 Task: Search one way flight ticket for 2 adults, 2 infants in seat and 1 infant on lap in first from Allentown: Lehigh Valley International Airport (was Allentown-bethlehem-easton International Airport) to Gillette: Gillette Campbell County Airport on 5-1-2023. Number of bags: 3 checked bags. Price is upto 65000. Outbound departure time preference is 7:00.
Action: Mouse moved to (275, 428)
Screenshot: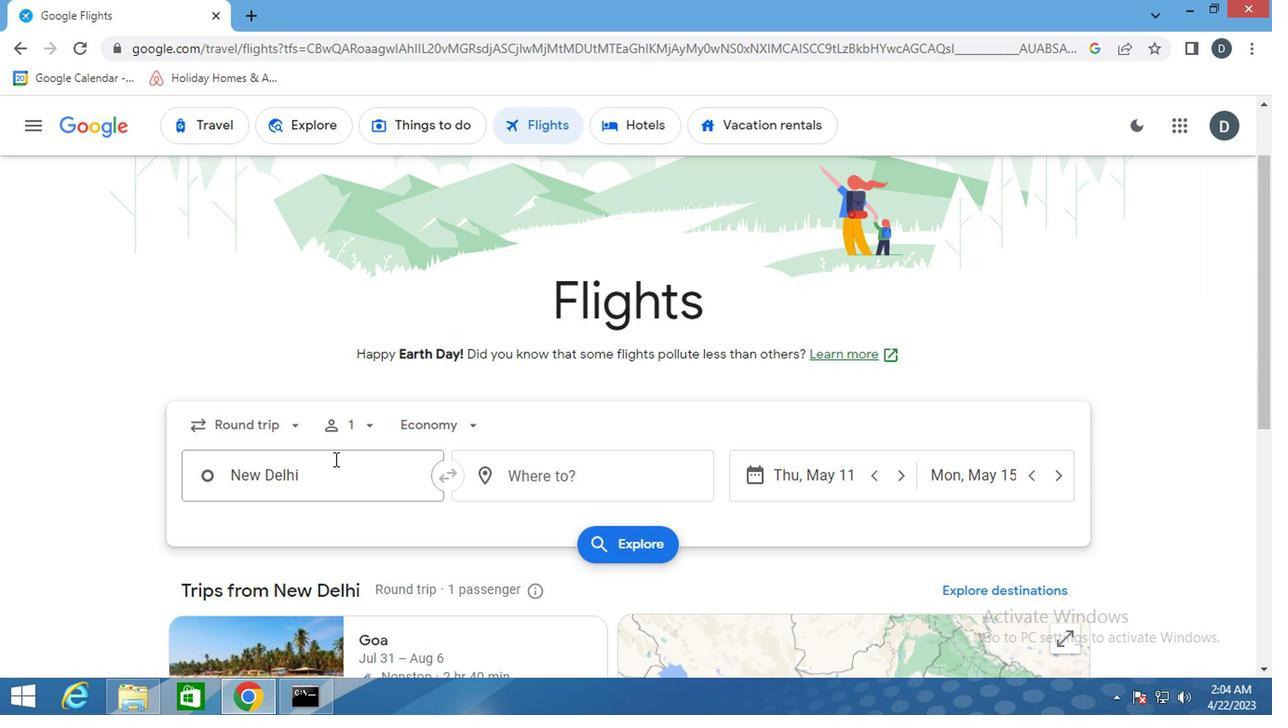 
Action: Mouse pressed left at (275, 428)
Screenshot: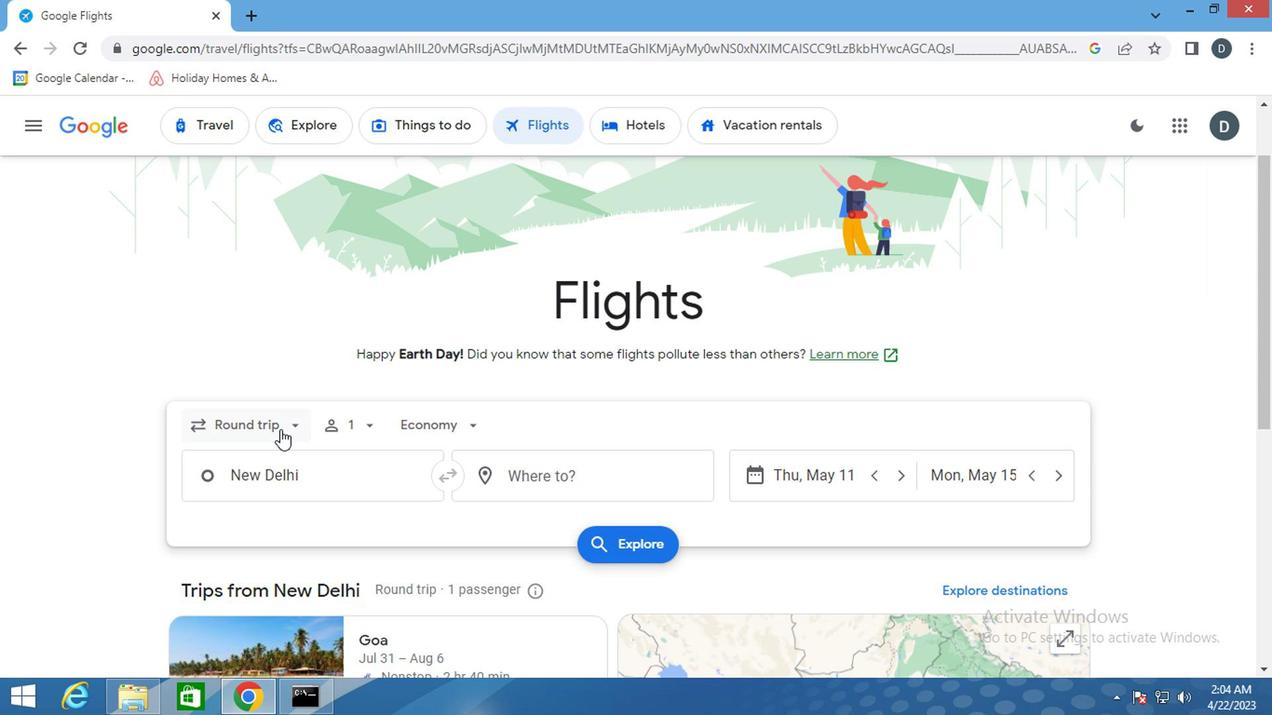 
Action: Mouse moved to (268, 507)
Screenshot: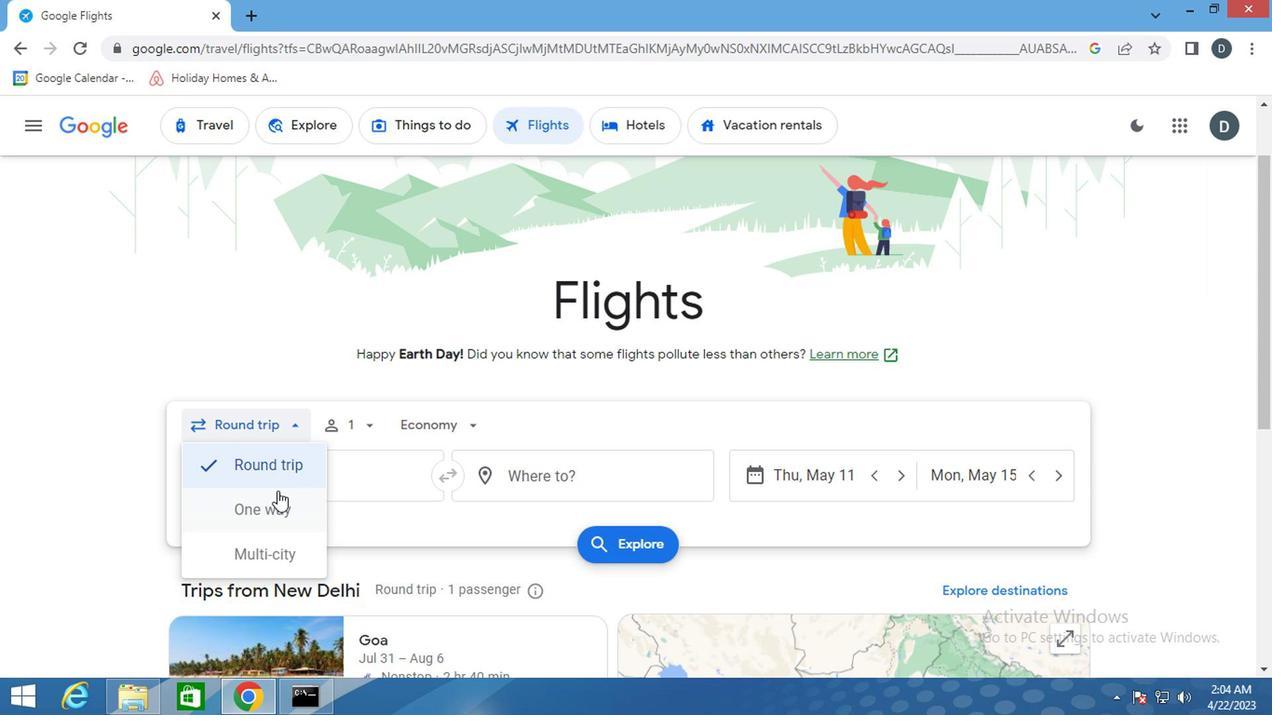 
Action: Mouse pressed left at (268, 507)
Screenshot: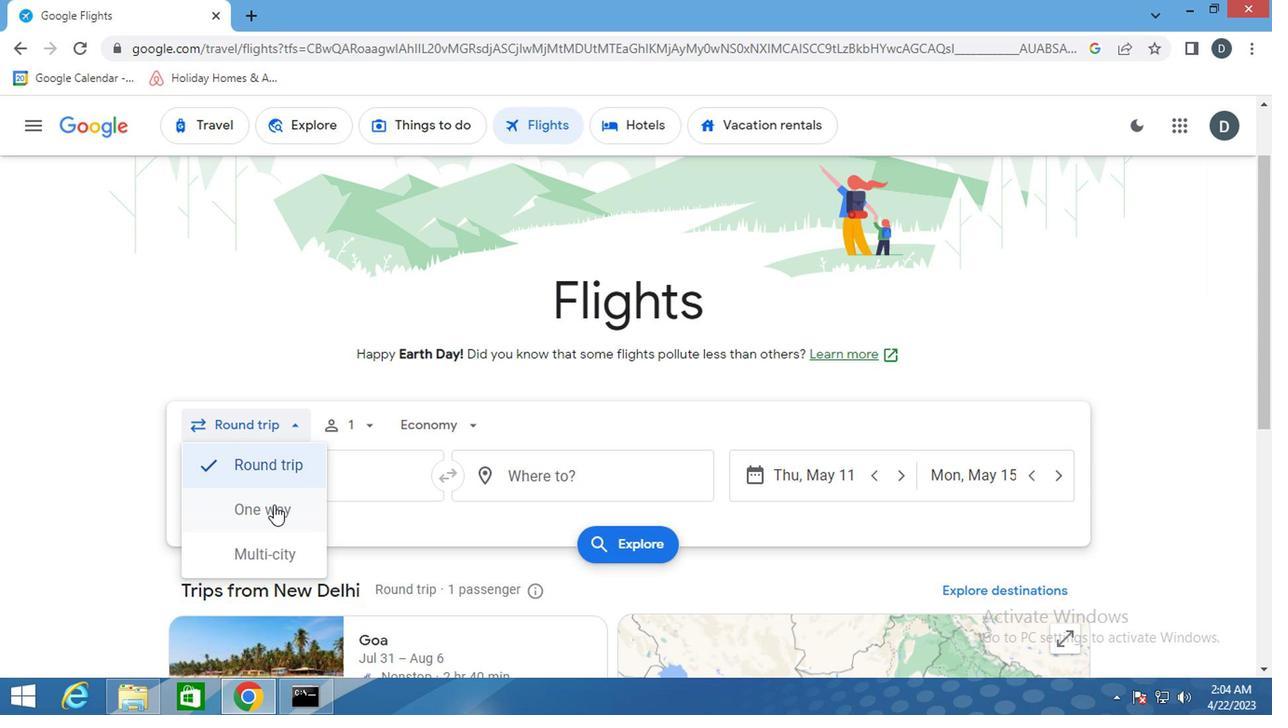
Action: Mouse moved to (350, 417)
Screenshot: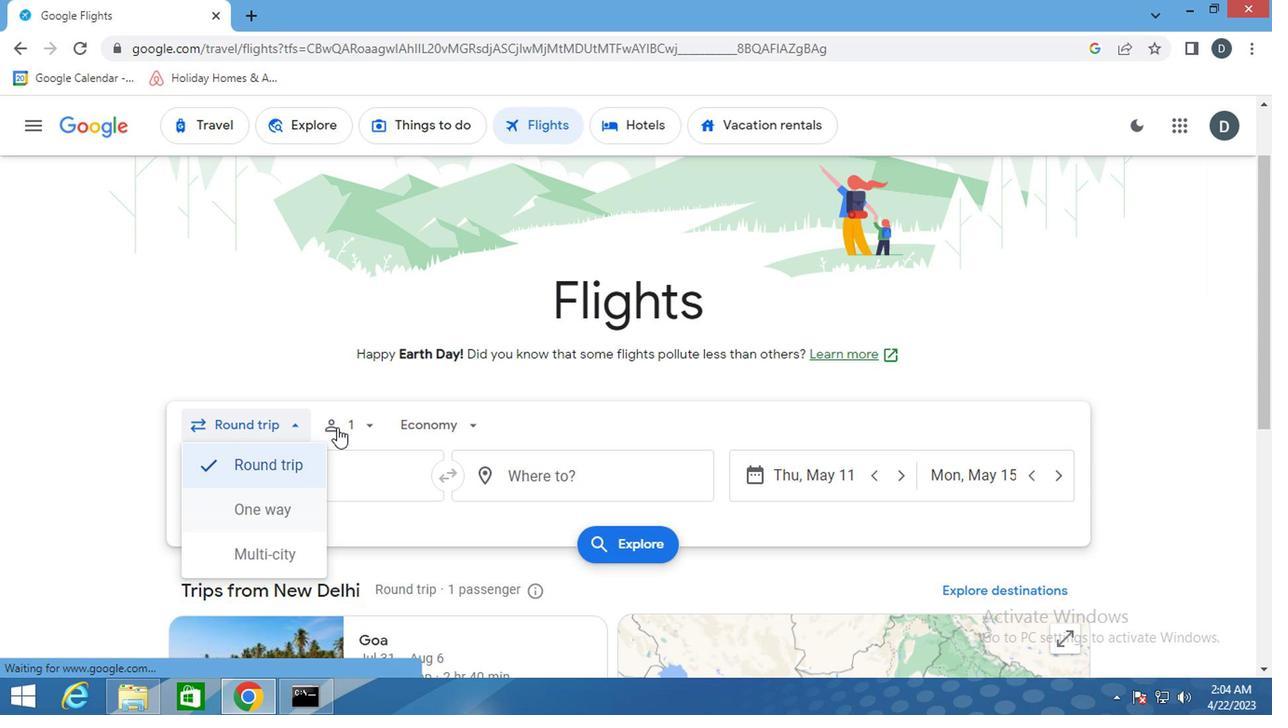 
Action: Mouse pressed left at (350, 417)
Screenshot: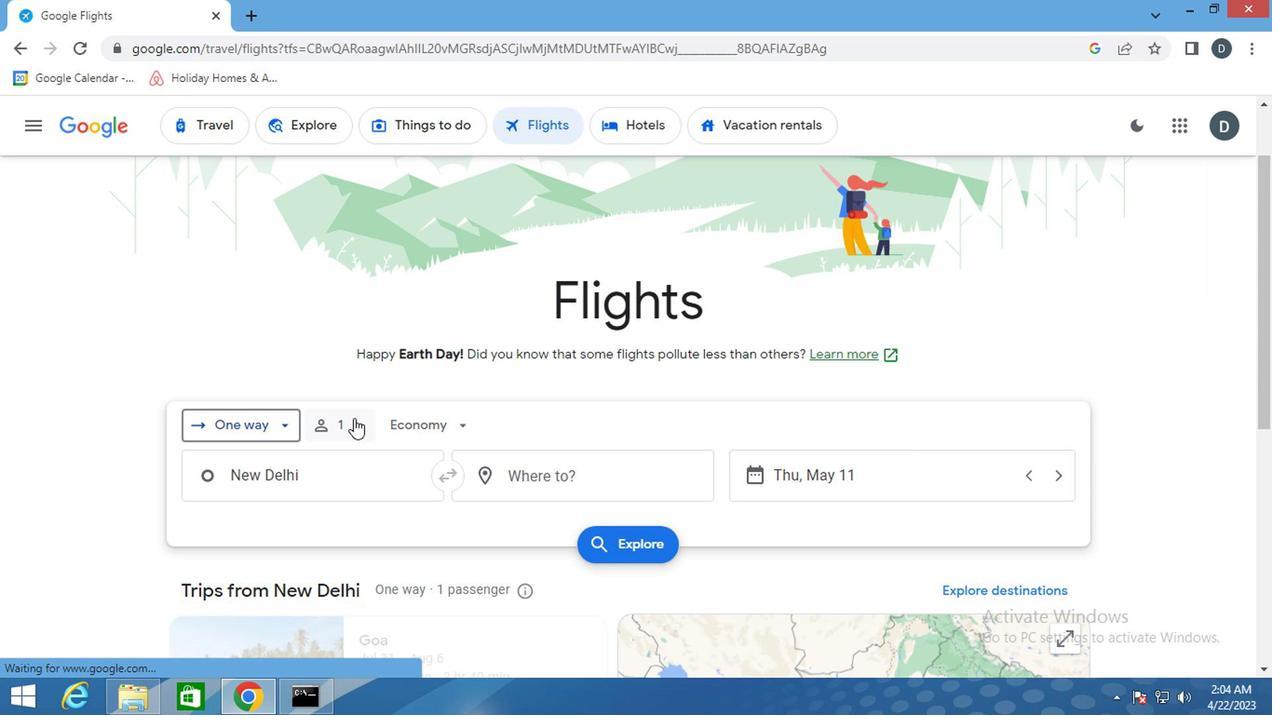
Action: Mouse moved to (494, 471)
Screenshot: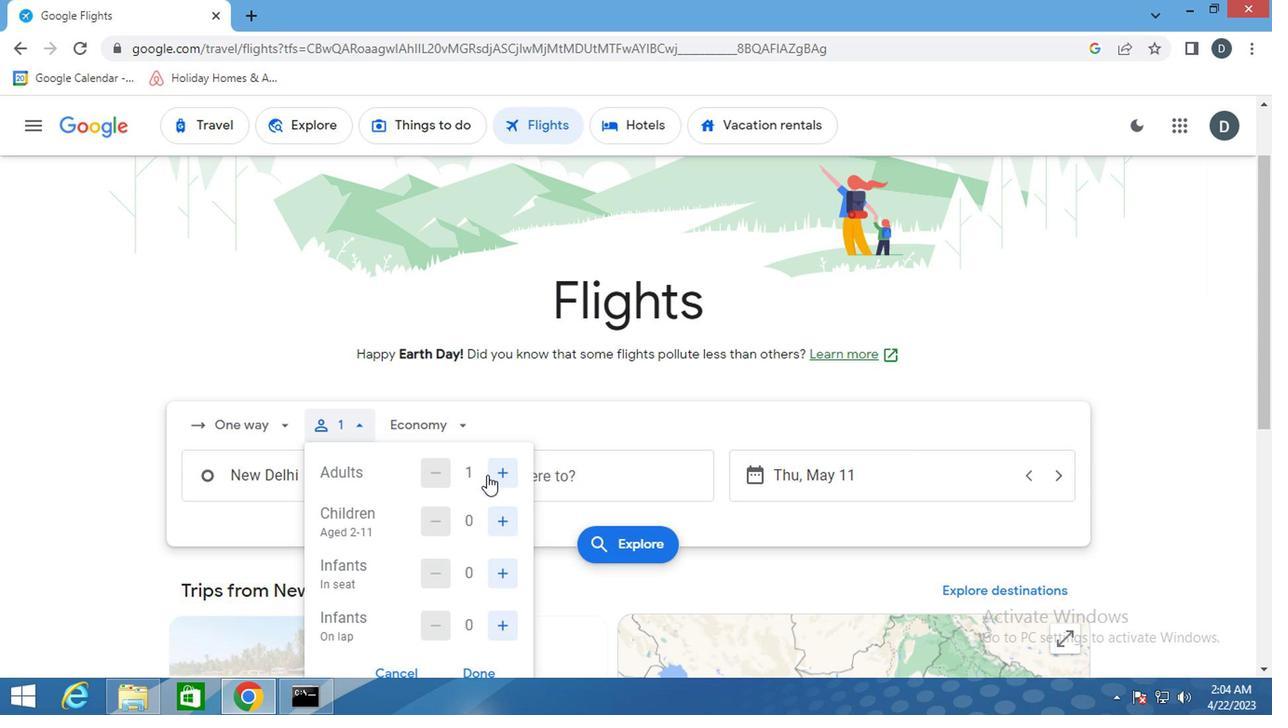 
Action: Mouse pressed left at (494, 471)
Screenshot: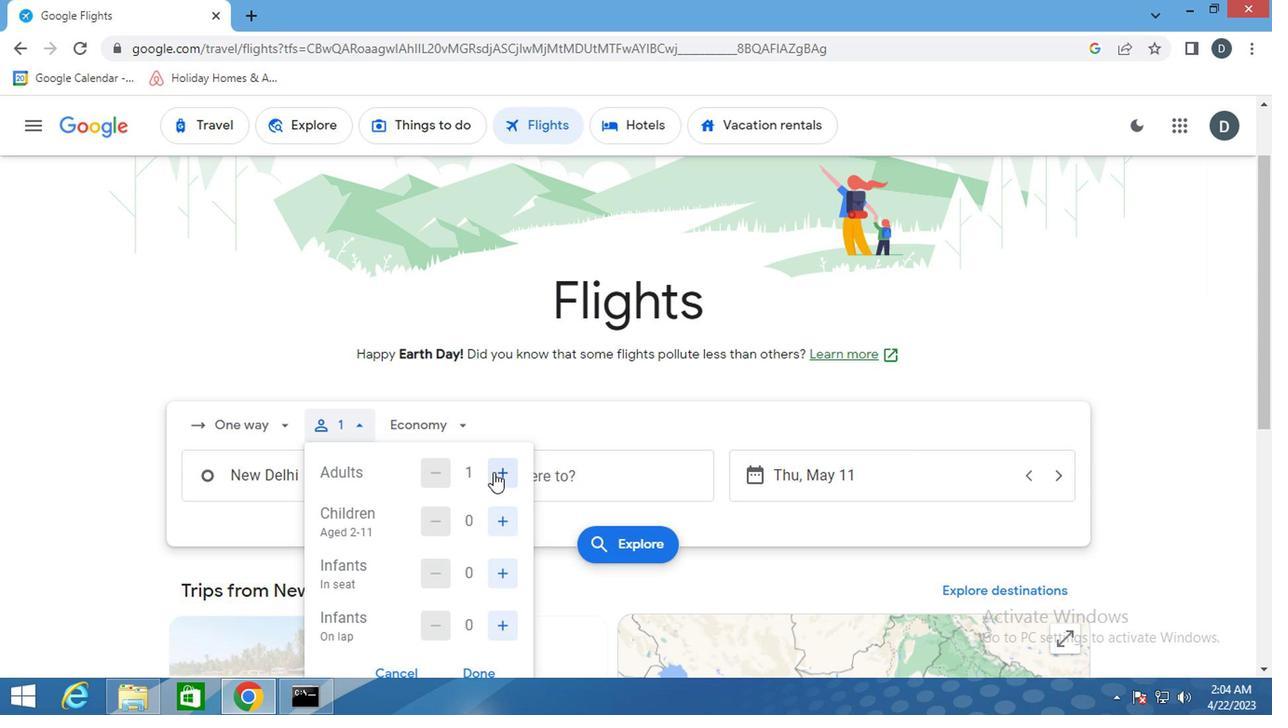 
Action: Mouse pressed left at (494, 471)
Screenshot: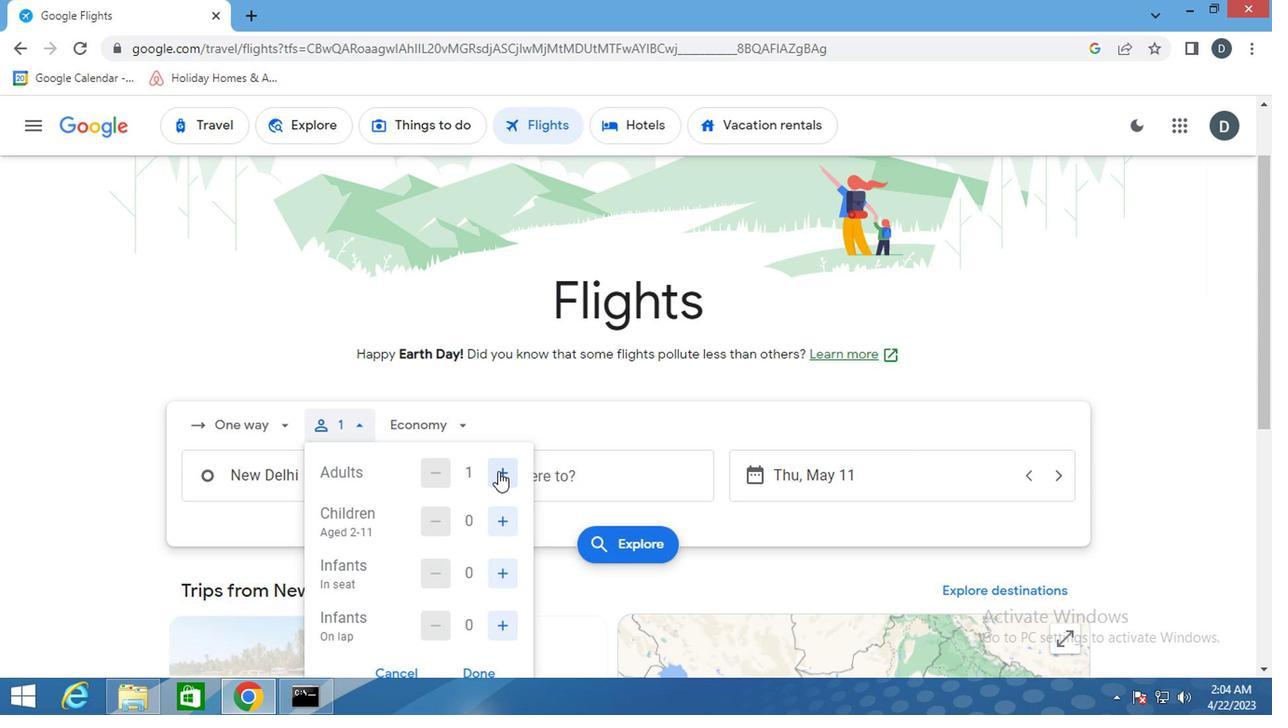 
Action: Mouse moved to (434, 465)
Screenshot: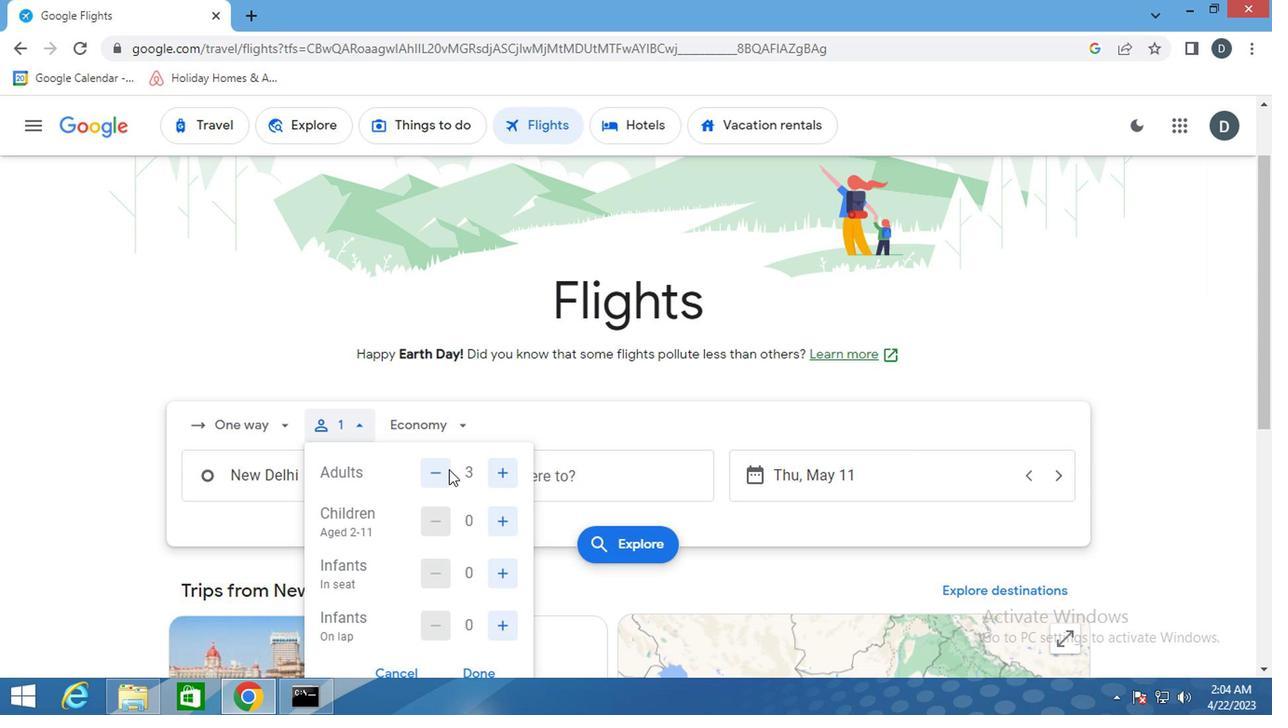 
Action: Mouse pressed left at (434, 465)
Screenshot: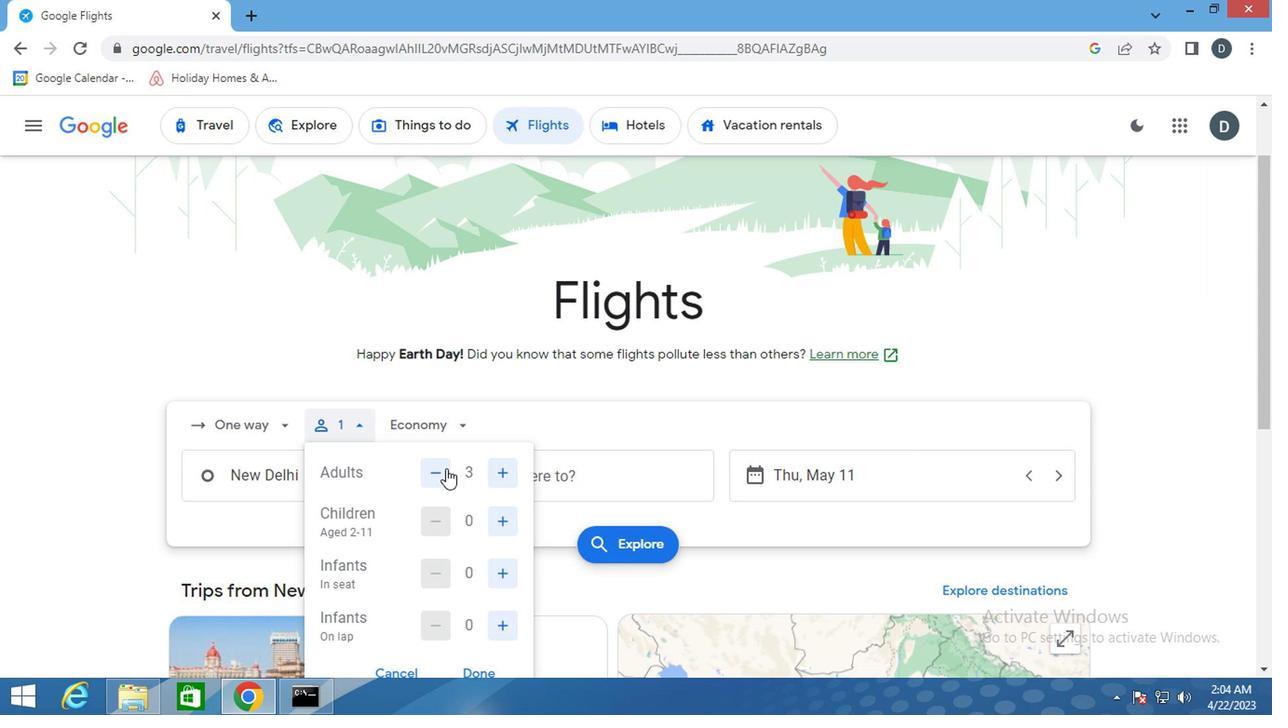 
Action: Mouse moved to (499, 578)
Screenshot: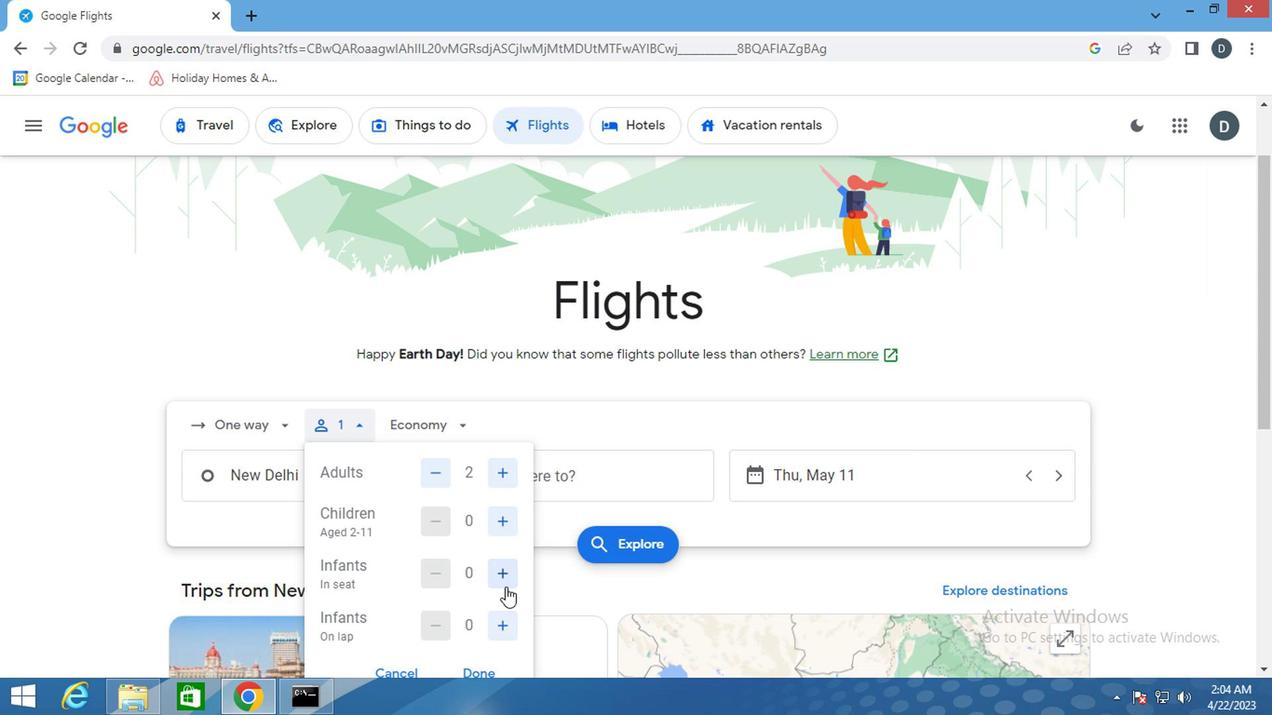 
Action: Mouse pressed left at (499, 578)
Screenshot: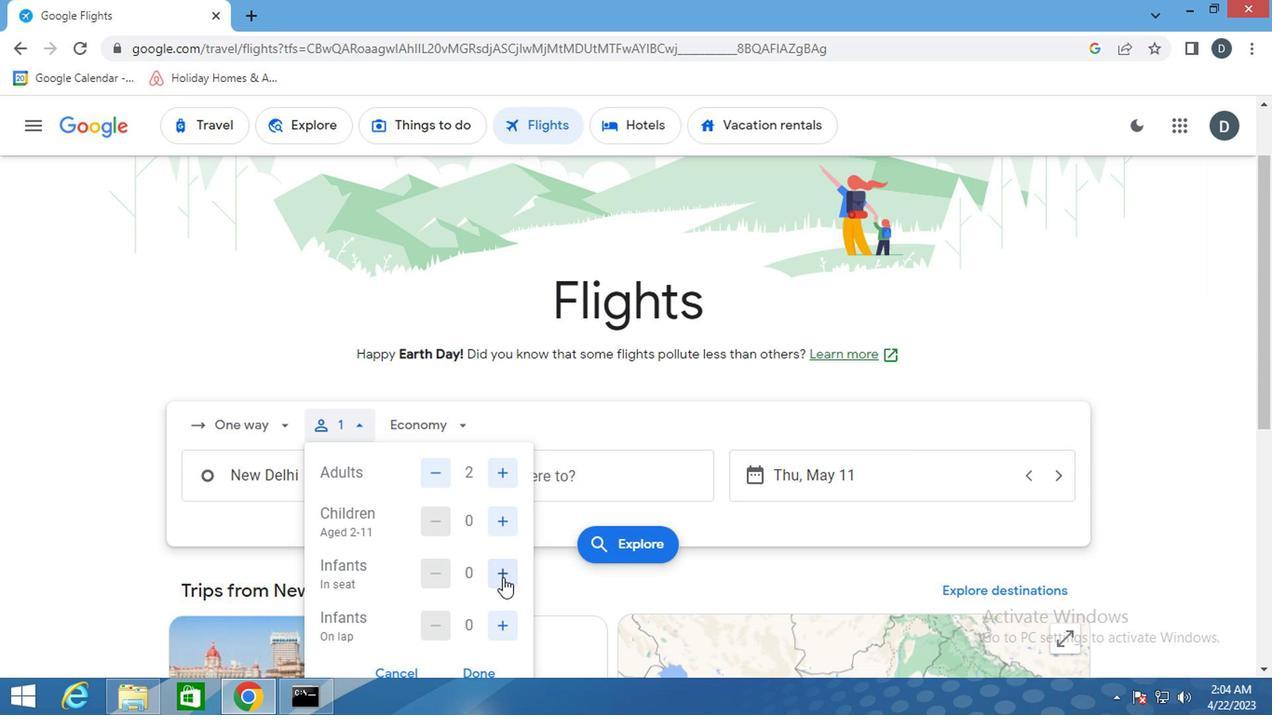 
Action: Mouse pressed left at (499, 578)
Screenshot: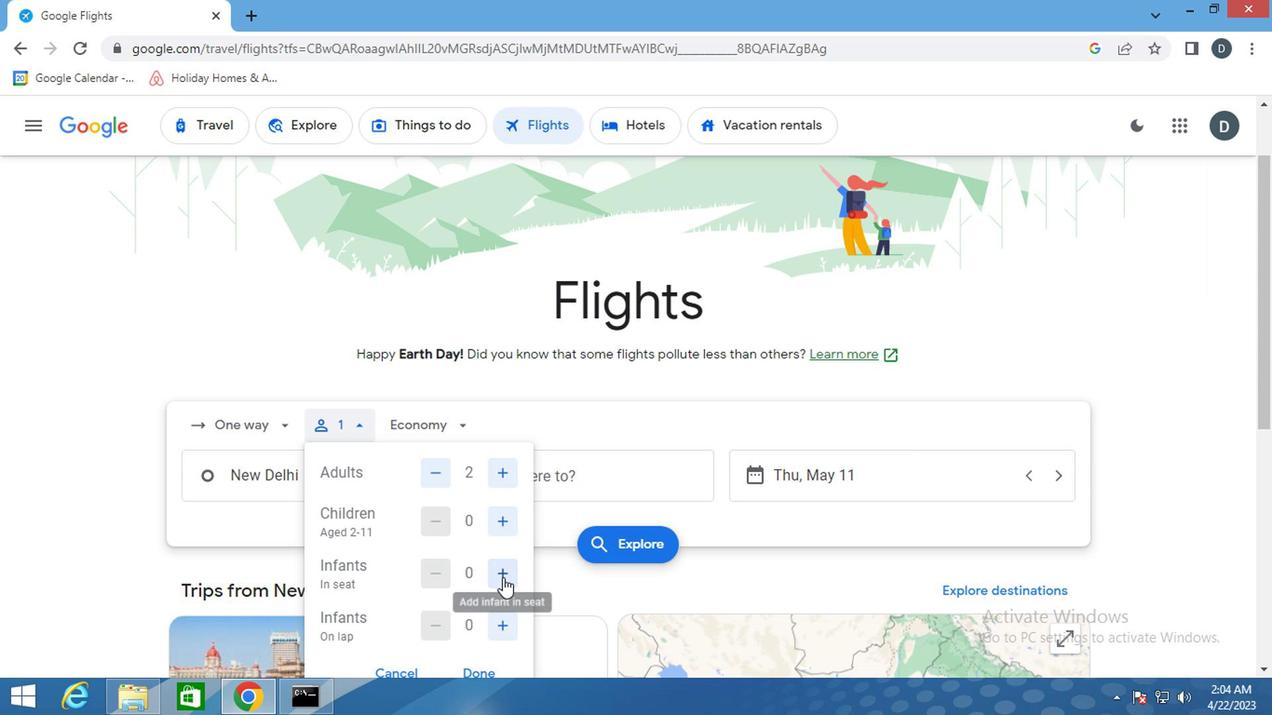 
Action: Mouse moved to (501, 623)
Screenshot: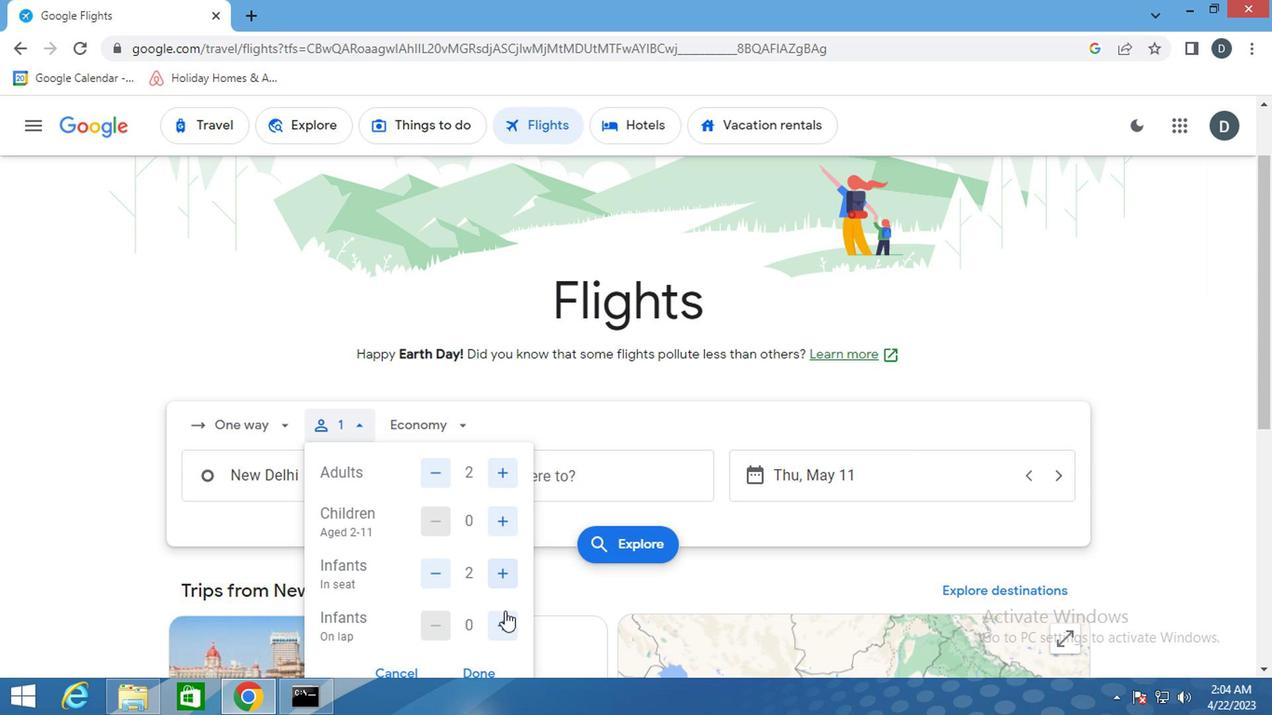 
Action: Mouse pressed left at (501, 623)
Screenshot: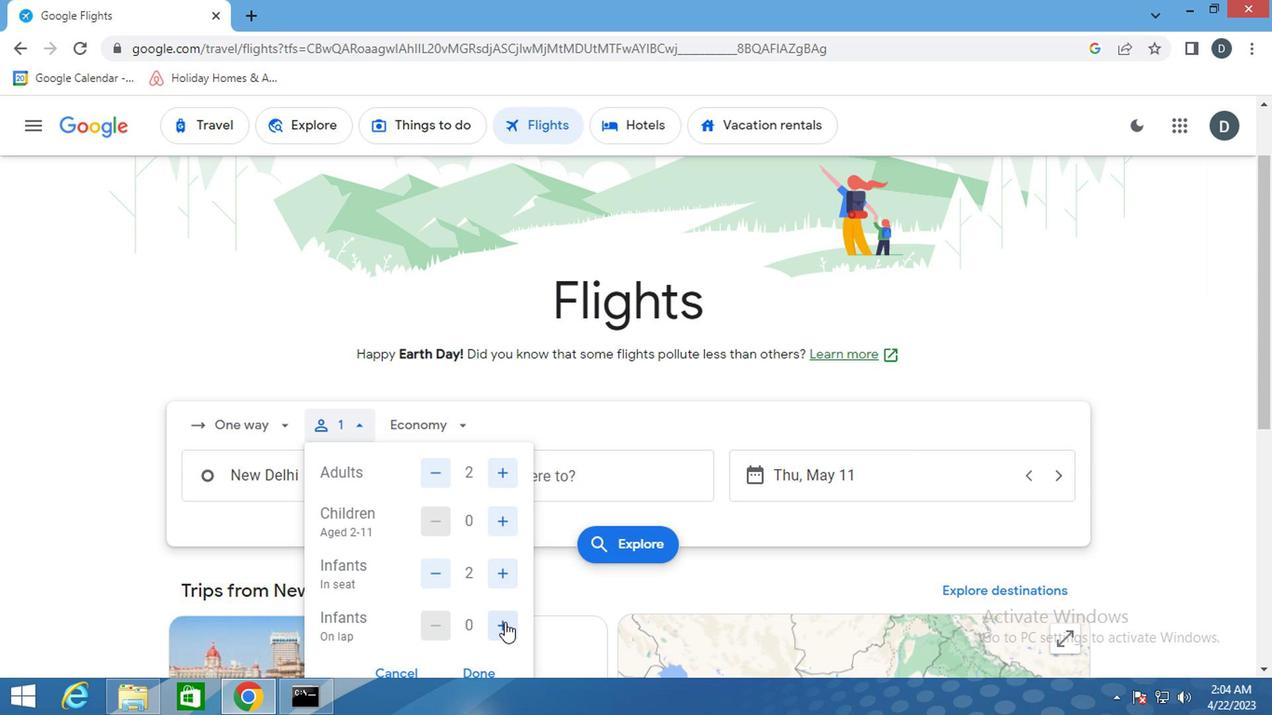 
Action: Mouse moved to (473, 662)
Screenshot: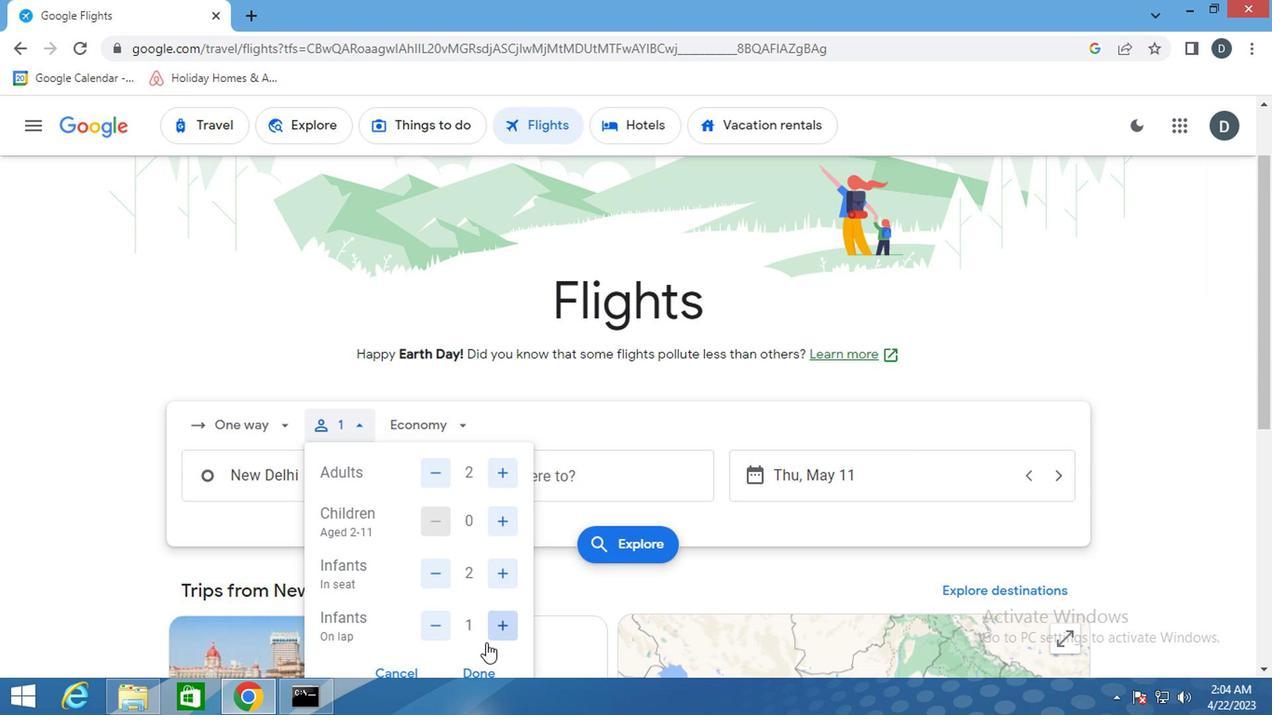 
Action: Mouse pressed left at (473, 662)
Screenshot: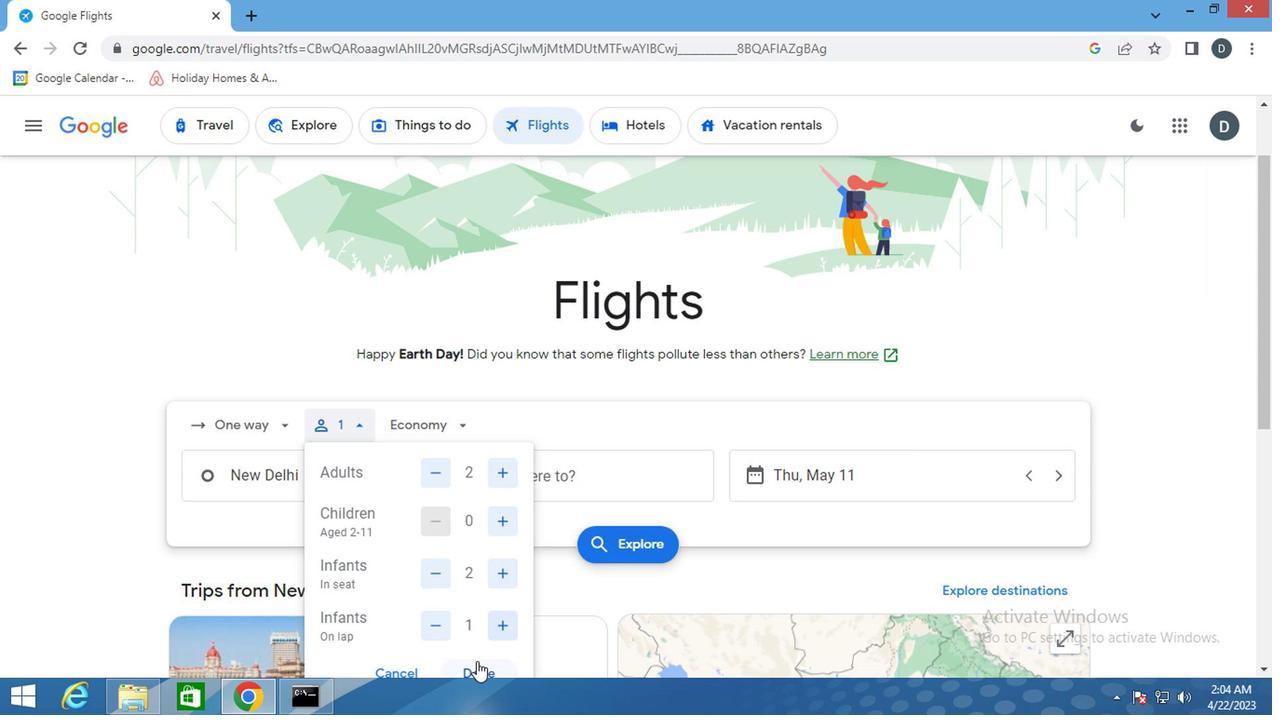 
Action: Mouse moved to (427, 423)
Screenshot: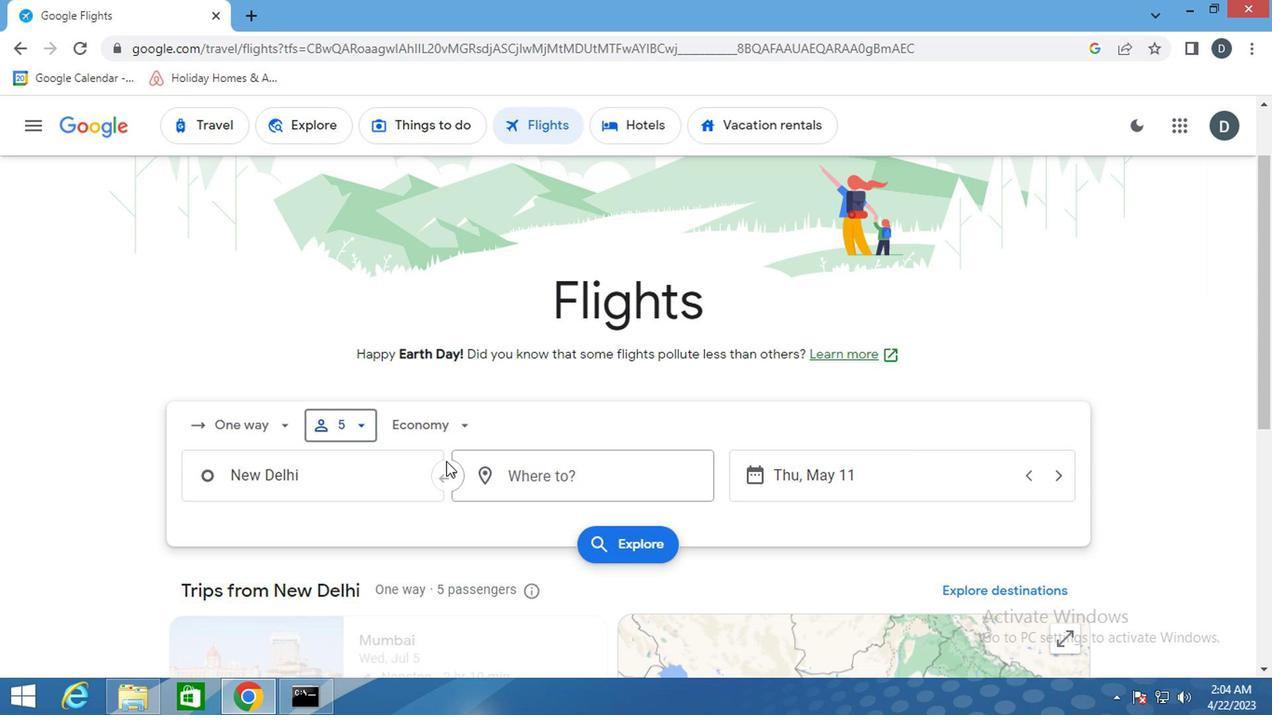 
Action: Mouse pressed left at (427, 423)
Screenshot: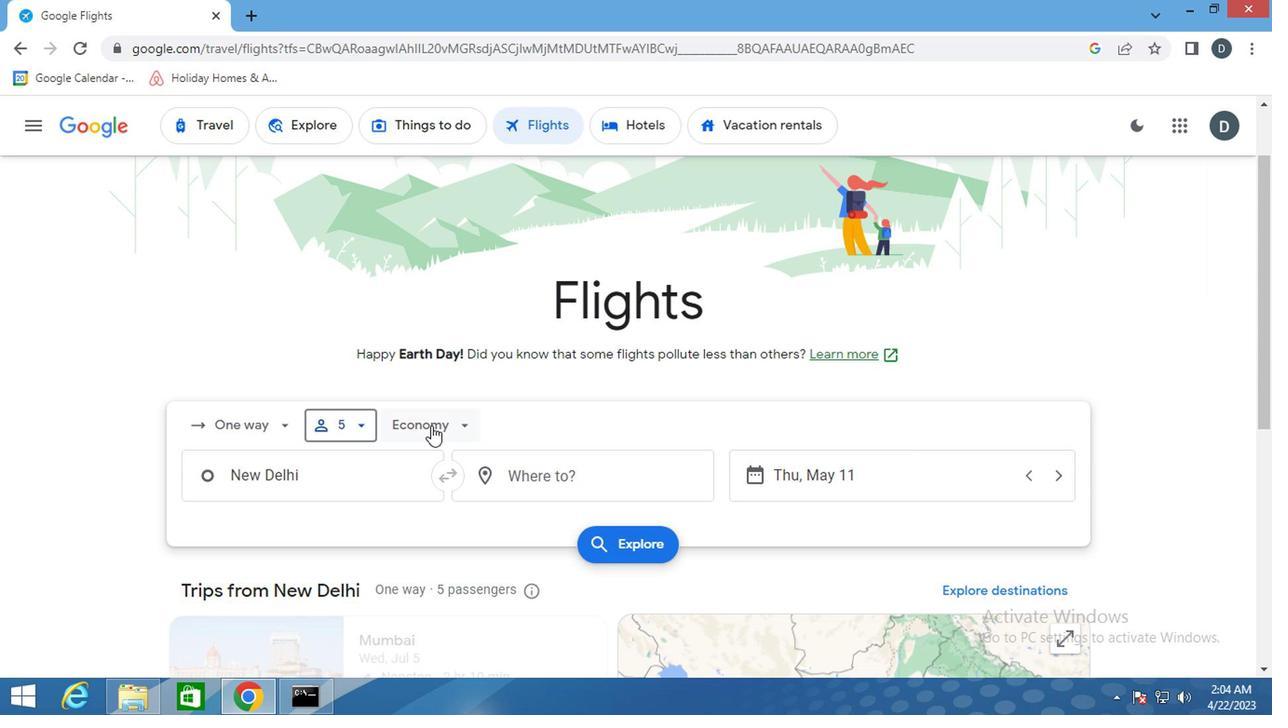 
Action: Mouse moved to (478, 598)
Screenshot: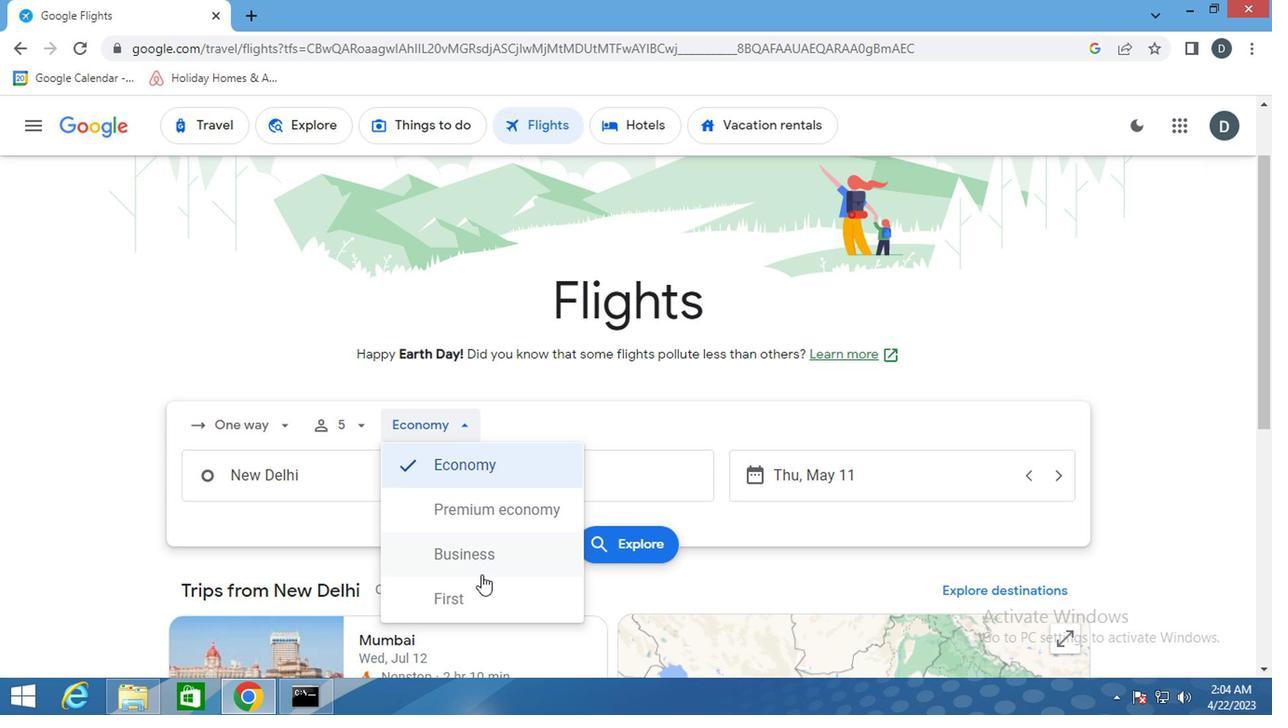 
Action: Mouse pressed left at (478, 598)
Screenshot: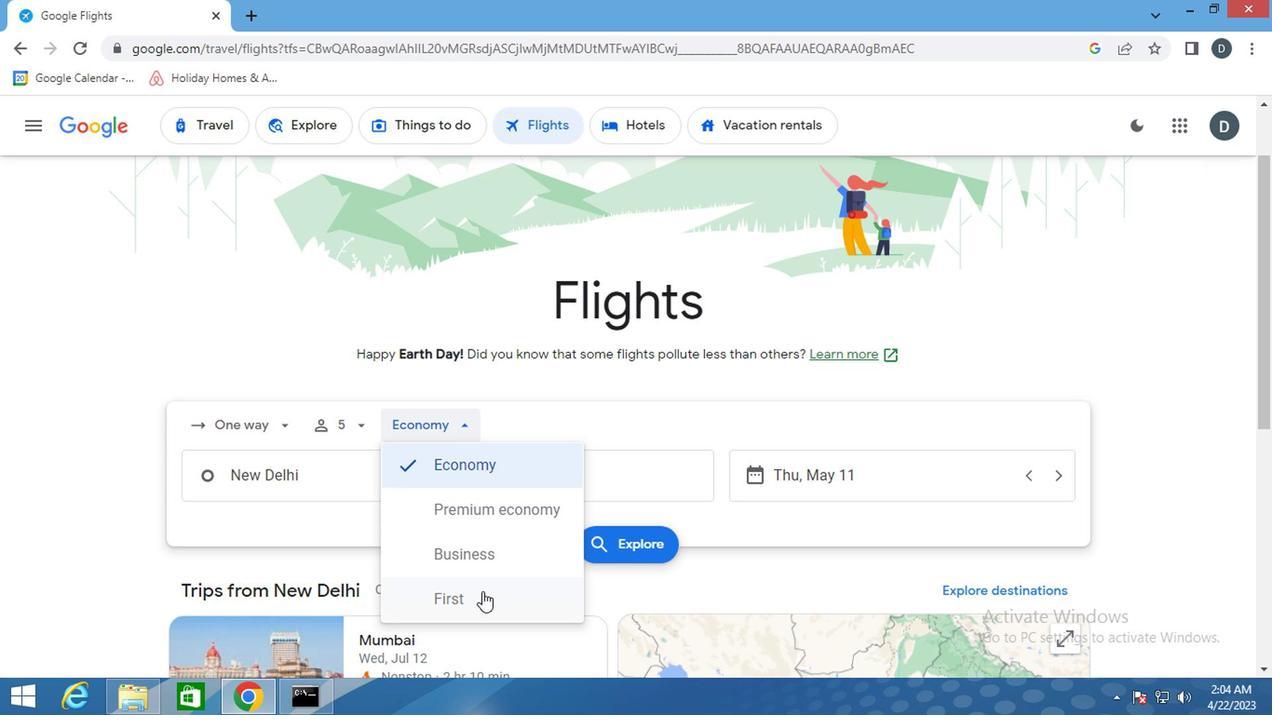 
Action: Mouse moved to (334, 485)
Screenshot: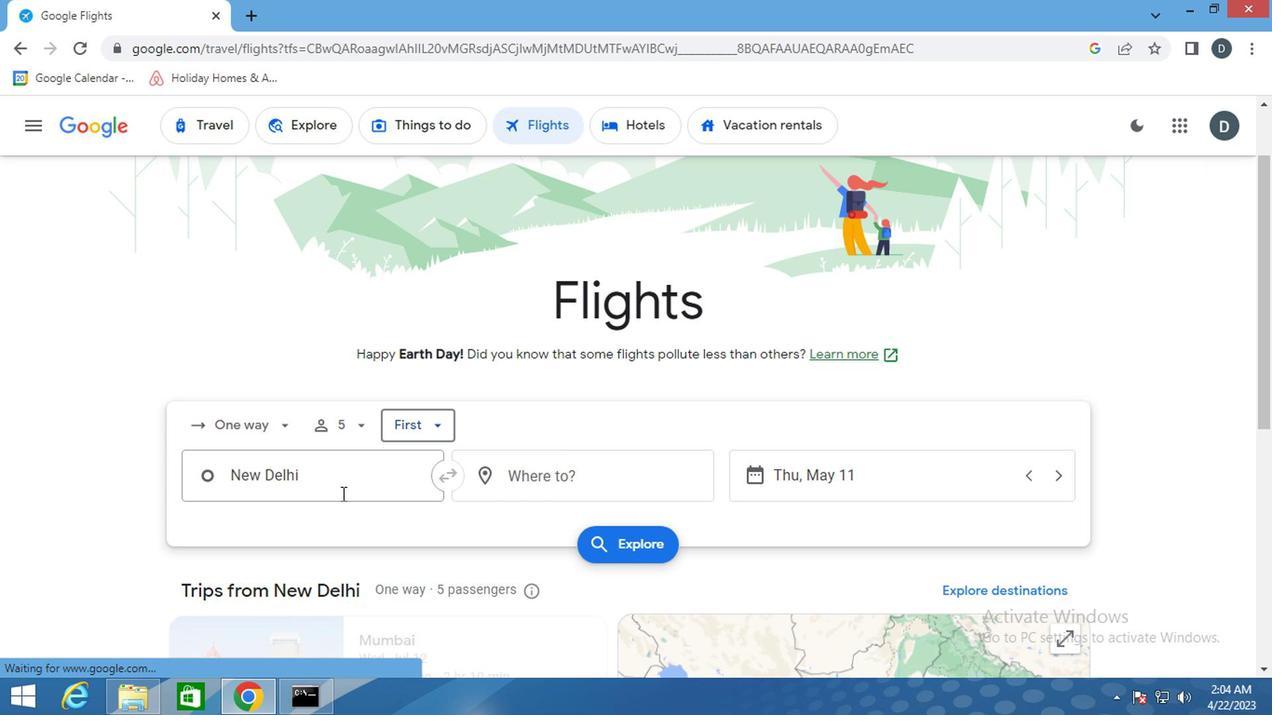 
Action: Mouse pressed left at (334, 485)
Screenshot: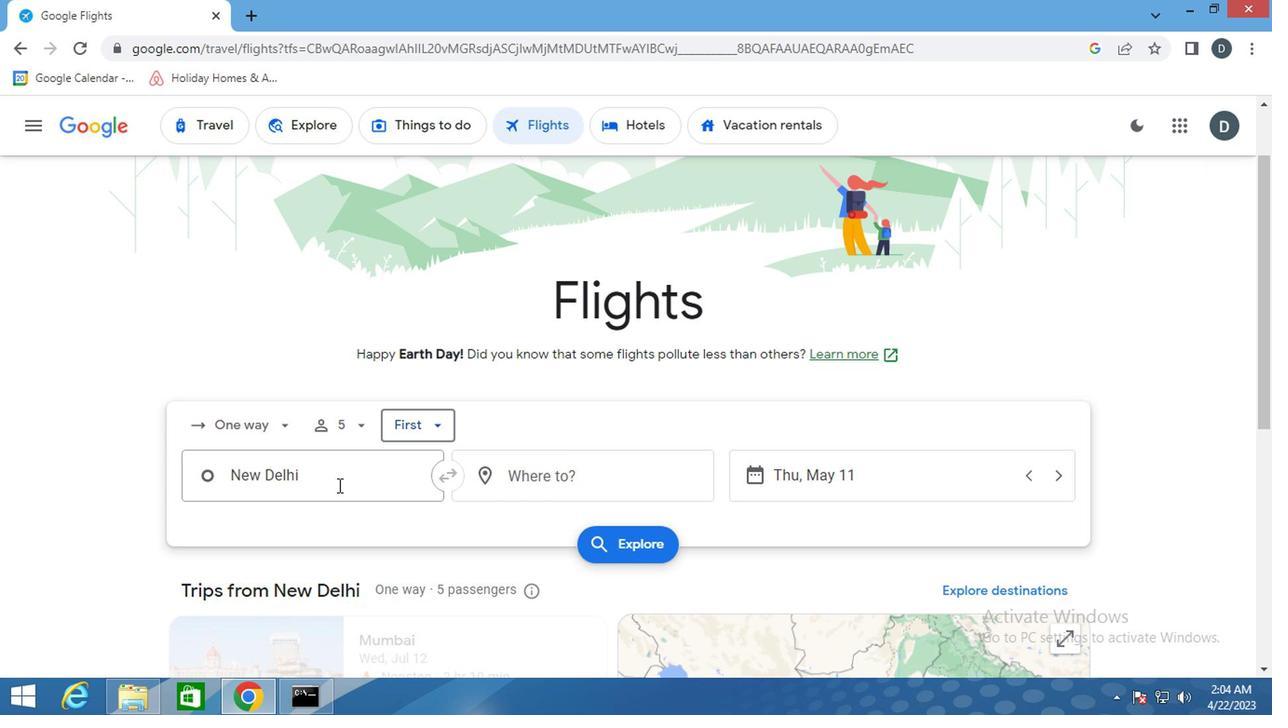 
Action: Key pressed <Key.shift>ALLENT
Screenshot: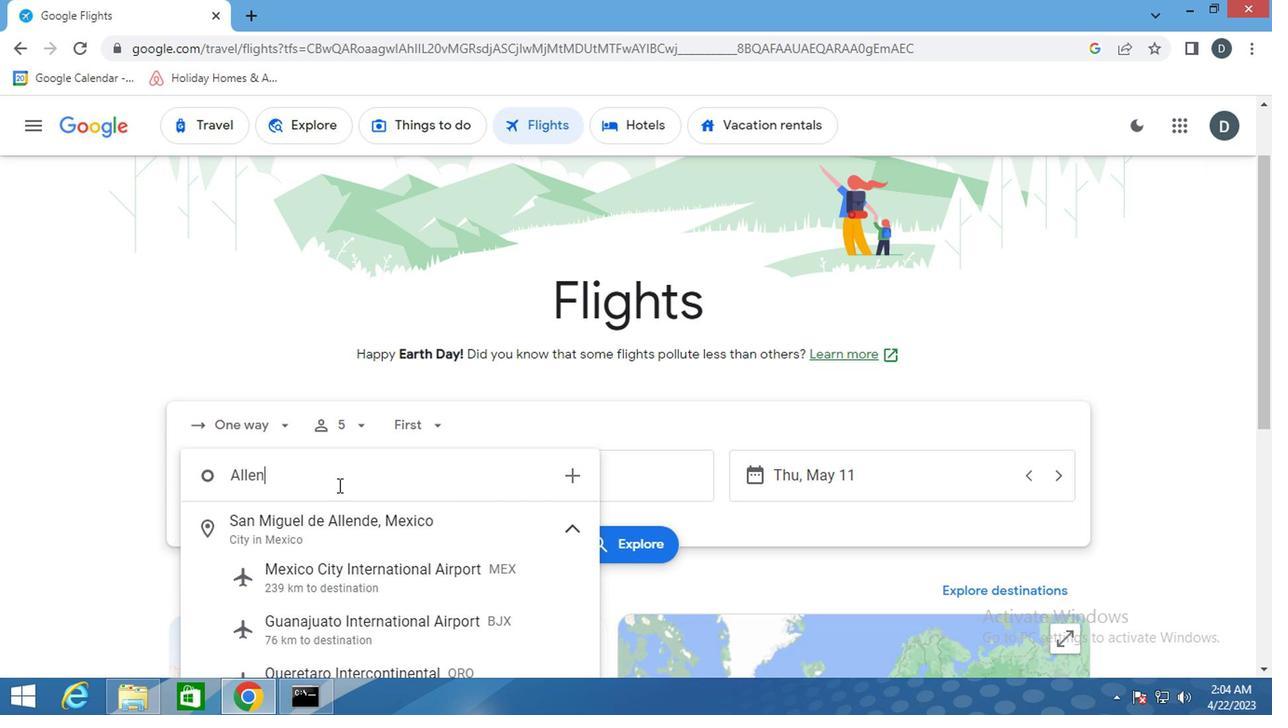 
Action: Mouse moved to (342, 577)
Screenshot: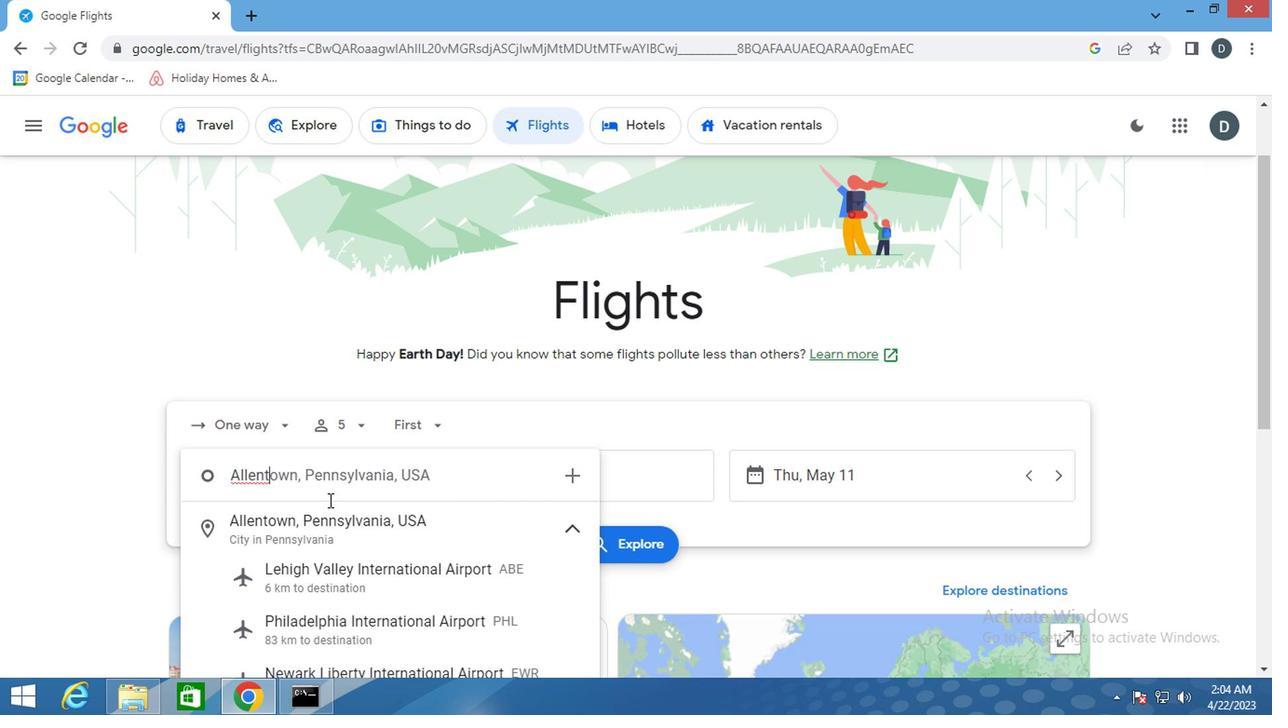 
Action: Mouse pressed left at (342, 577)
Screenshot: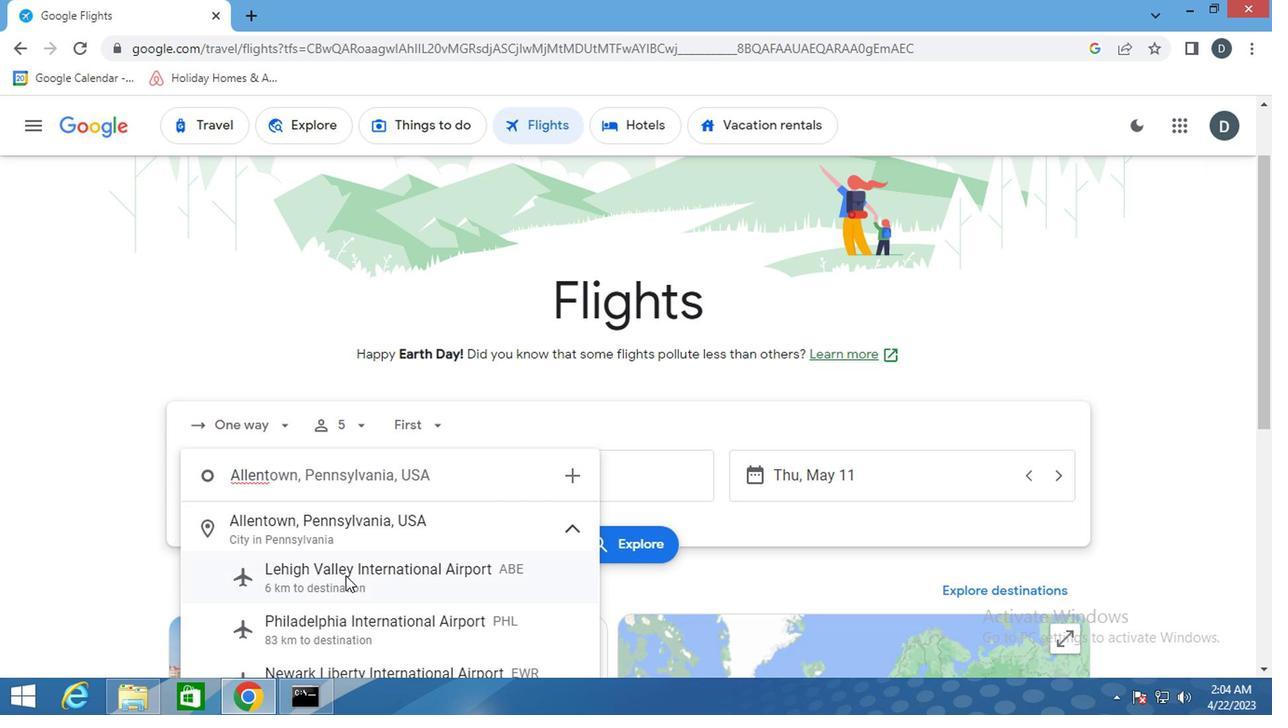 
Action: Mouse moved to (515, 485)
Screenshot: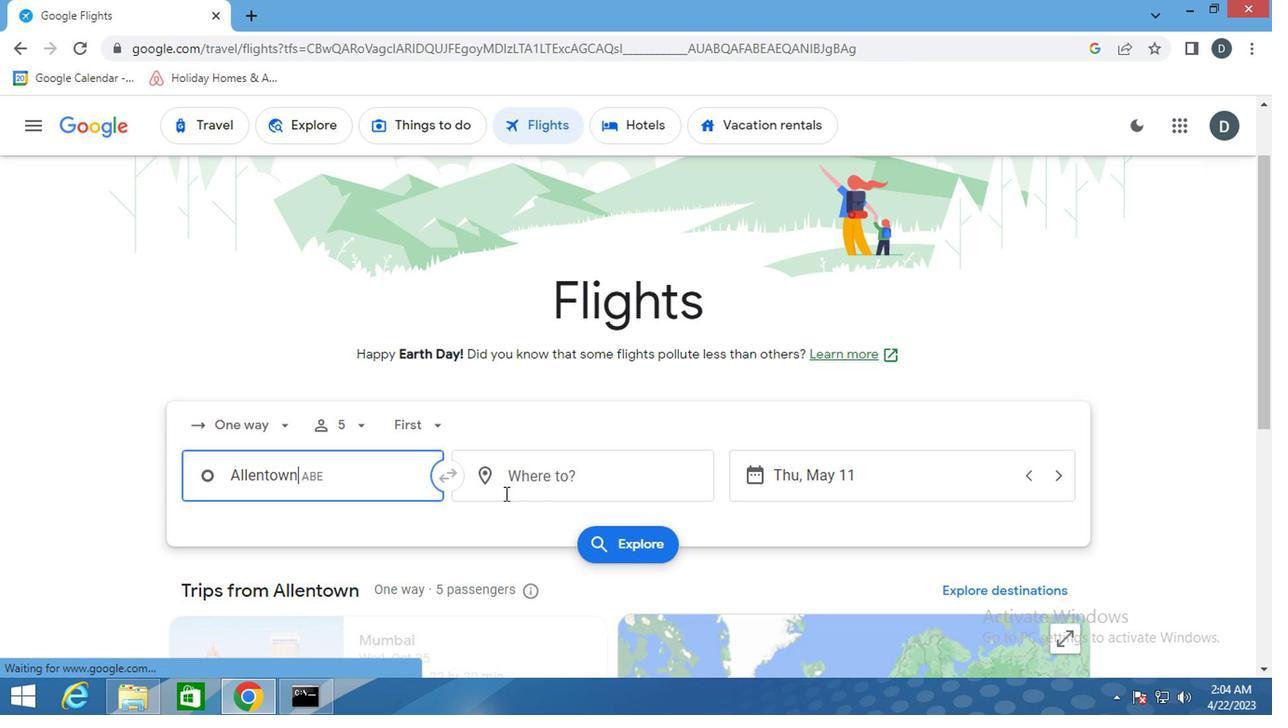 
Action: Mouse pressed left at (515, 485)
Screenshot: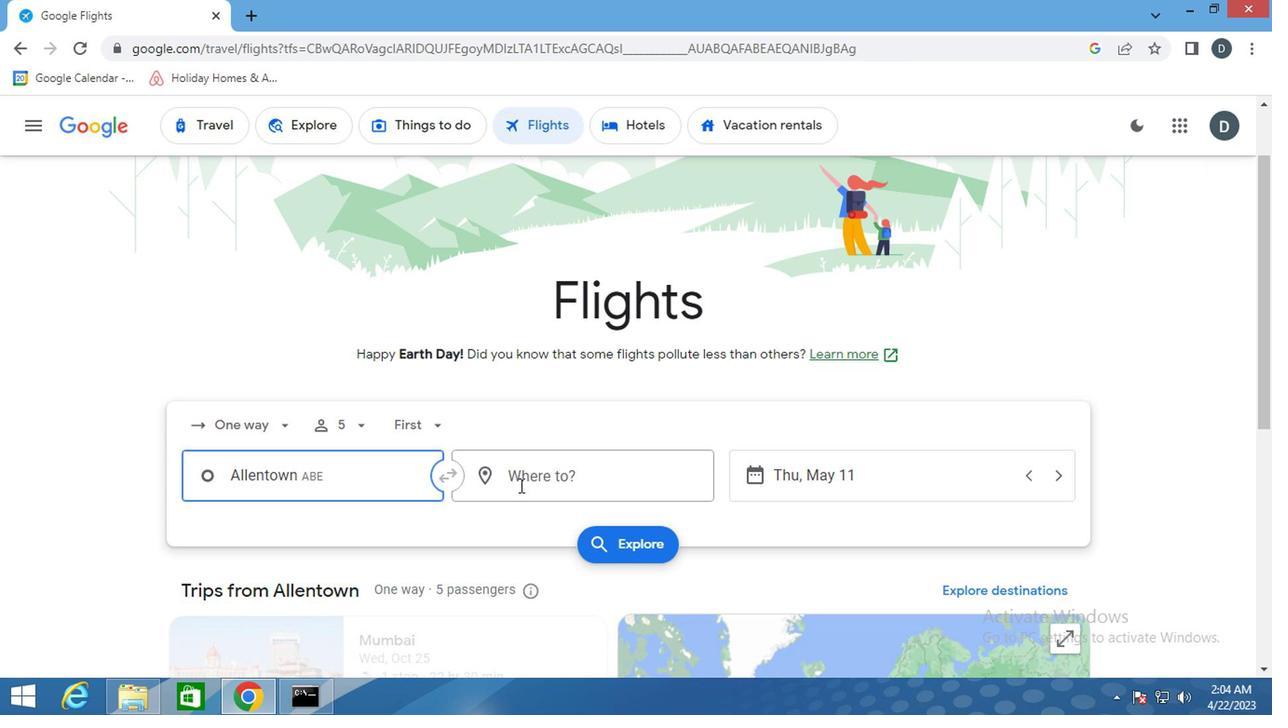 
Action: Key pressed <Key.shift>GILLETTE
Screenshot: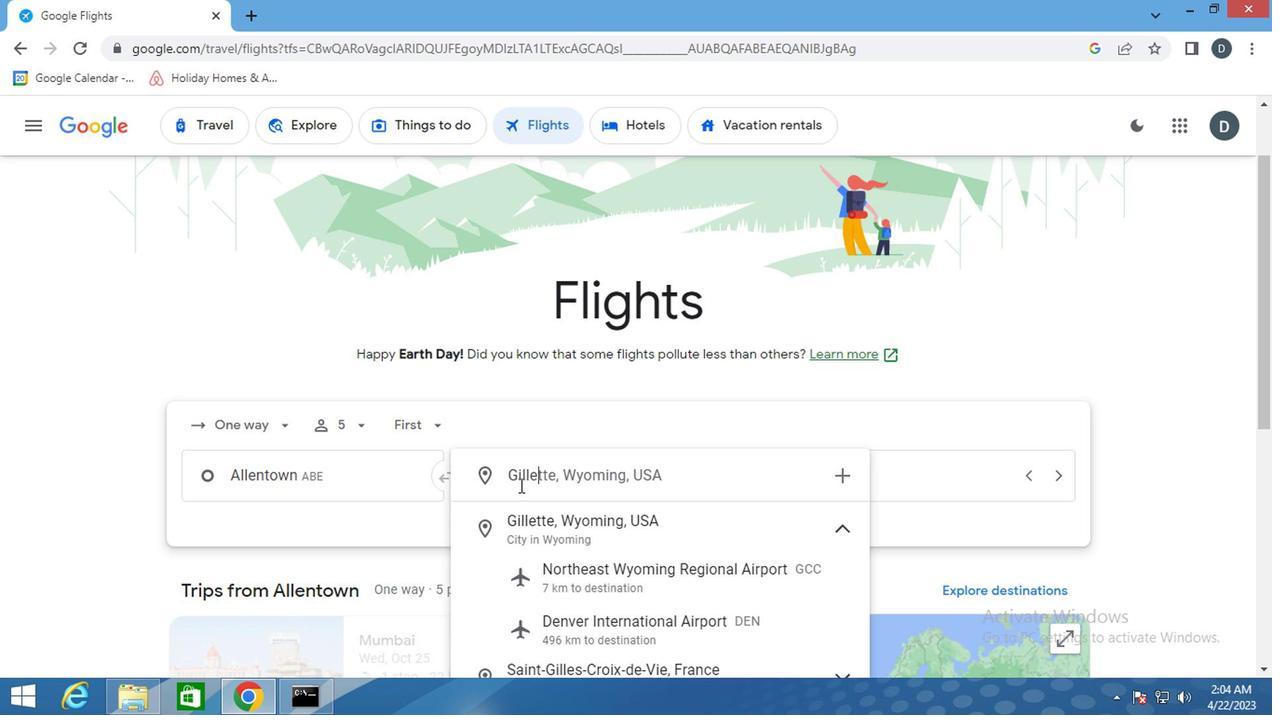 
Action: Mouse moved to (623, 523)
Screenshot: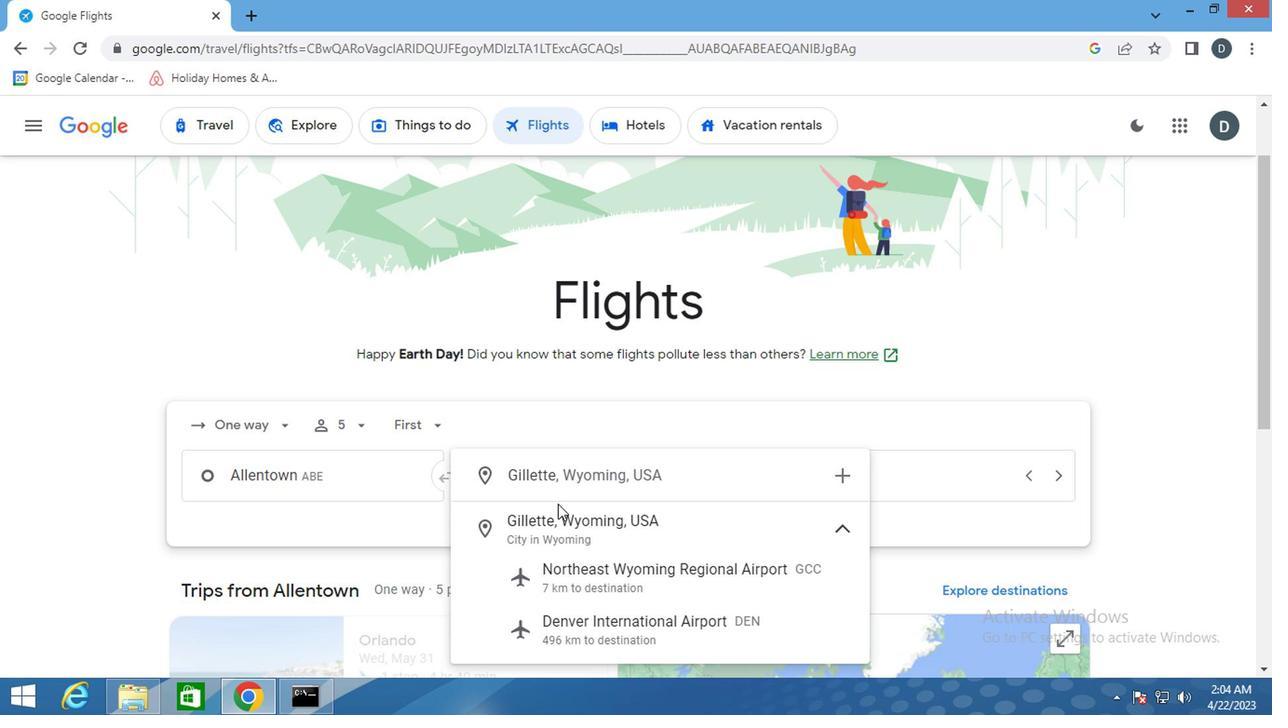 
Action: Mouse pressed left at (623, 523)
Screenshot: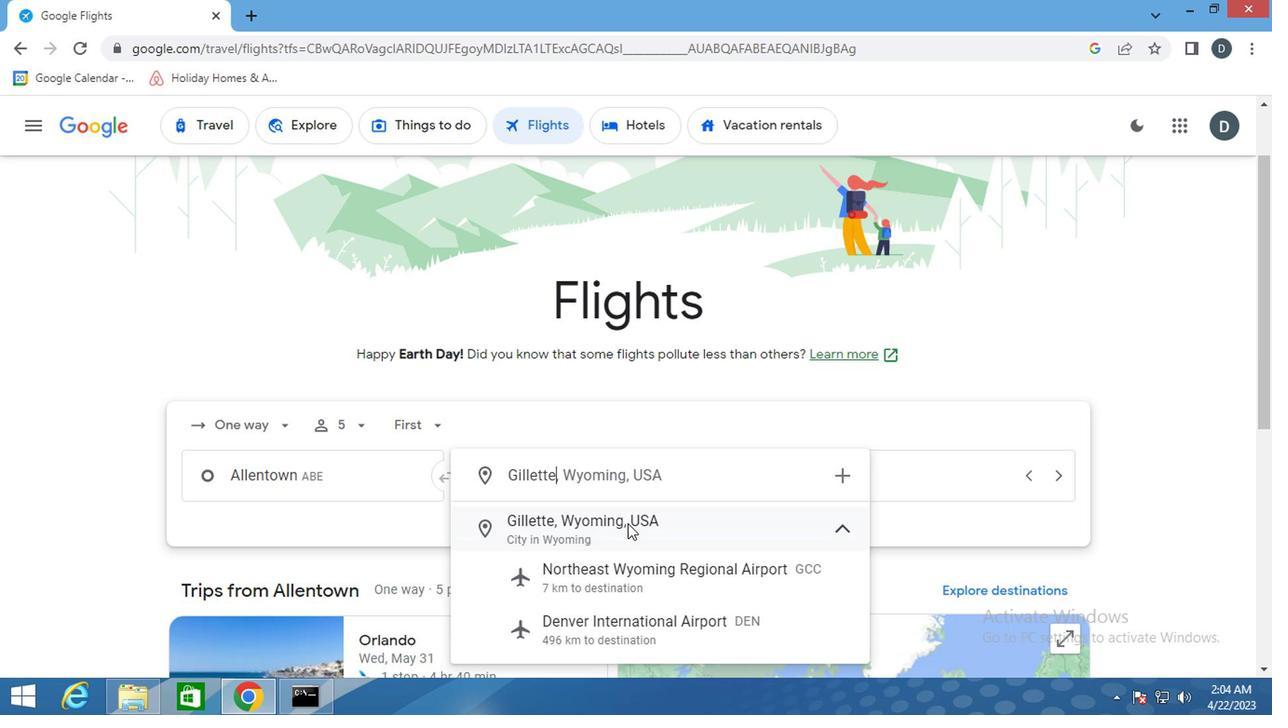 
Action: Mouse moved to (885, 473)
Screenshot: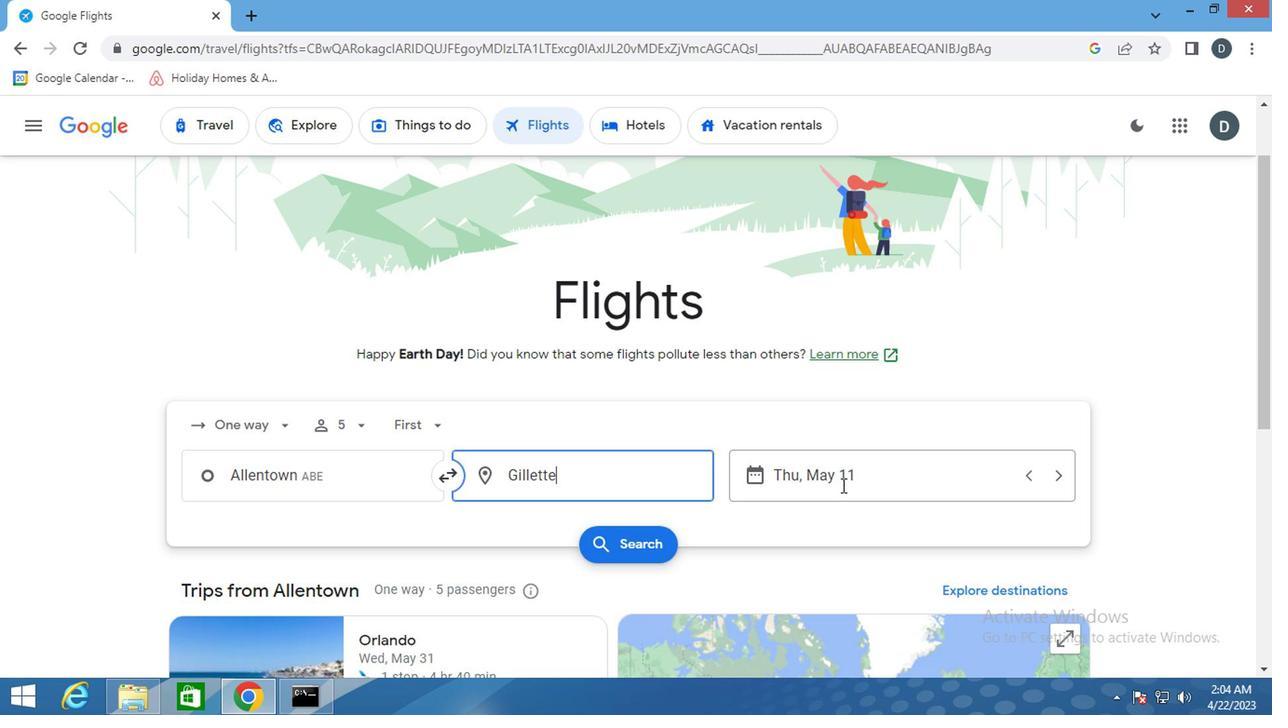 
Action: Mouse pressed left at (885, 473)
Screenshot: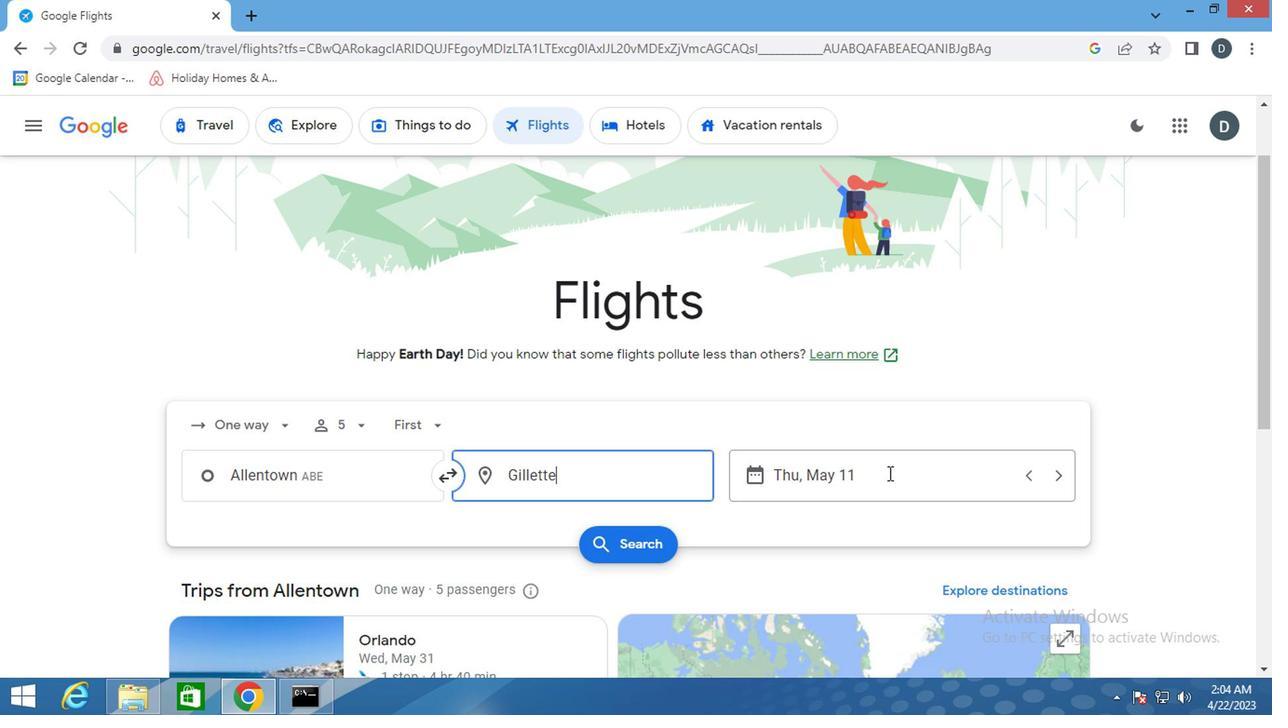
Action: Mouse moved to (807, 324)
Screenshot: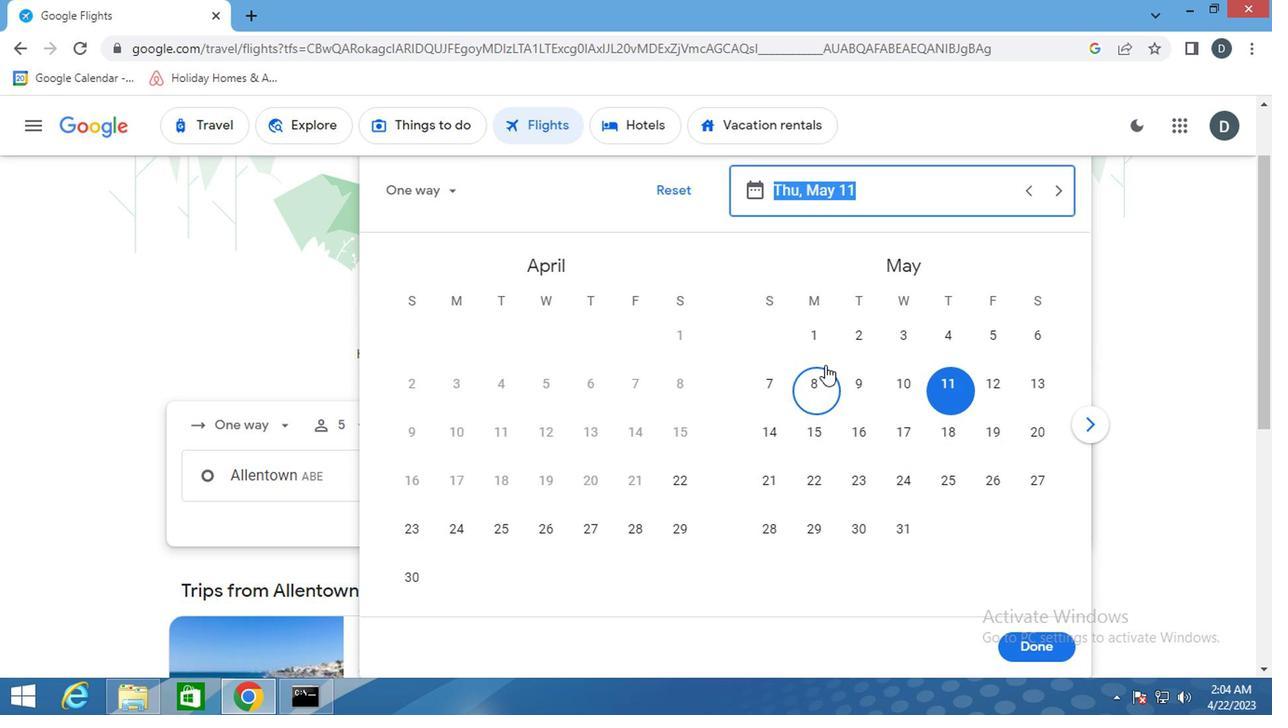 
Action: Mouse pressed left at (807, 324)
Screenshot: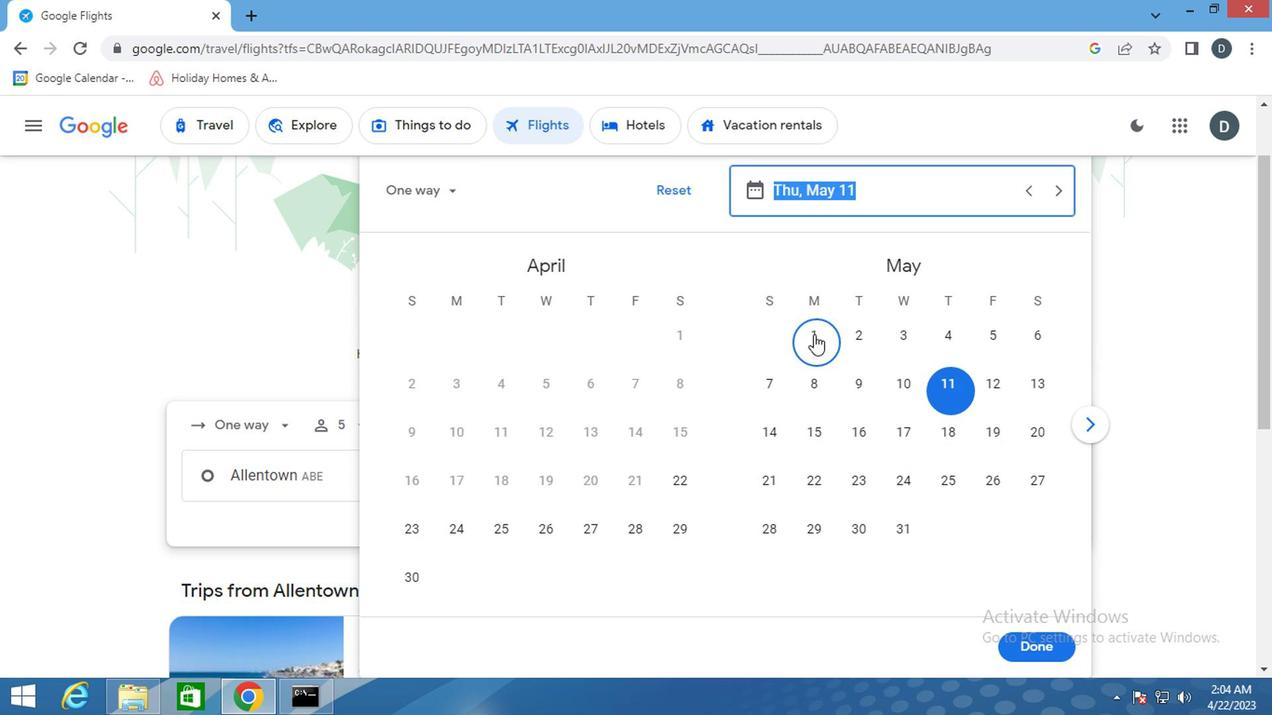 
Action: Mouse moved to (1022, 654)
Screenshot: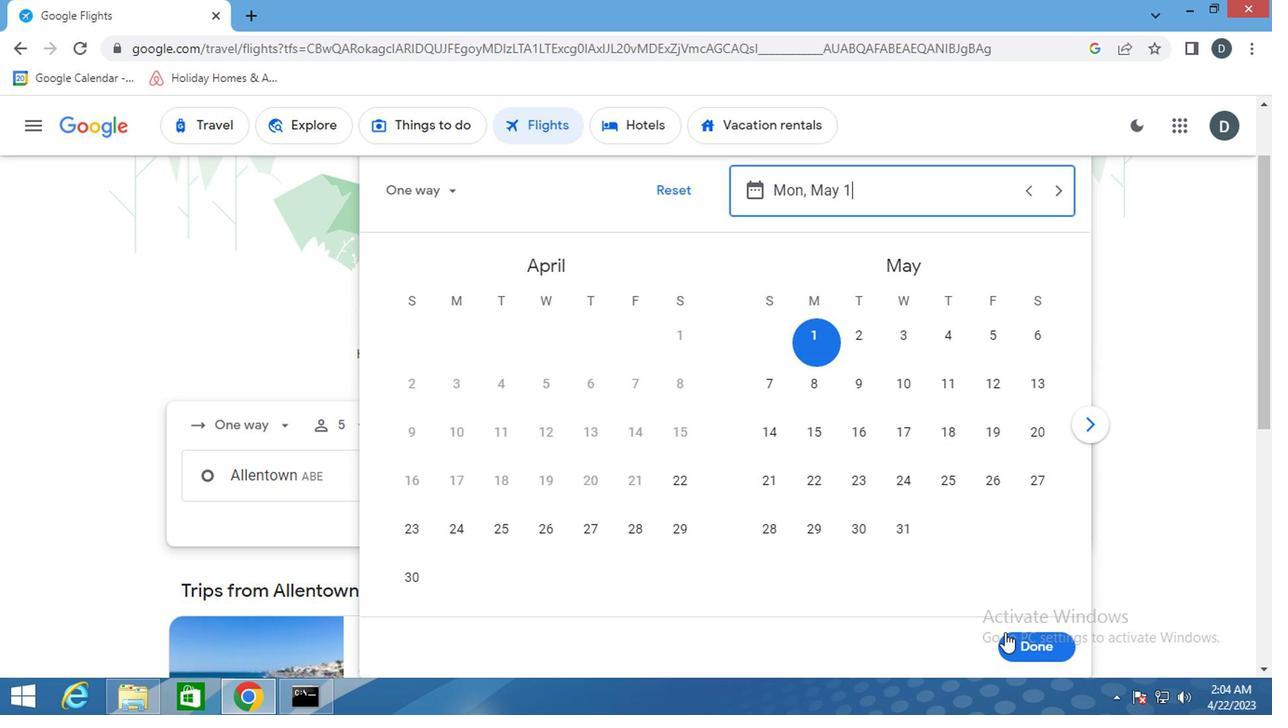 
Action: Mouse pressed left at (1022, 654)
Screenshot: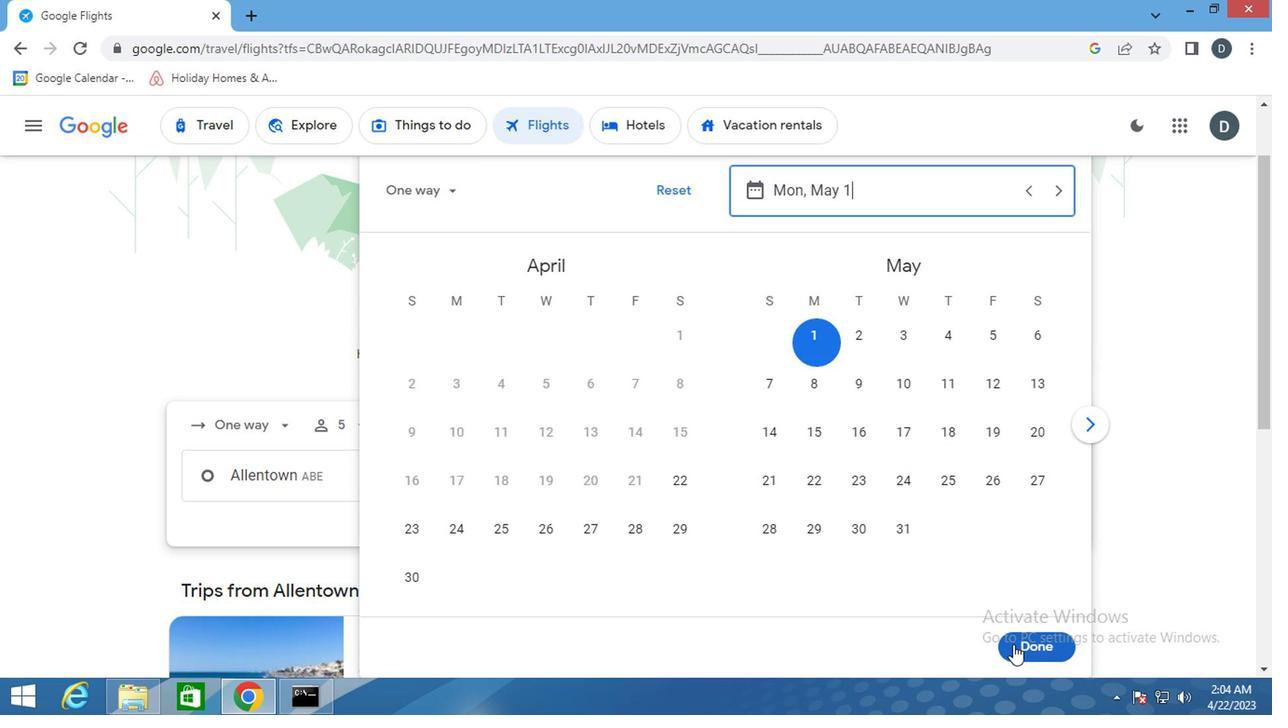 
Action: Mouse moved to (632, 545)
Screenshot: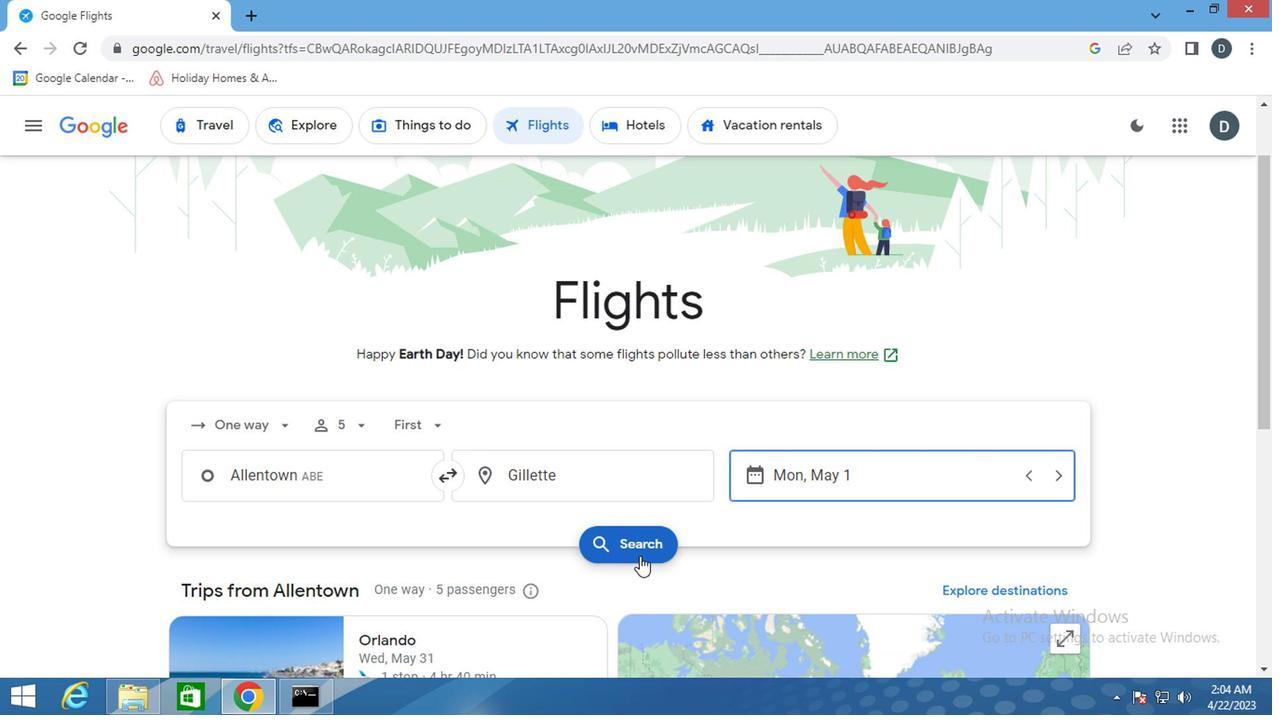 
Action: Mouse pressed left at (632, 545)
Screenshot: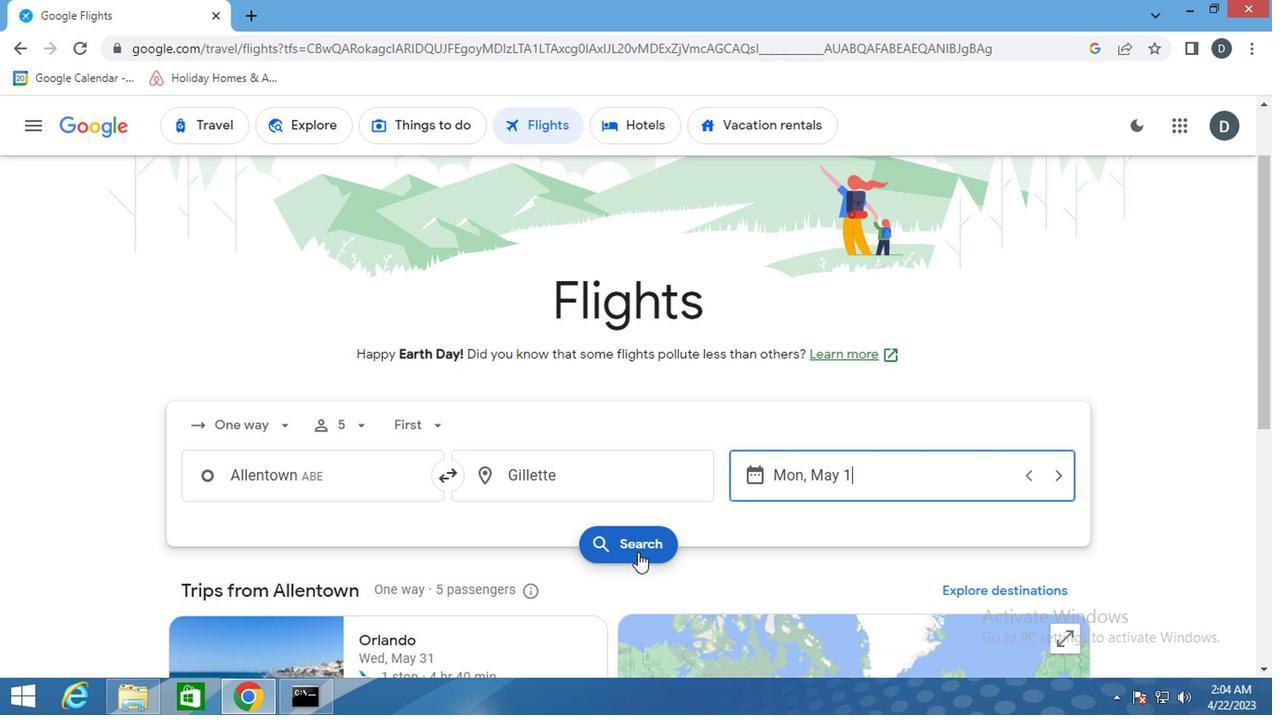 
Action: Mouse moved to (211, 297)
Screenshot: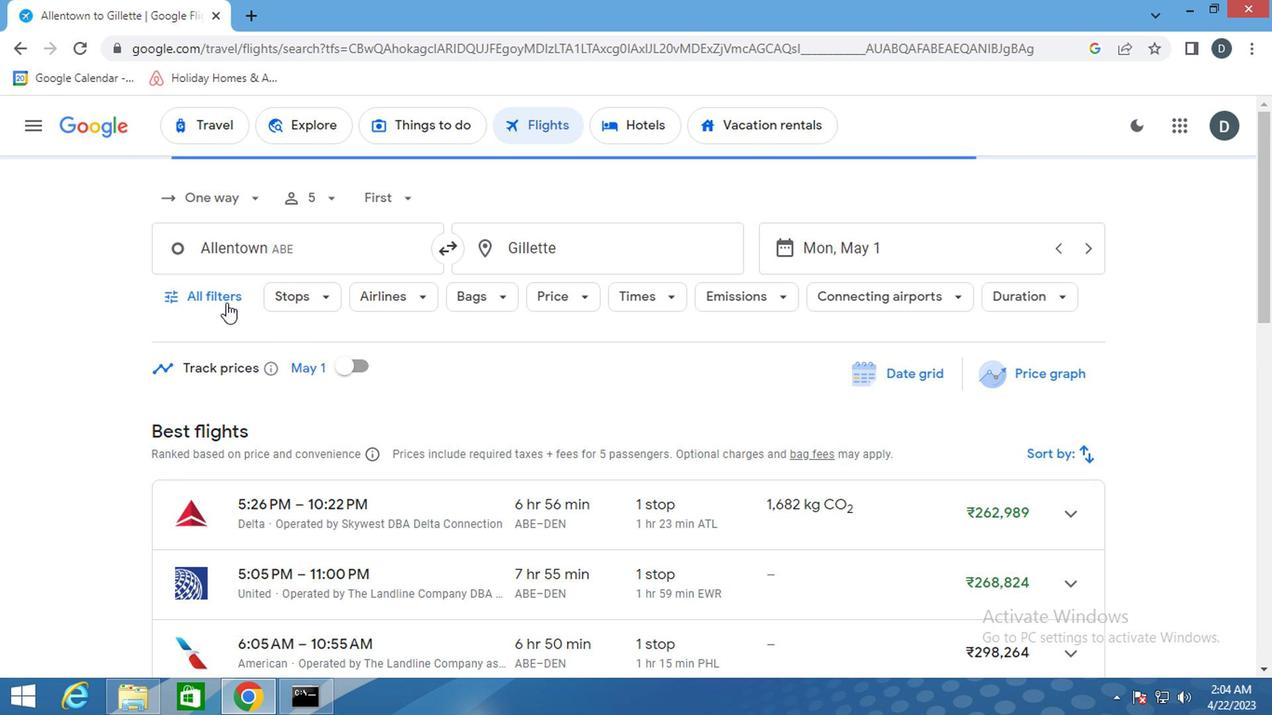 
Action: Mouse pressed left at (211, 297)
Screenshot: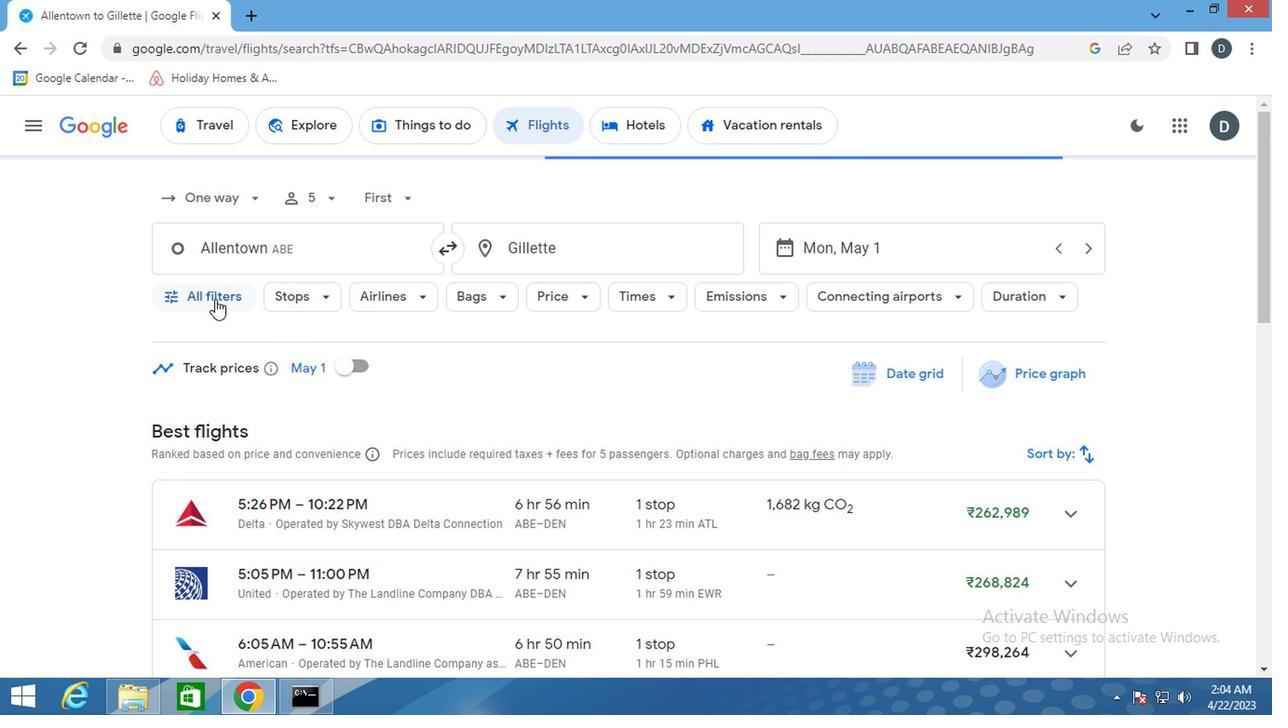
Action: Mouse moved to (352, 535)
Screenshot: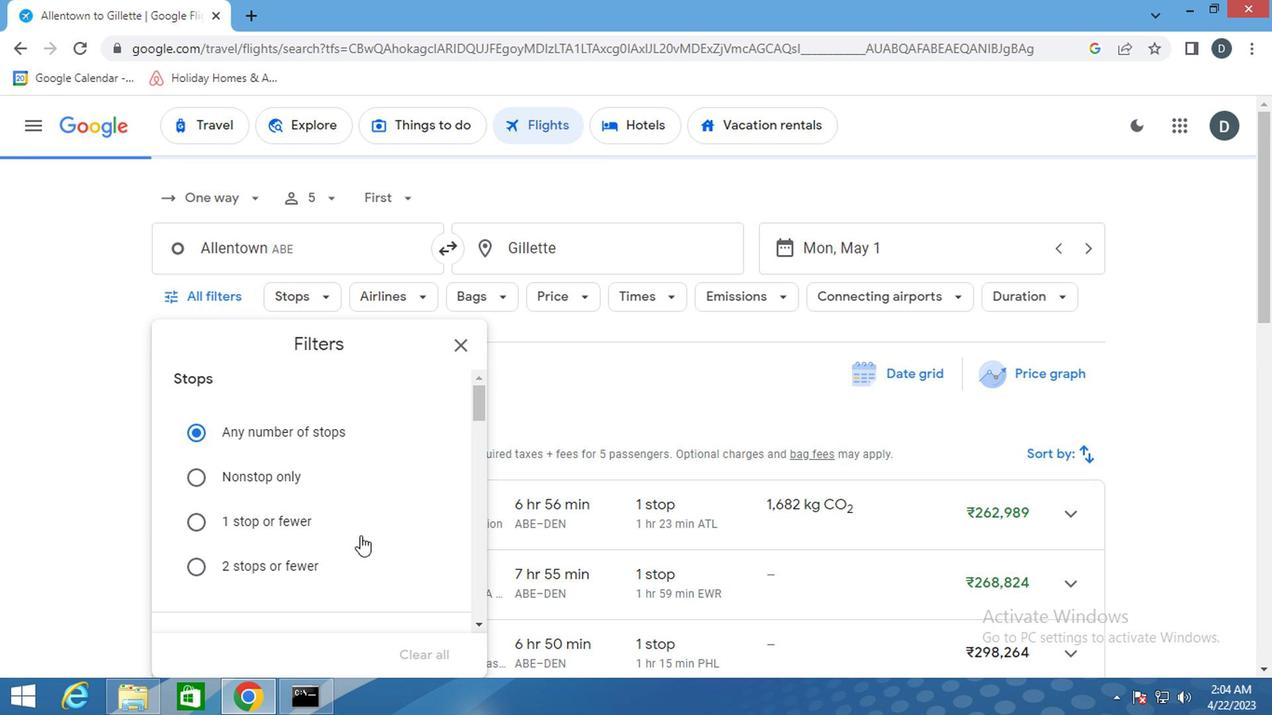 
Action: Mouse scrolled (352, 534) with delta (0, 0)
Screenshot: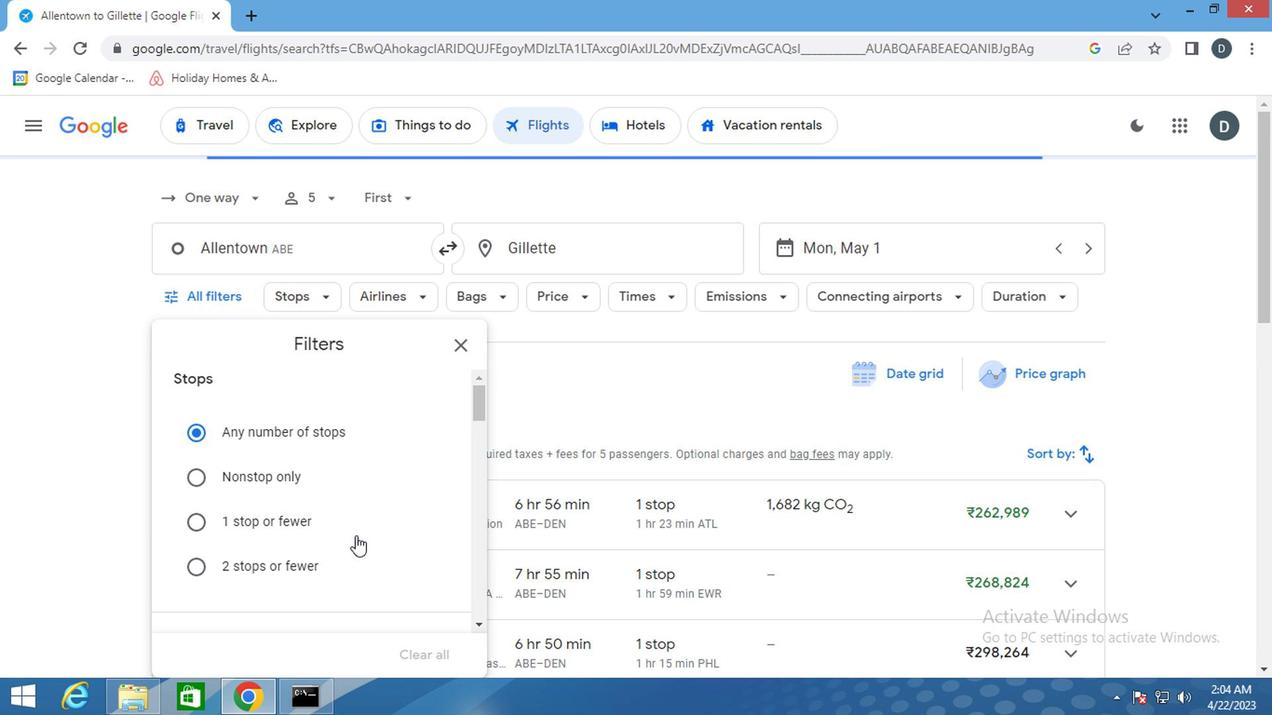 
Action: Mouse scrolled (352, 534) with delta (0, 0)
Screenshot: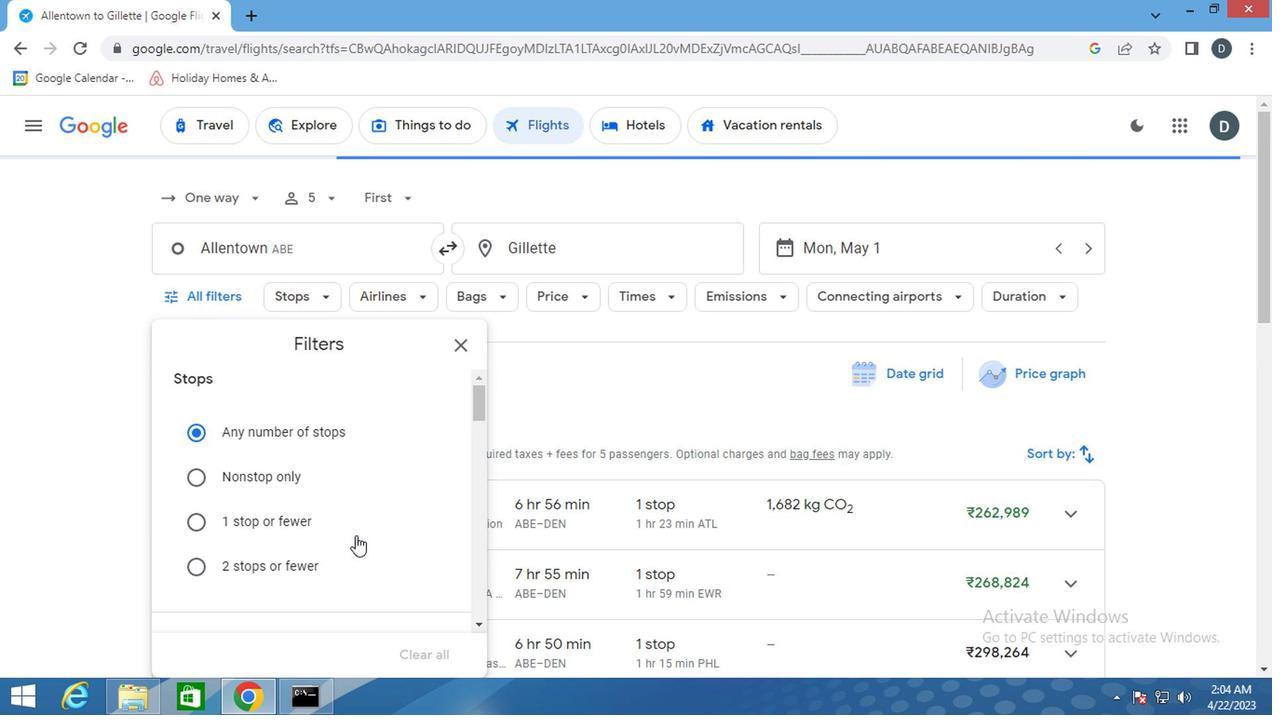 
Action: Mouse scrolled (352, 534) with delta (0, 0)
Screenshot: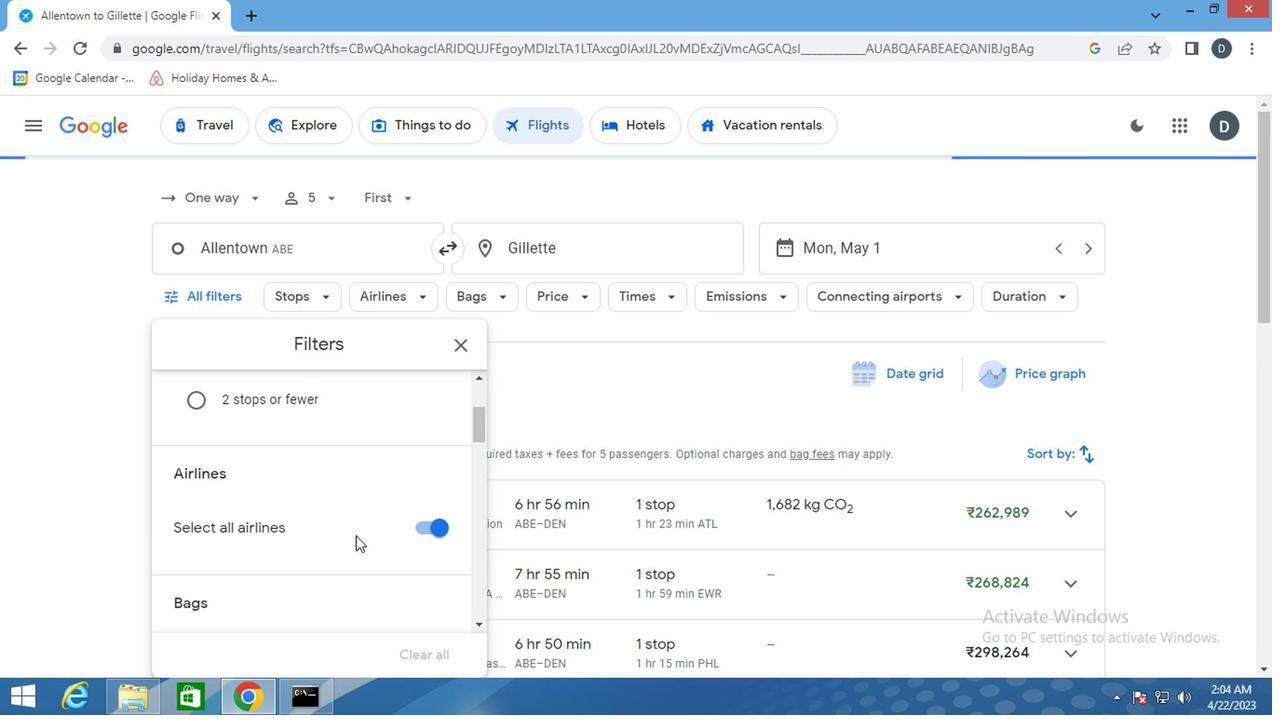 
Action: Mouse scrolled (352, 534) with delta (0, 0)
Screenshot: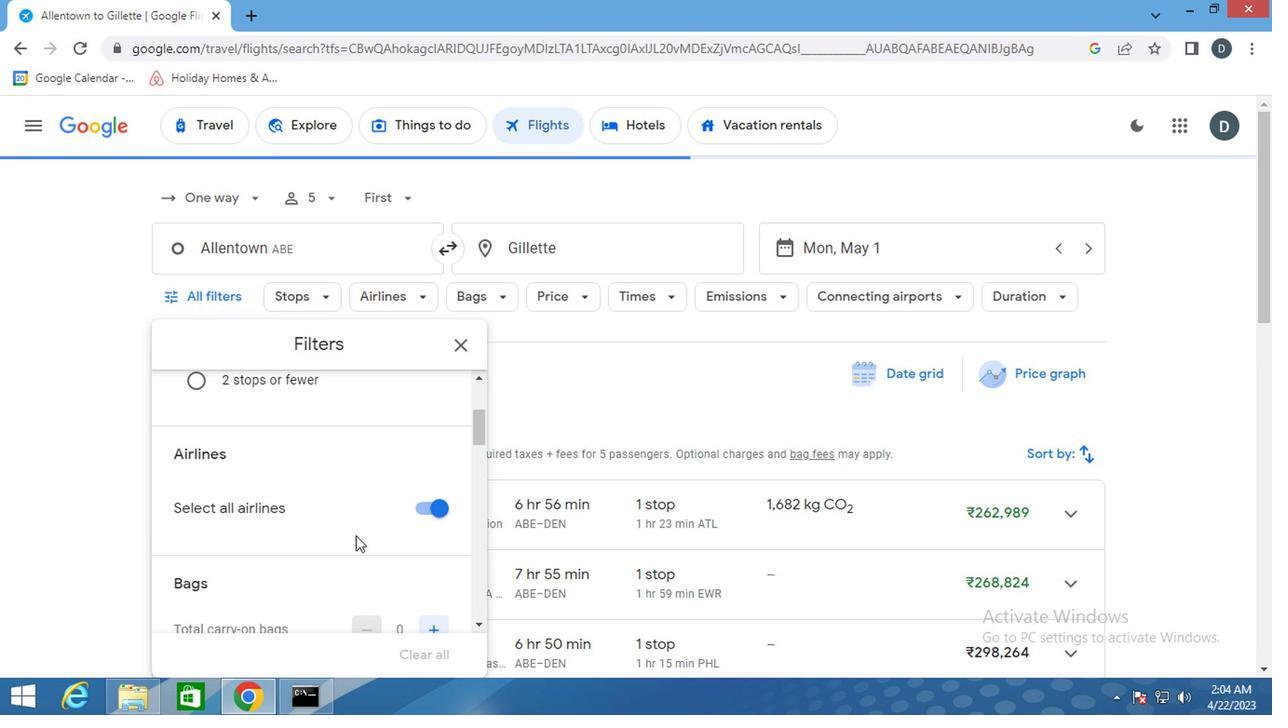 
Action: Mouse moved to (434, 489)
Screenshot: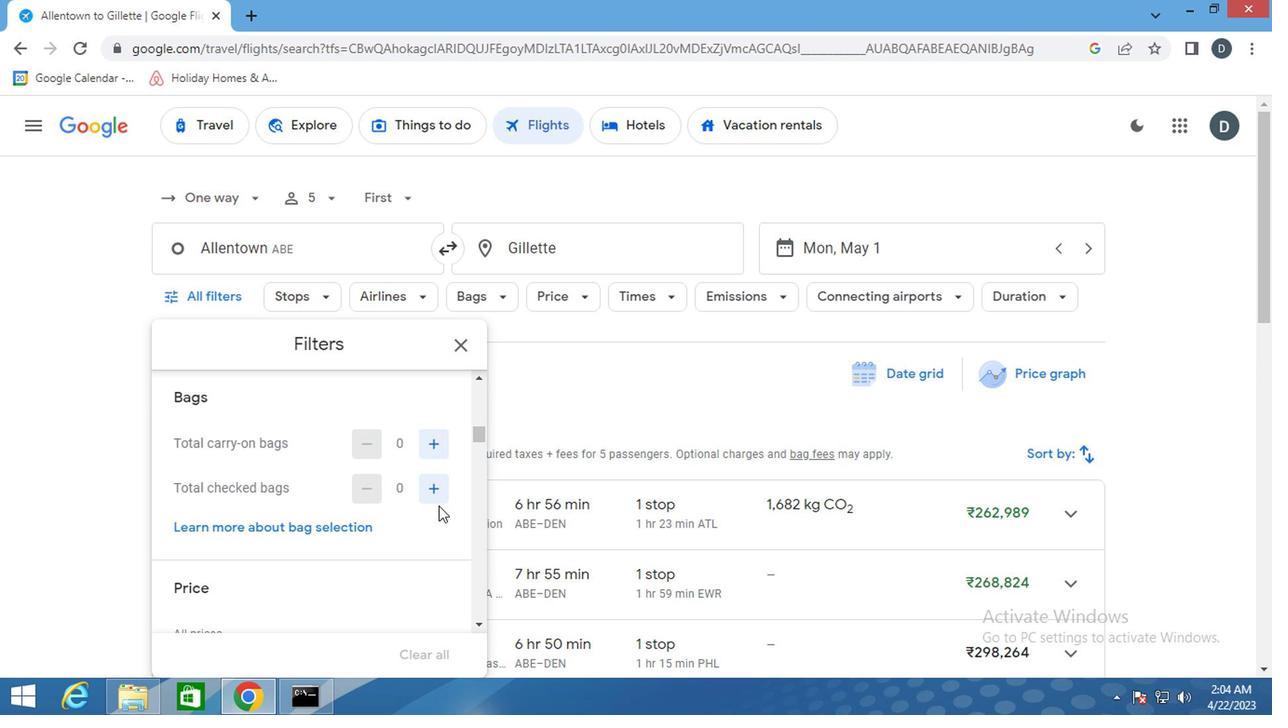 
Action: Mouse pressed left at (434, 489)
Screenshot: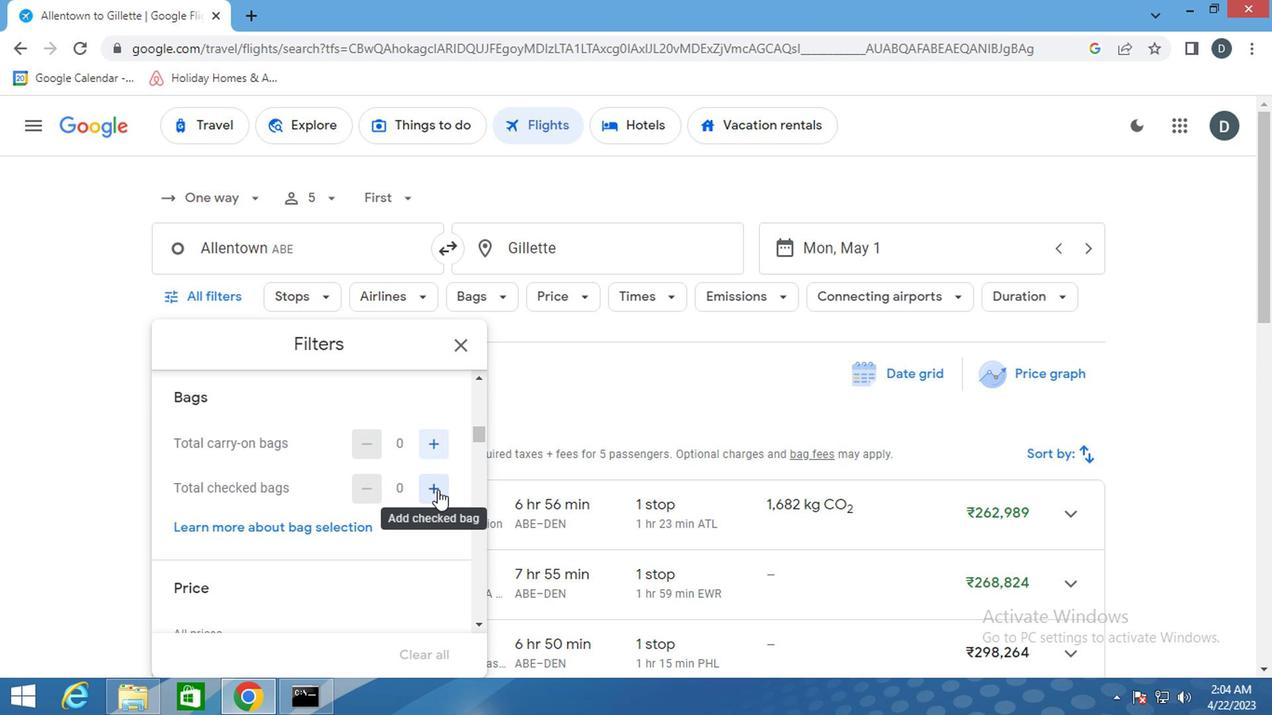 
Action: Mouse pressed left at (434, 489)
Screenshot: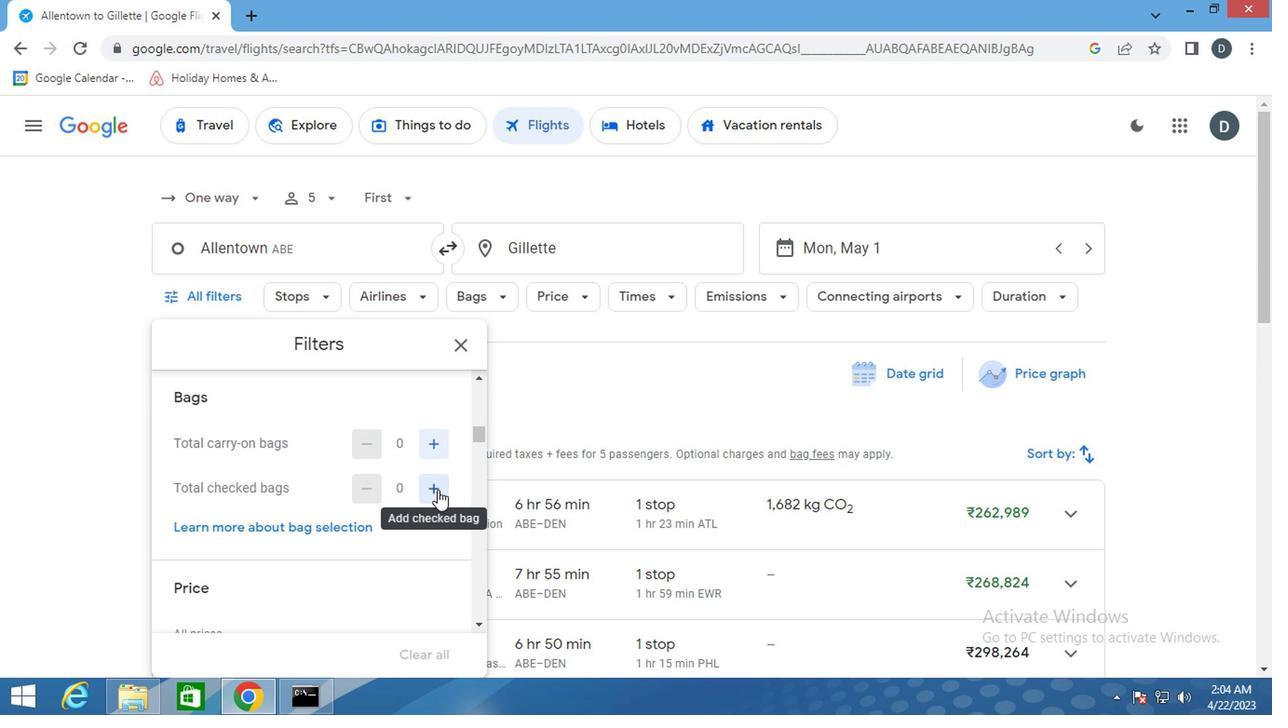 
Action: Mouse pressed left at (434, 489)
Screenshot: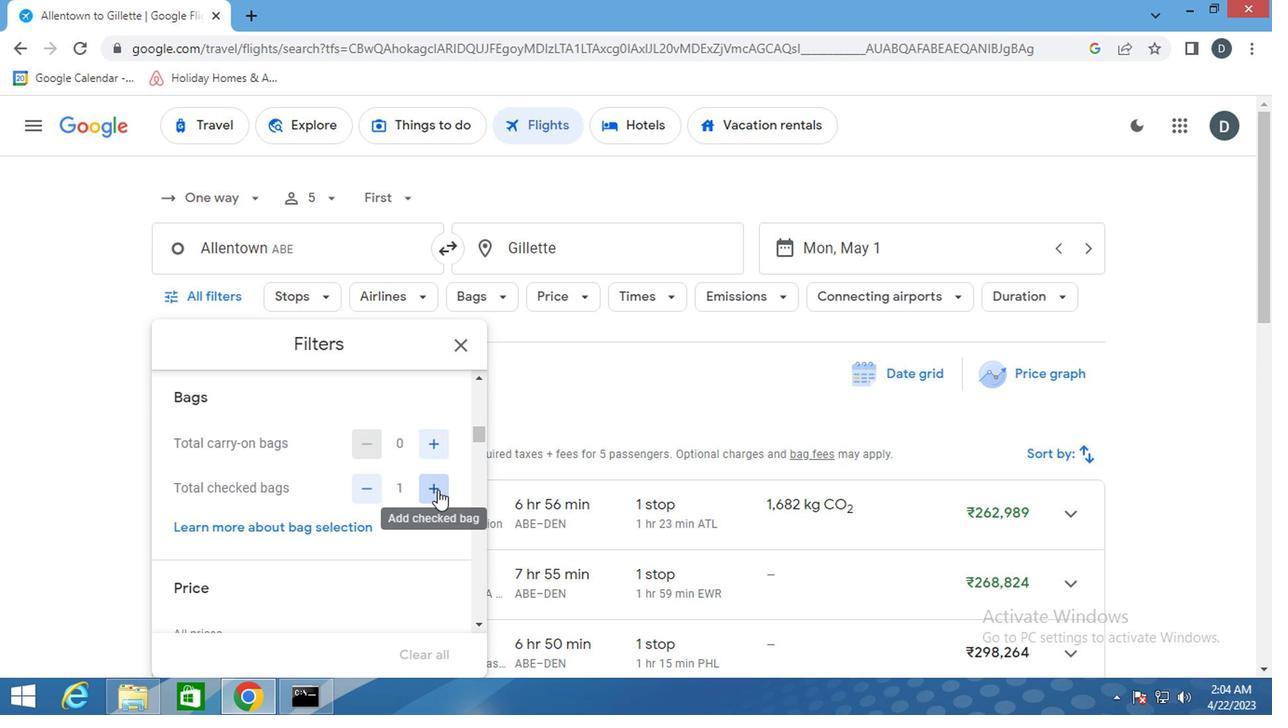 
Action: Mouse moved to (427, 537)
Screenshot: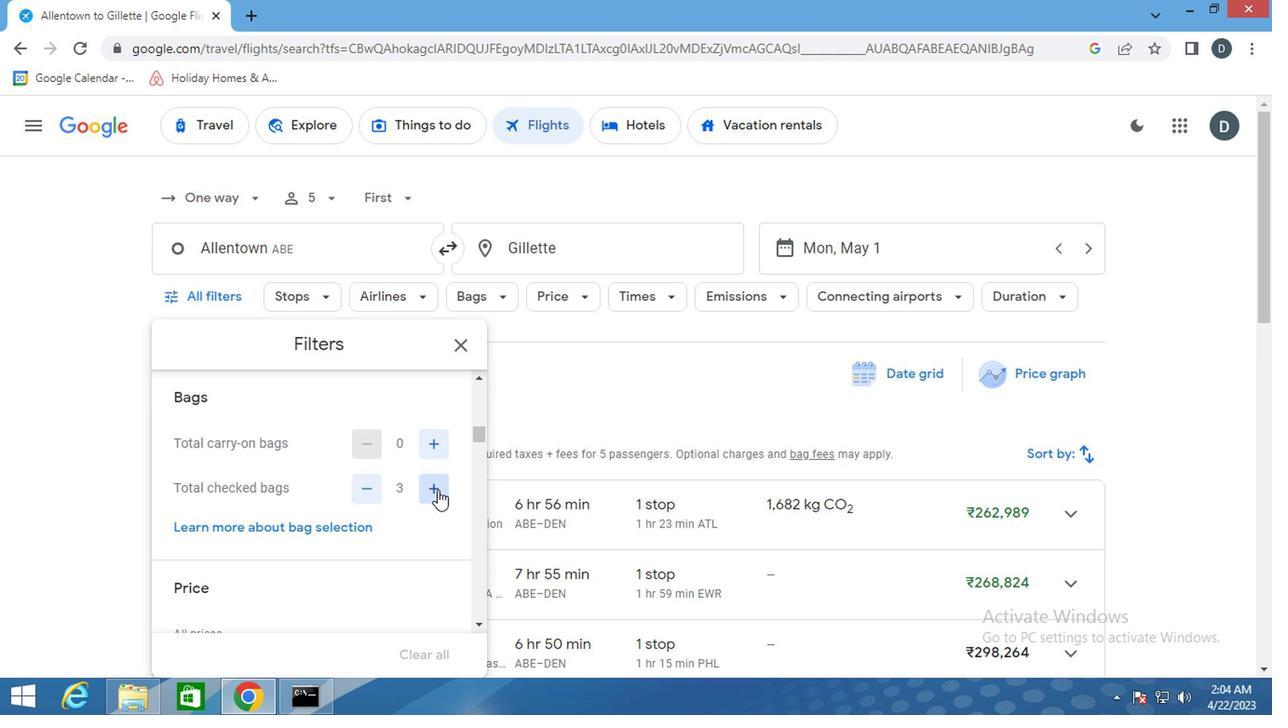 
Action: Mouse scrolled (427, 538) with delta (0, 1)
Screenshot: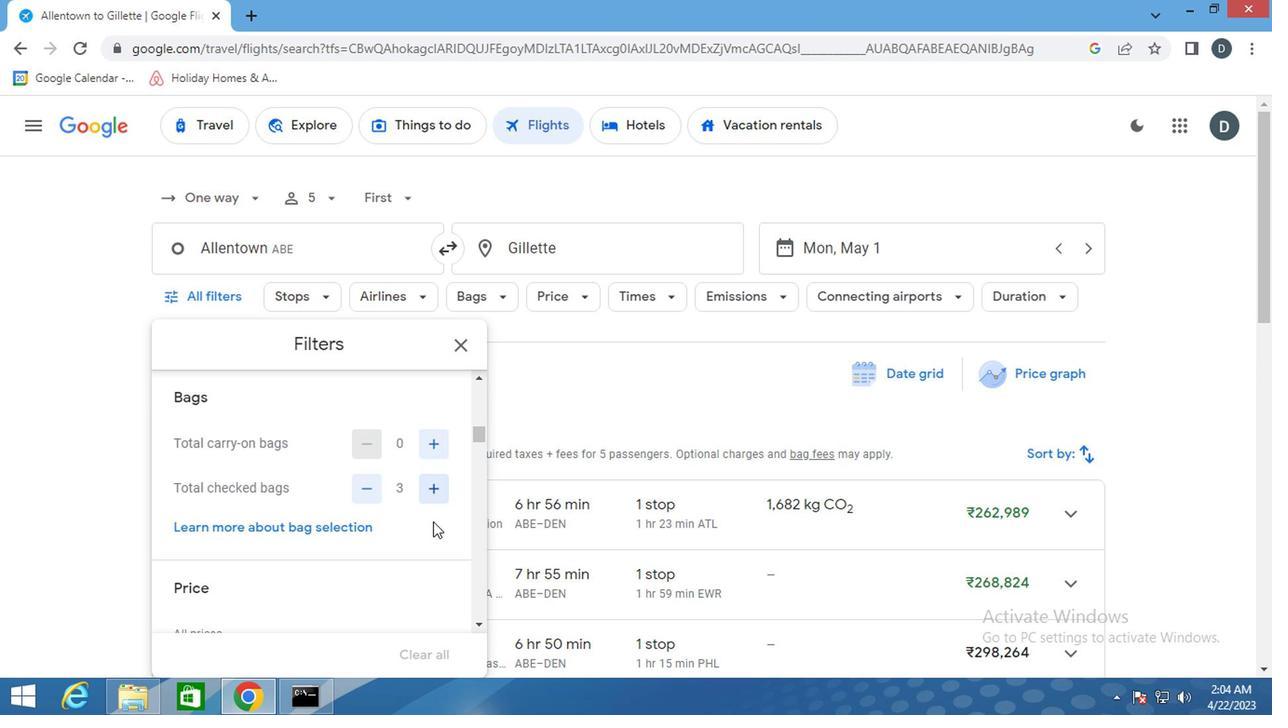 
Action: Mouse scrolled (427, 538) with delta (0, 1)
Screenshot: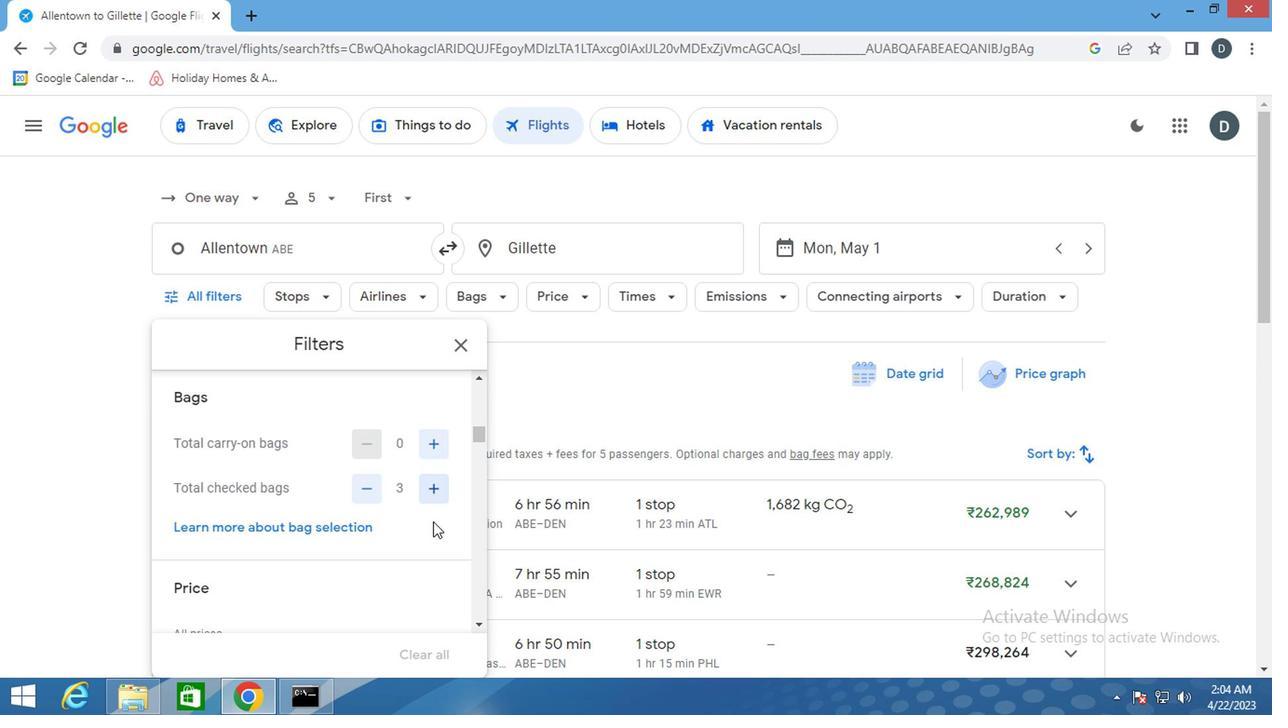 
Action: Mouse scrolled (427, 538) with delta (0, 1)
Screenshot: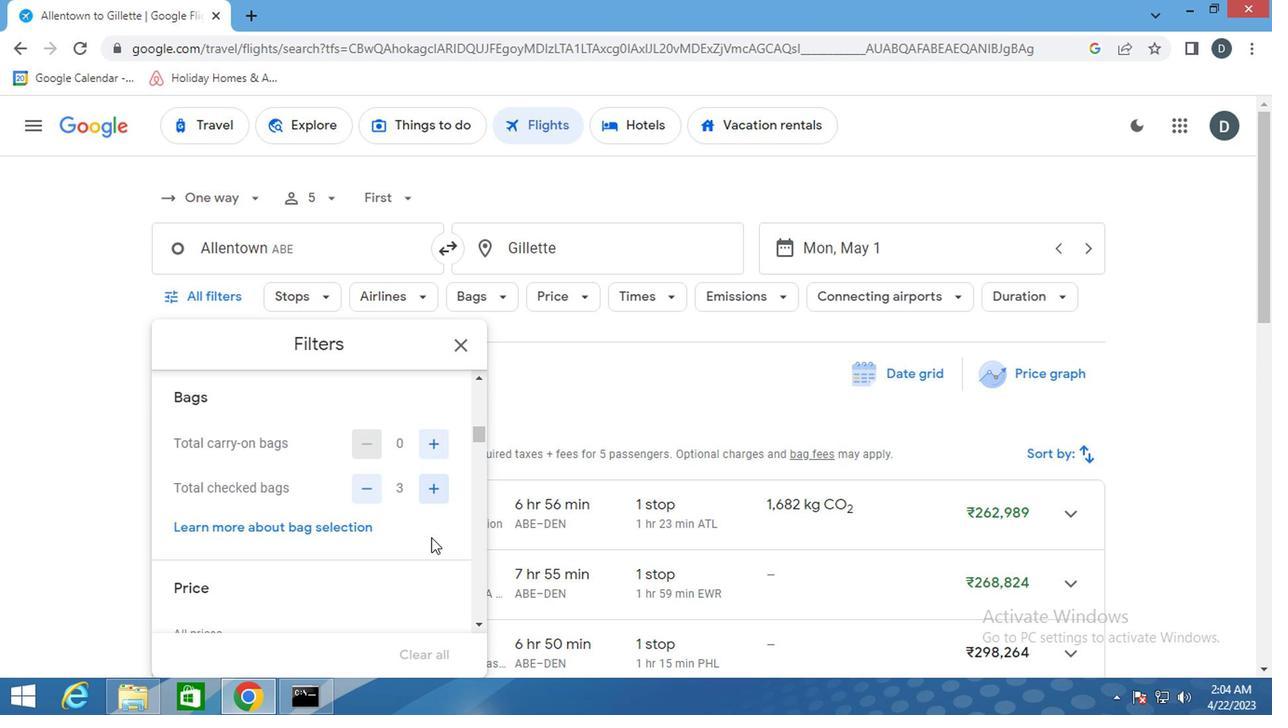 
Action: Mouse scrolled (427, 536) with delta (0, 0)
Screenshot: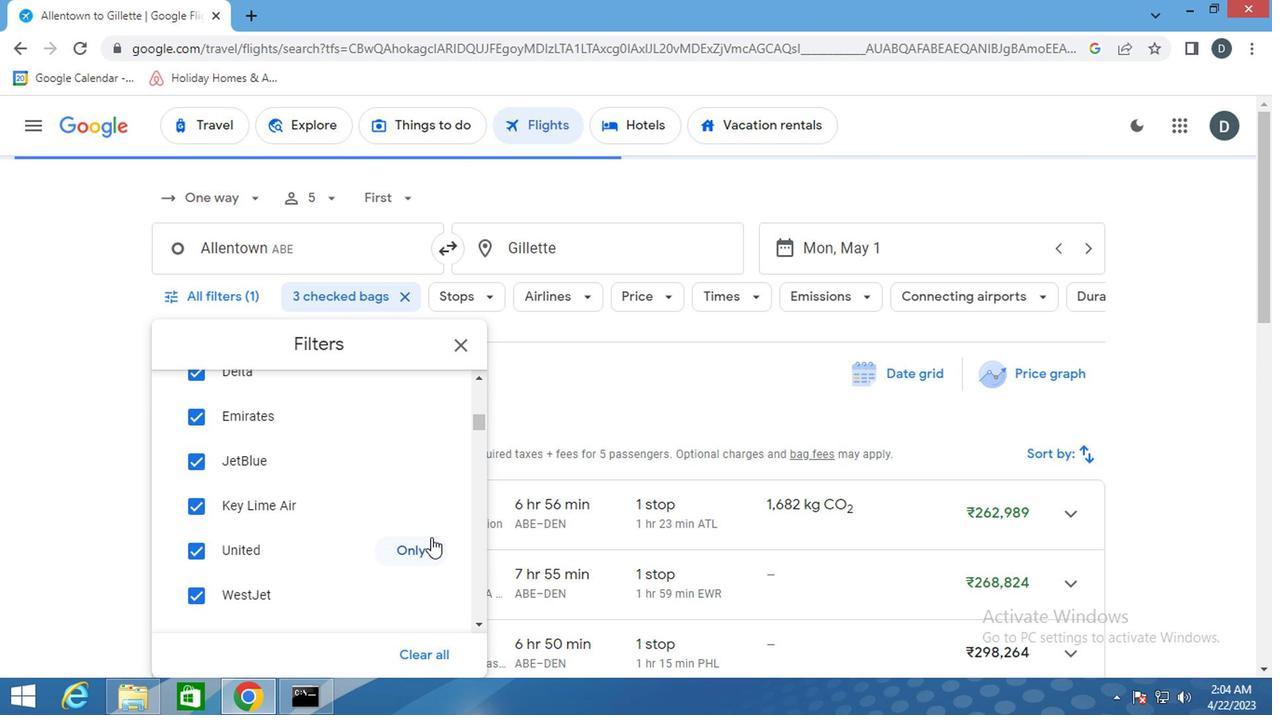 
Action: Mouse scrolled (427, 536) with delta (0, 0)
Screenshot: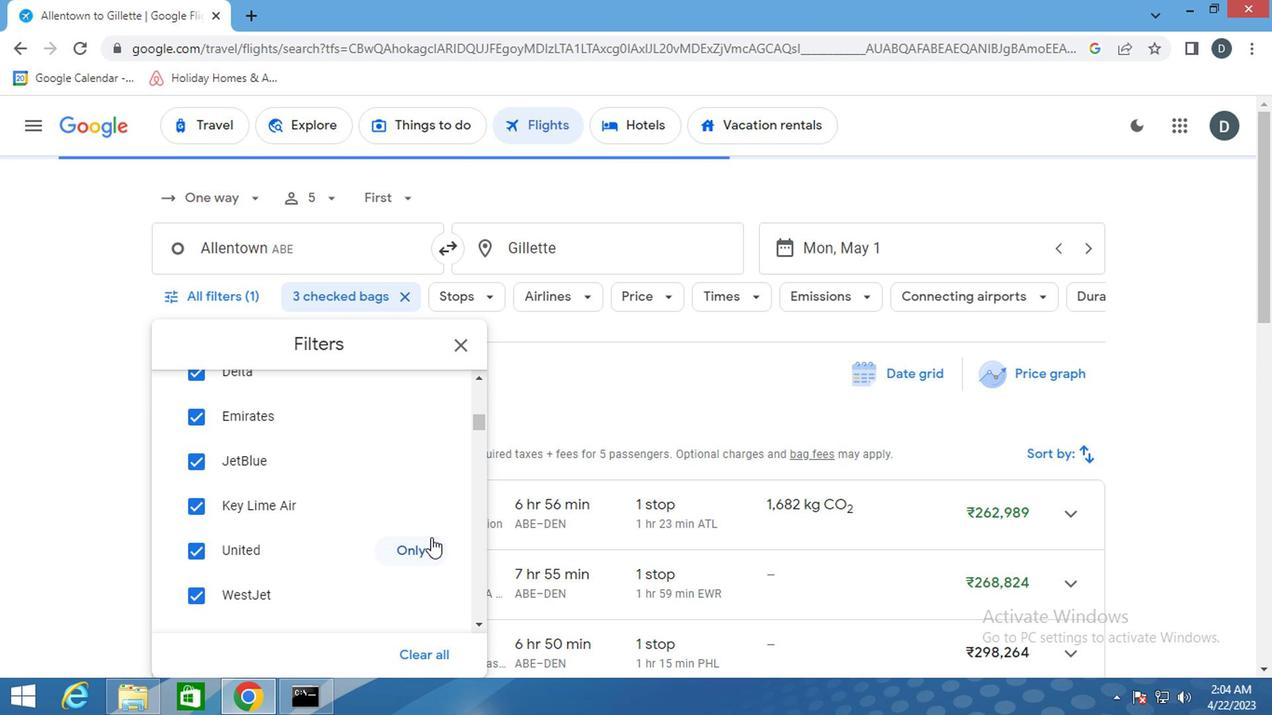 
Action: Mouse scrolled (427, 536) with delta (0, 0)
Screenshot: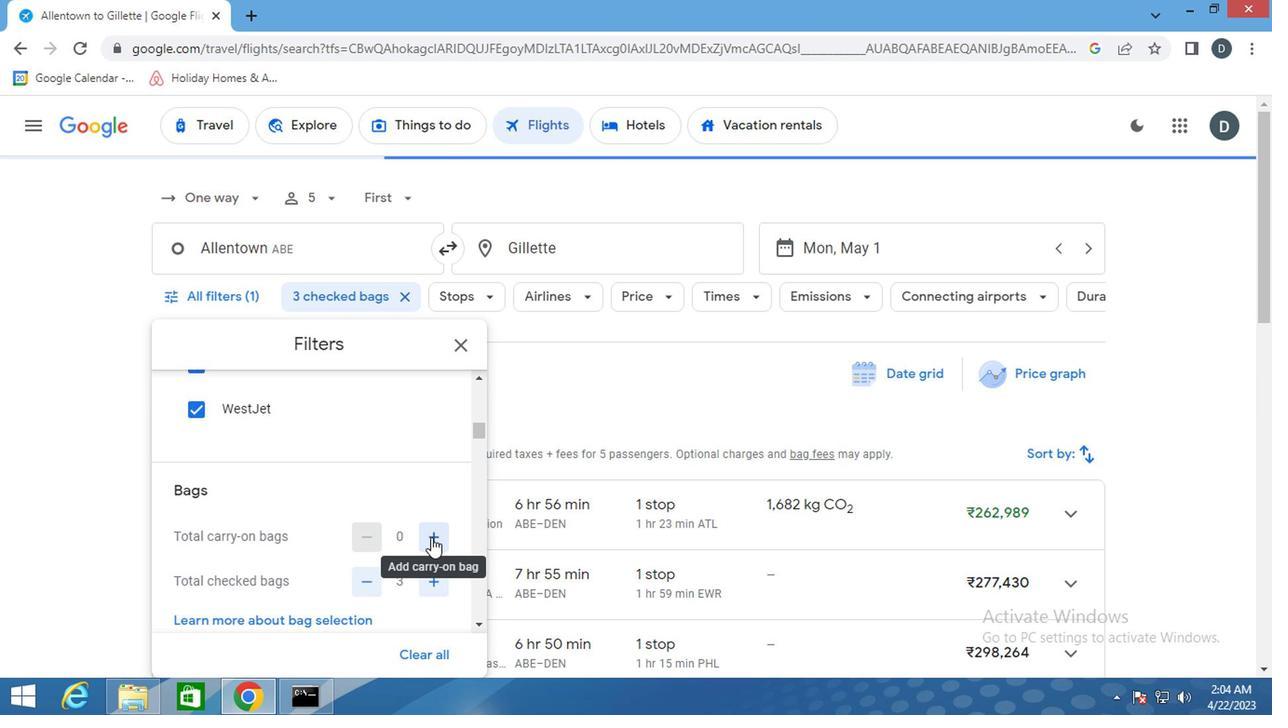 
Action: Mouse scrolled (427, 536) with delta (0, 0)
Screenshot: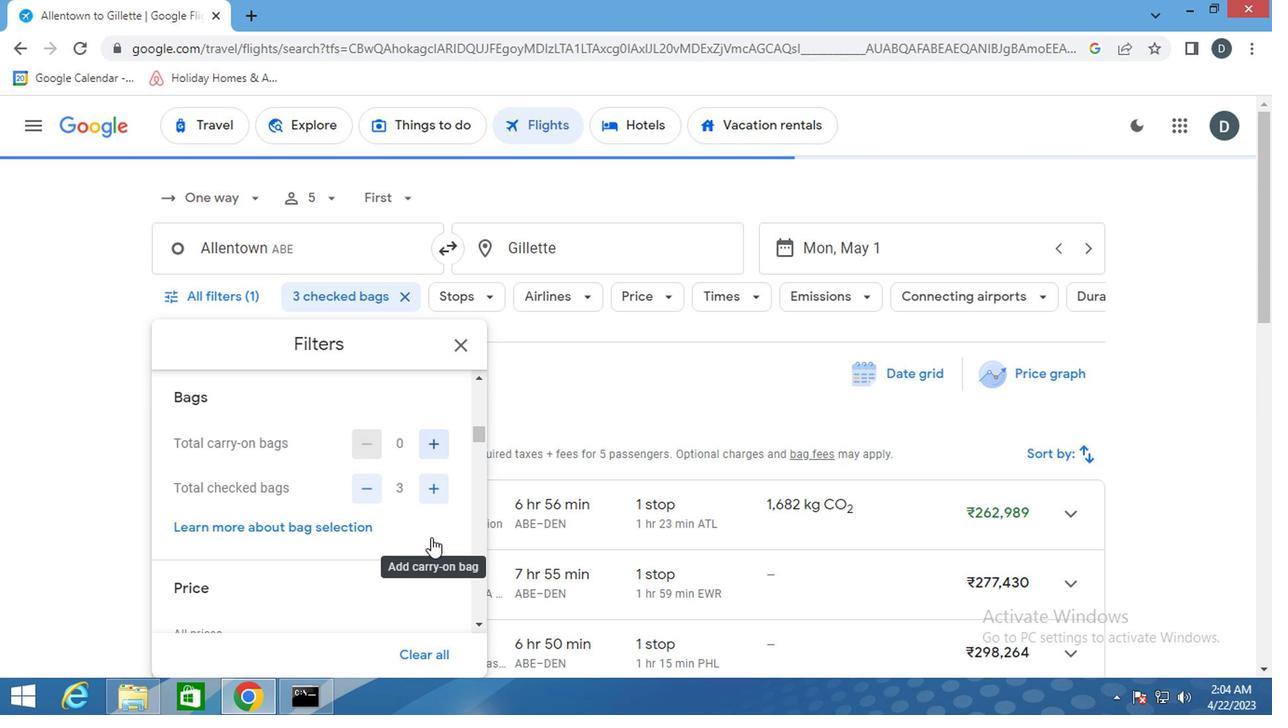 
Action: Mouse scrolled (427, 536) with delta (0, 0)
Screenshot: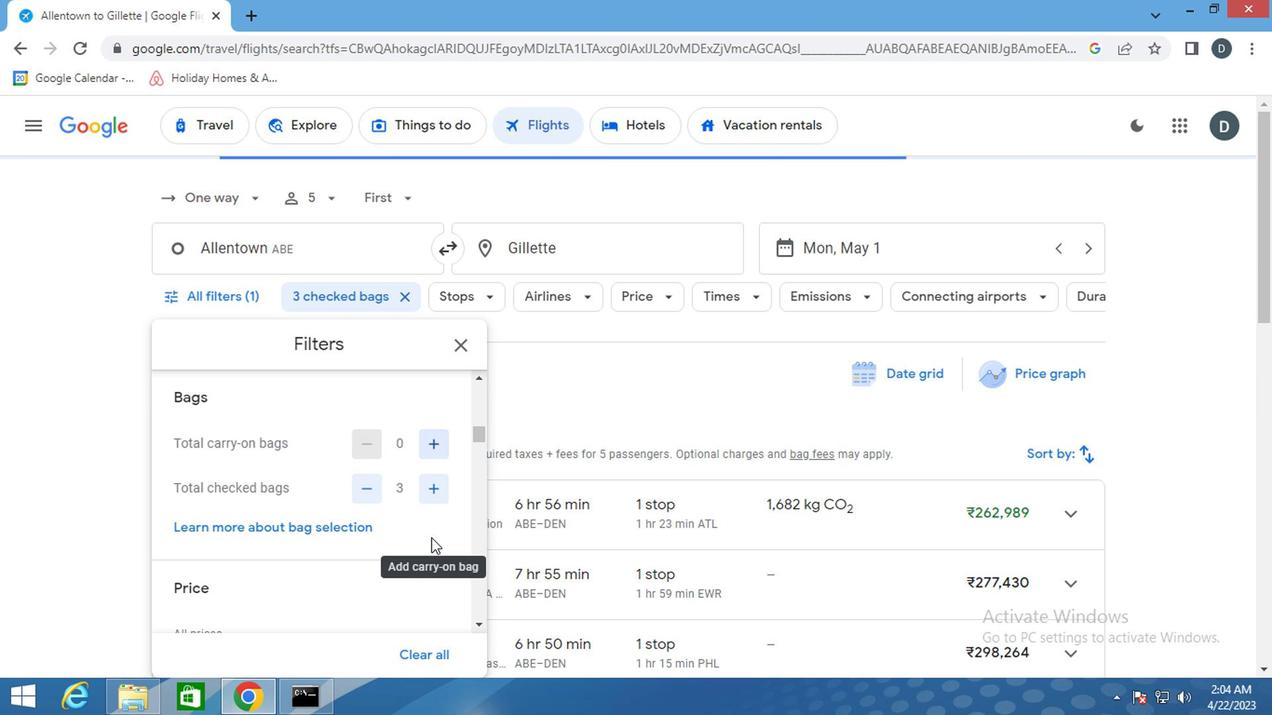 
Action: Mouse moved to (428, 482)
Screenshot: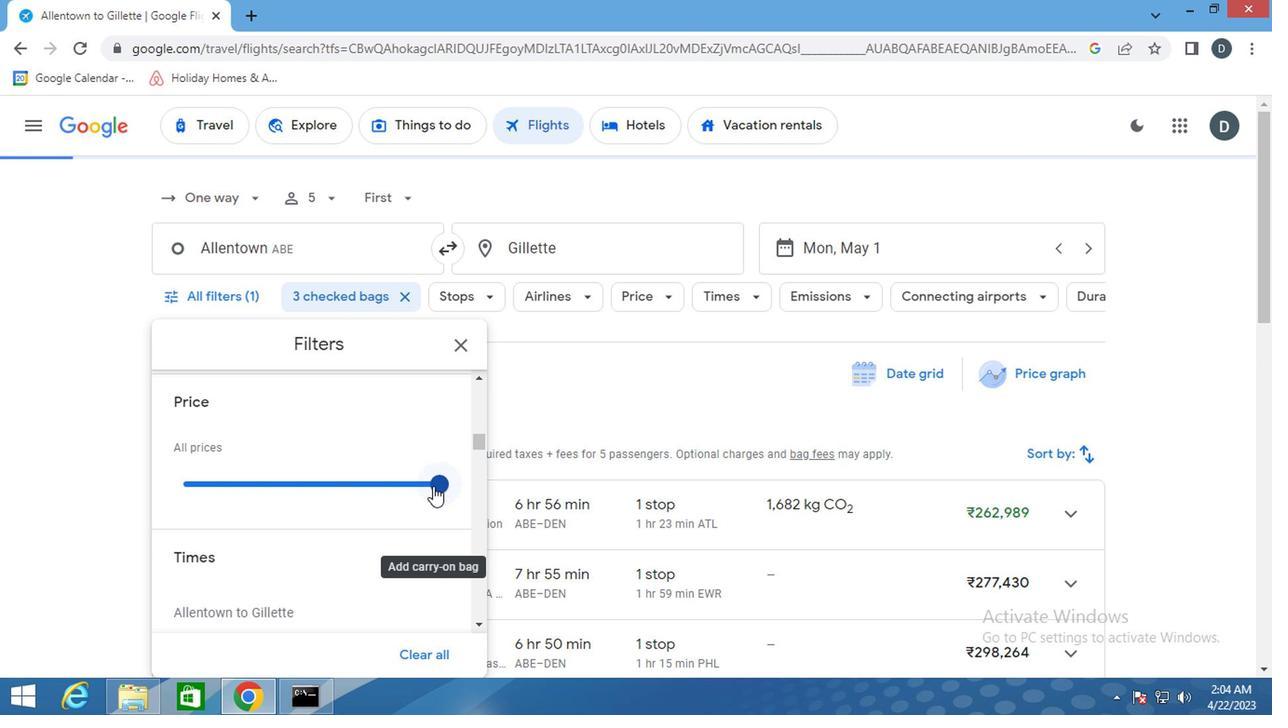 
Action: Mouse pressed left at (428, 482)
Screenshot: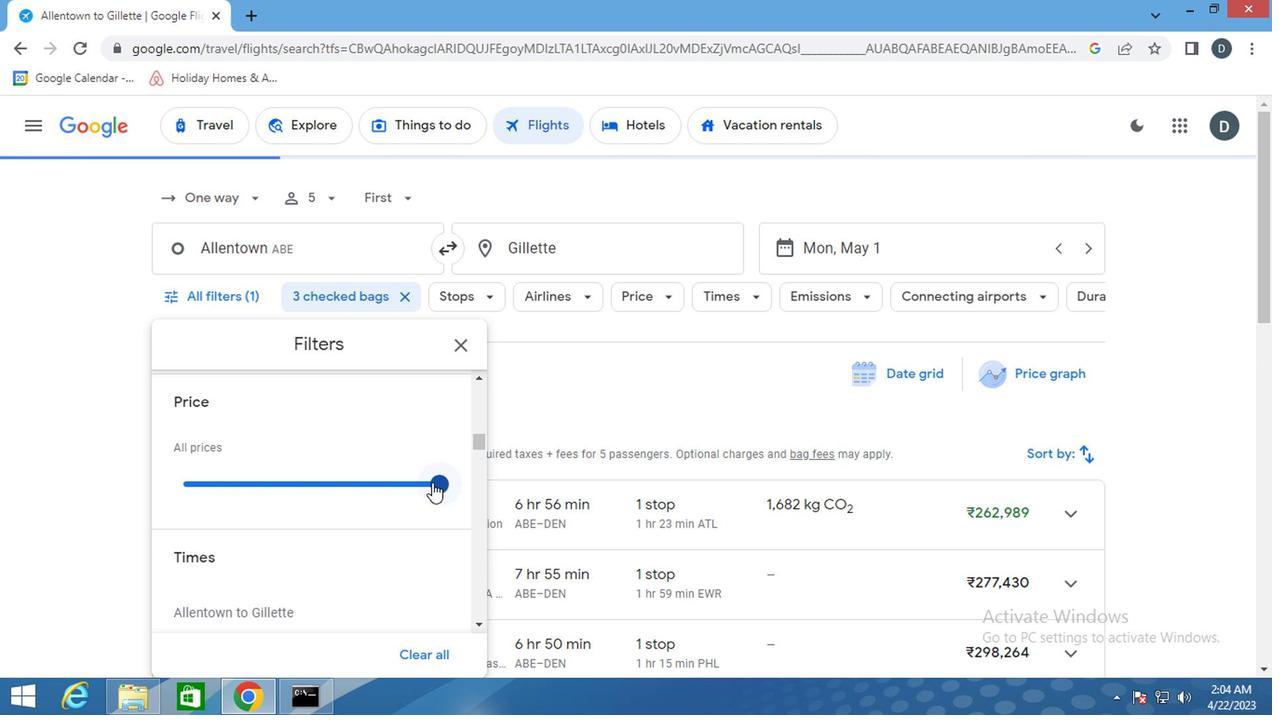 
Action: Mouse moved to (295, 519)
Screenshot: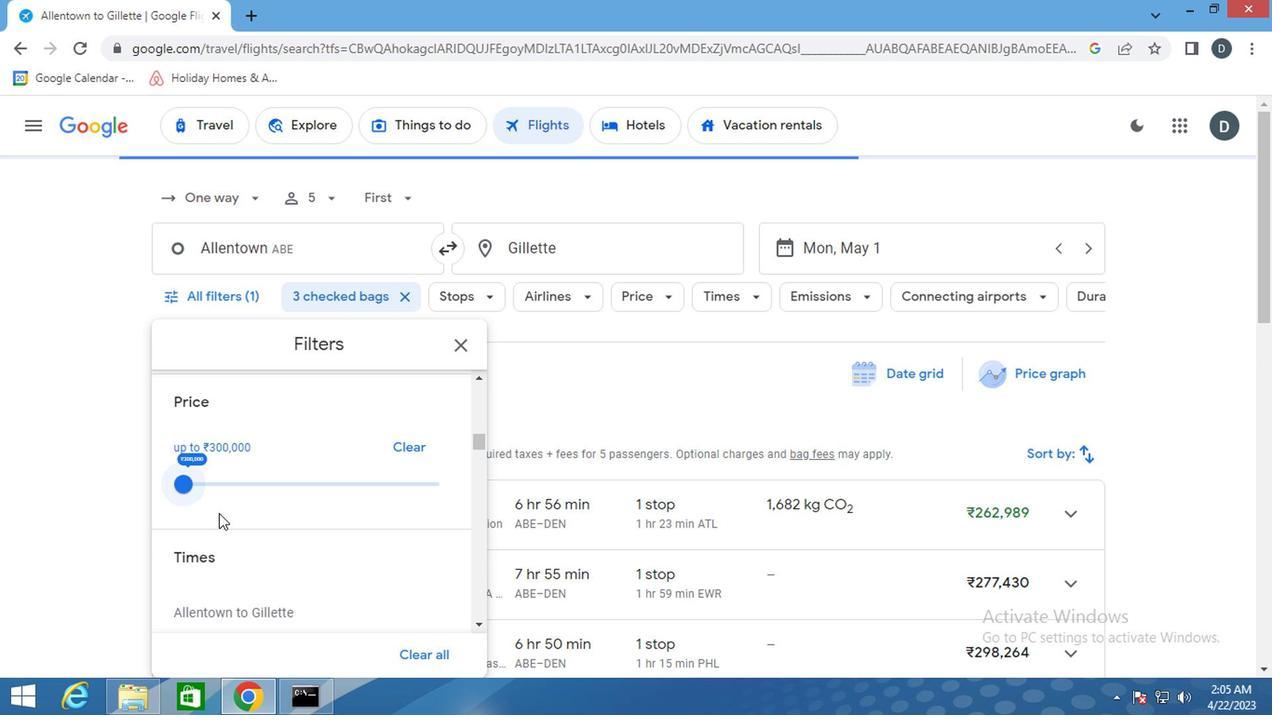 
Action: Mouse scrolled (295, 519) with delta (0, 0)
Screenshot: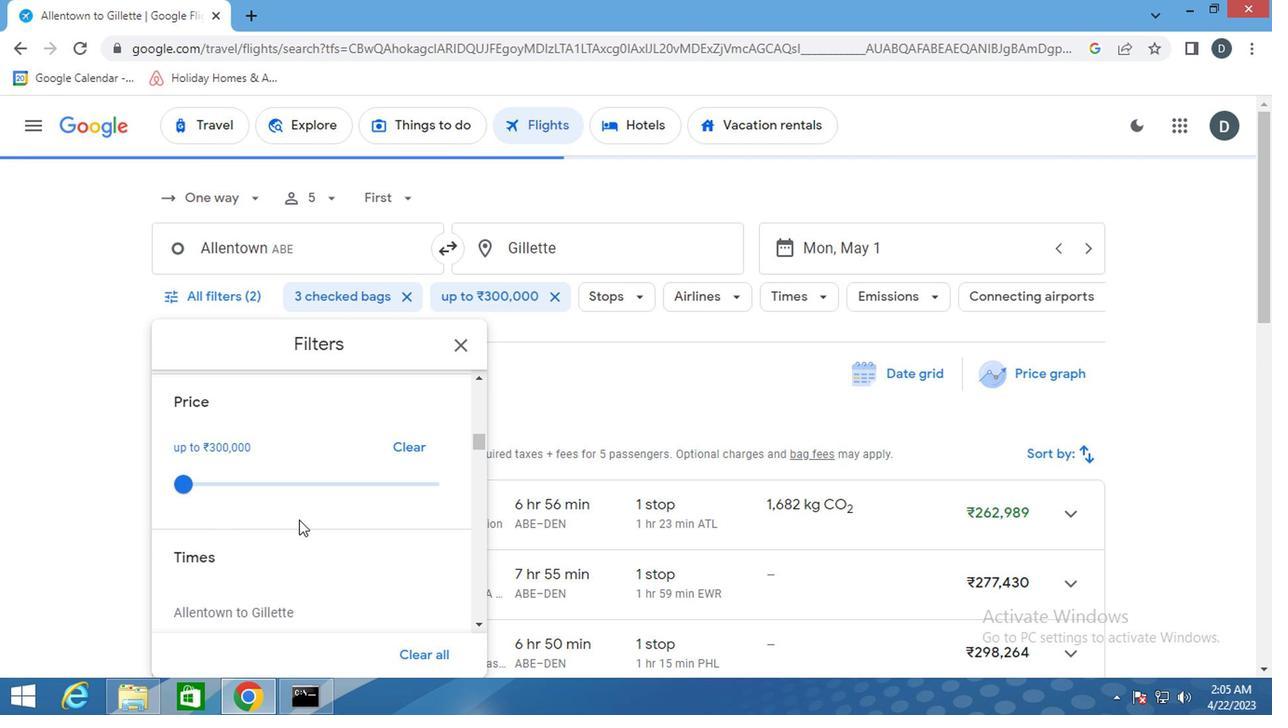 
Action: Mouse scrolled (295, 519) with delta (0, 0)
Screenshot: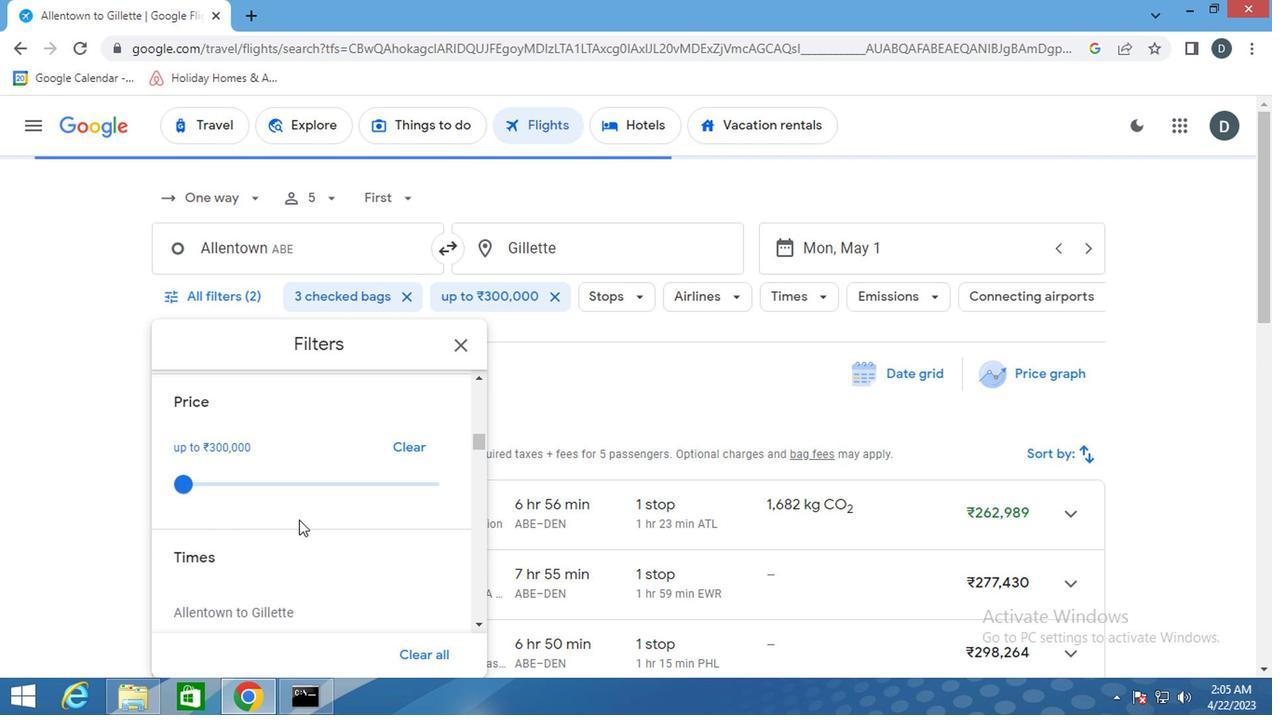 
Action: Mouse moved to (178, 507)
Screenshot: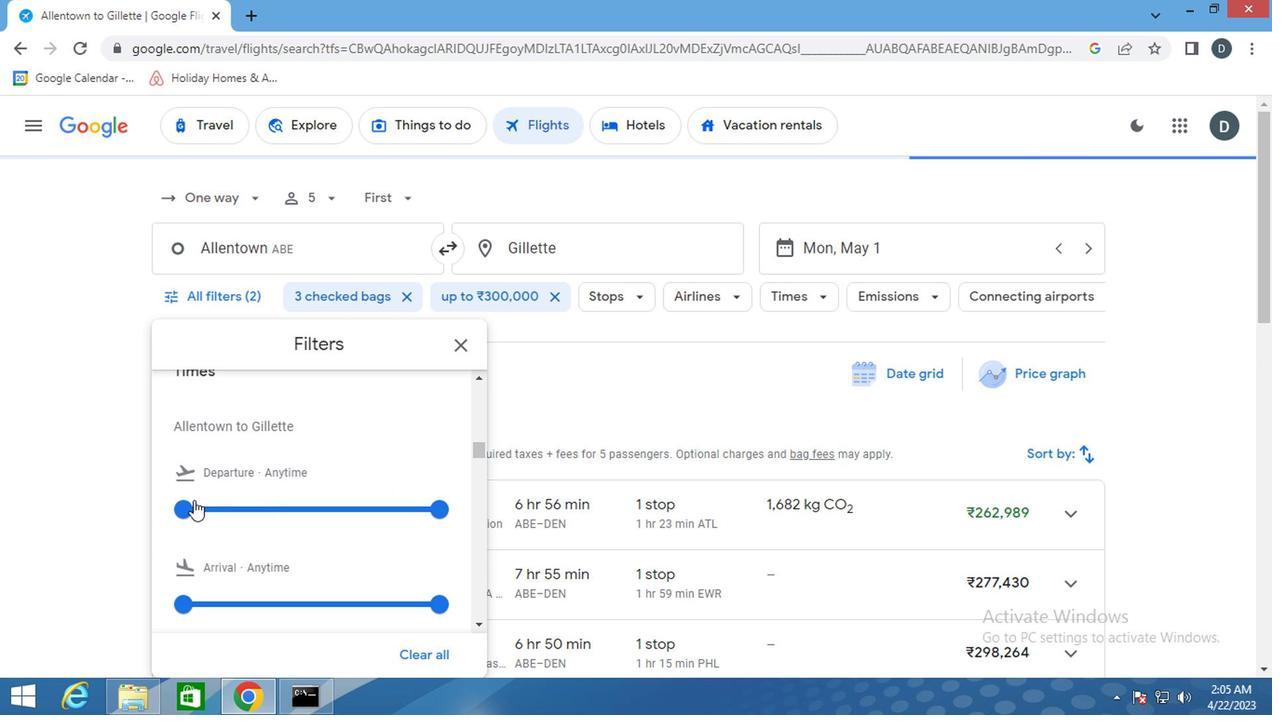 
Action: Mouse pressed left at (178, 507)
Screenshot: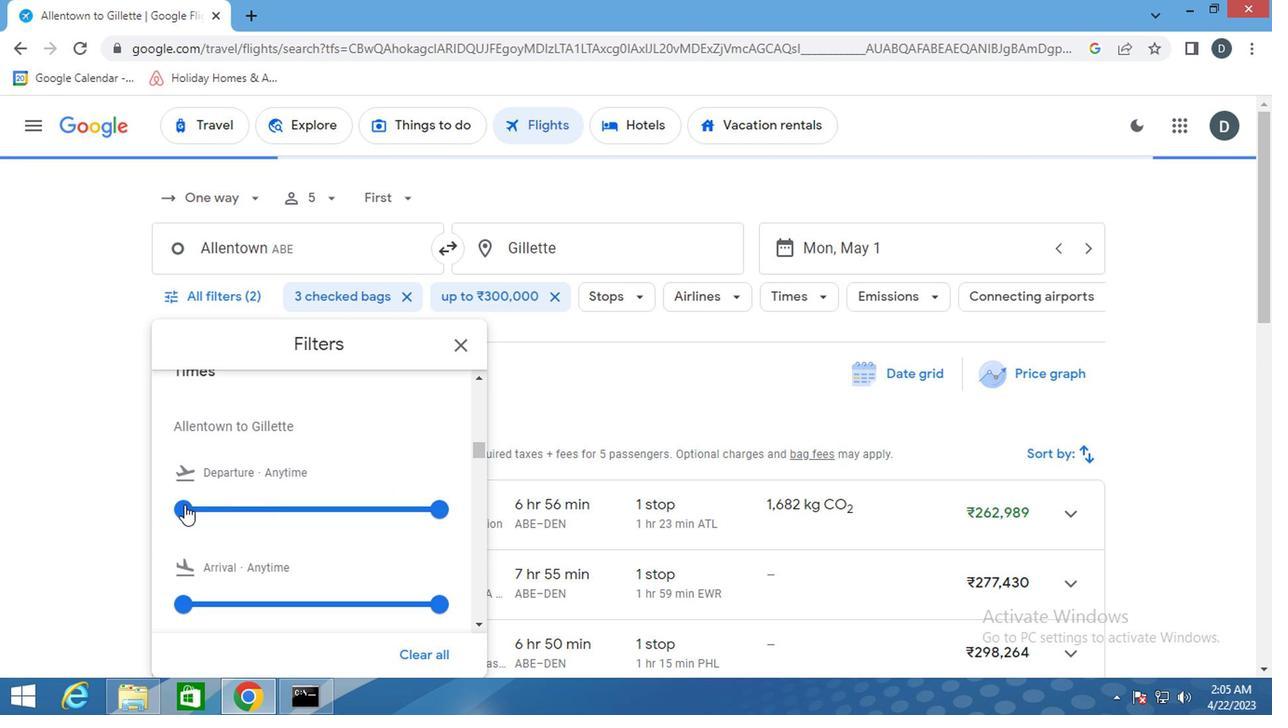 
Action: Mouse moved to (433, 507)
Screenshot: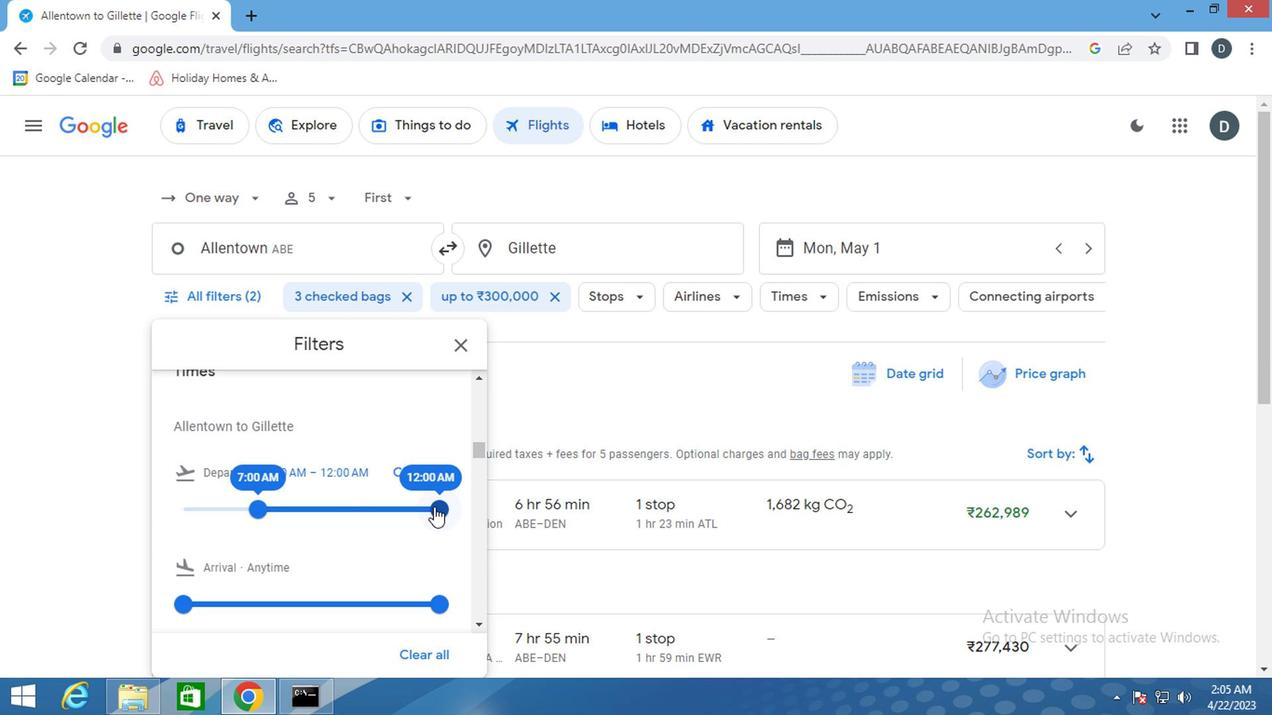 
Action: Mouse pressed left at (433, 507)
Screenshot: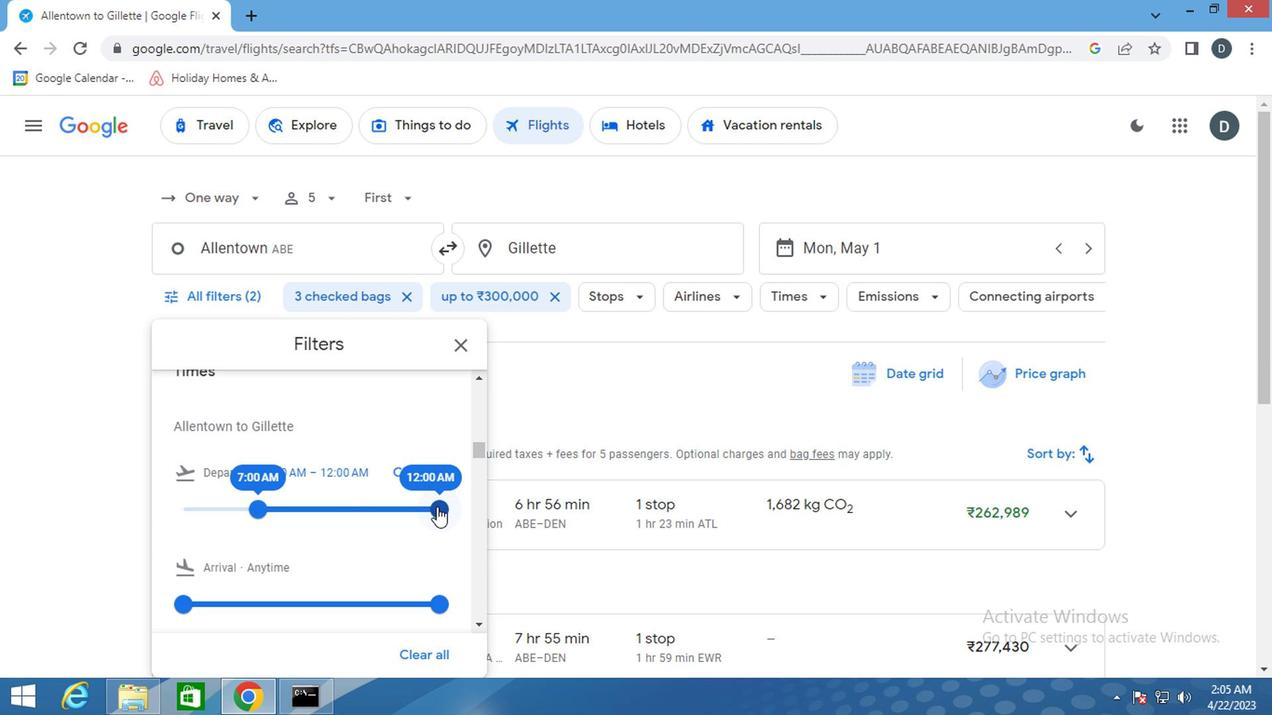 
Action: Mouse moved to (413, 564)
Screenshot: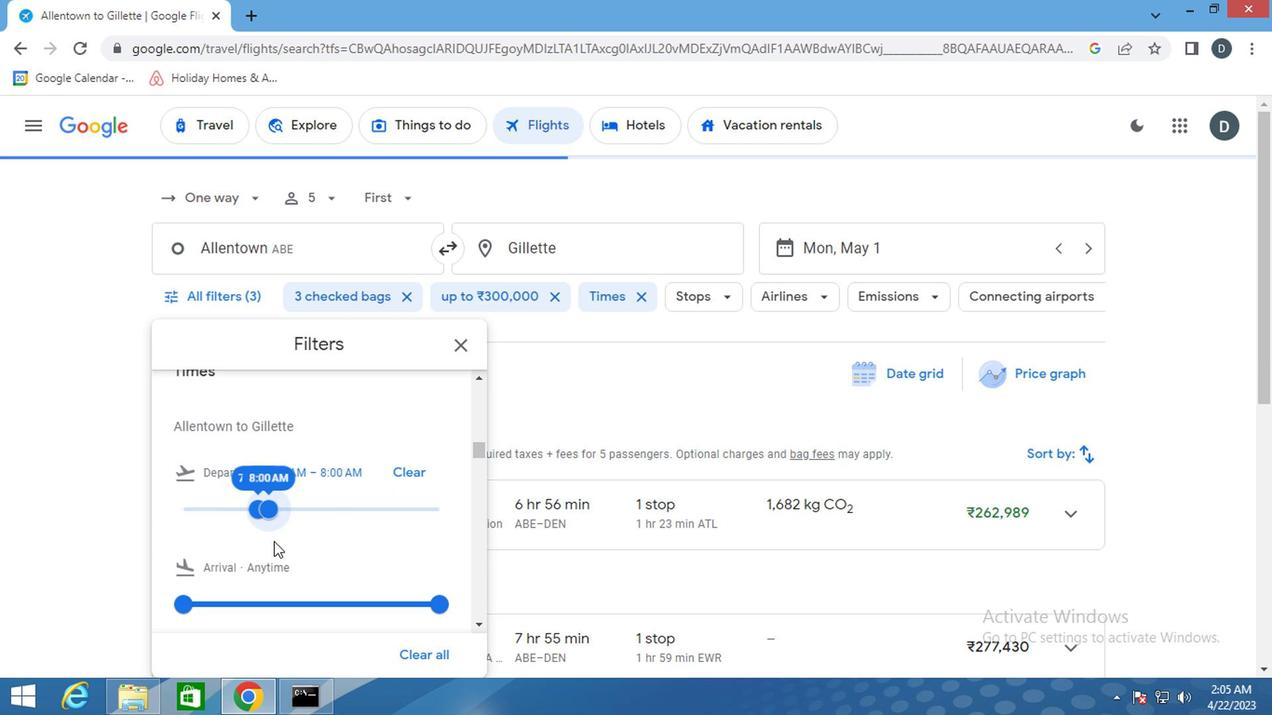 
Action: Mouse scrolled (413, 564) with delta (0, 0)
Screenshot: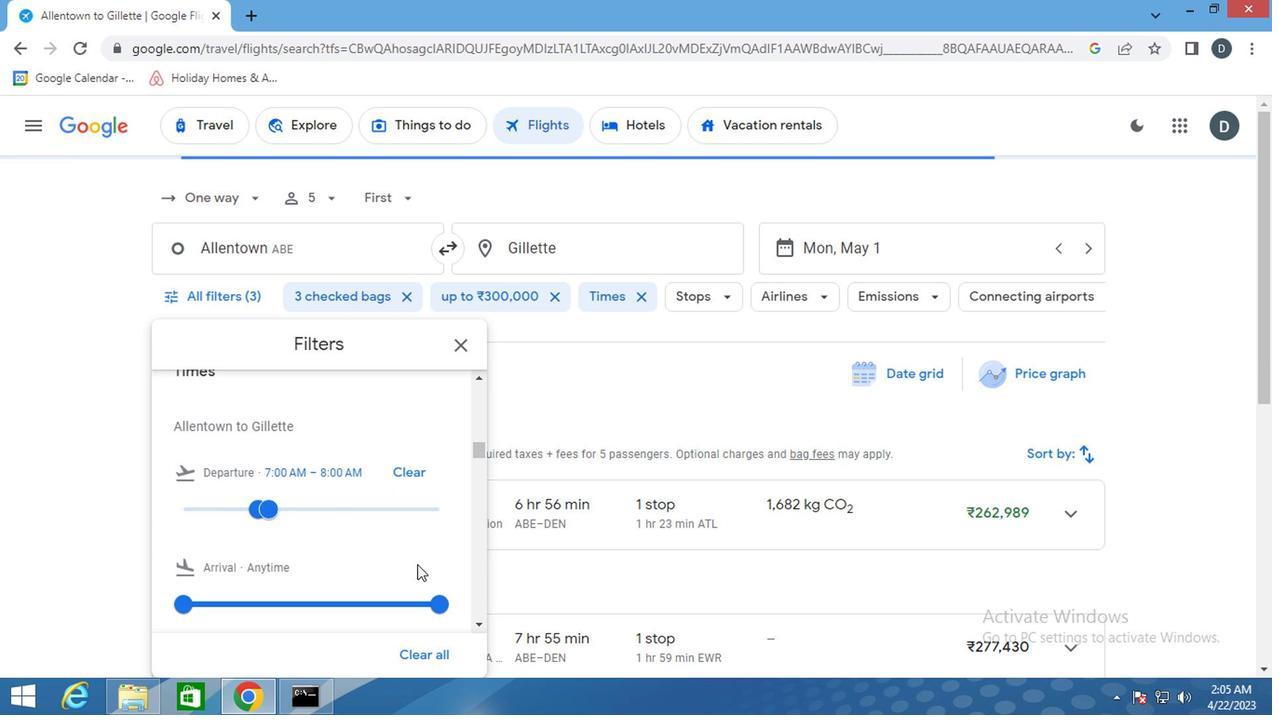 
Action: Mouse scrolled (413, 564) with delta (0, 0)
Screenshot: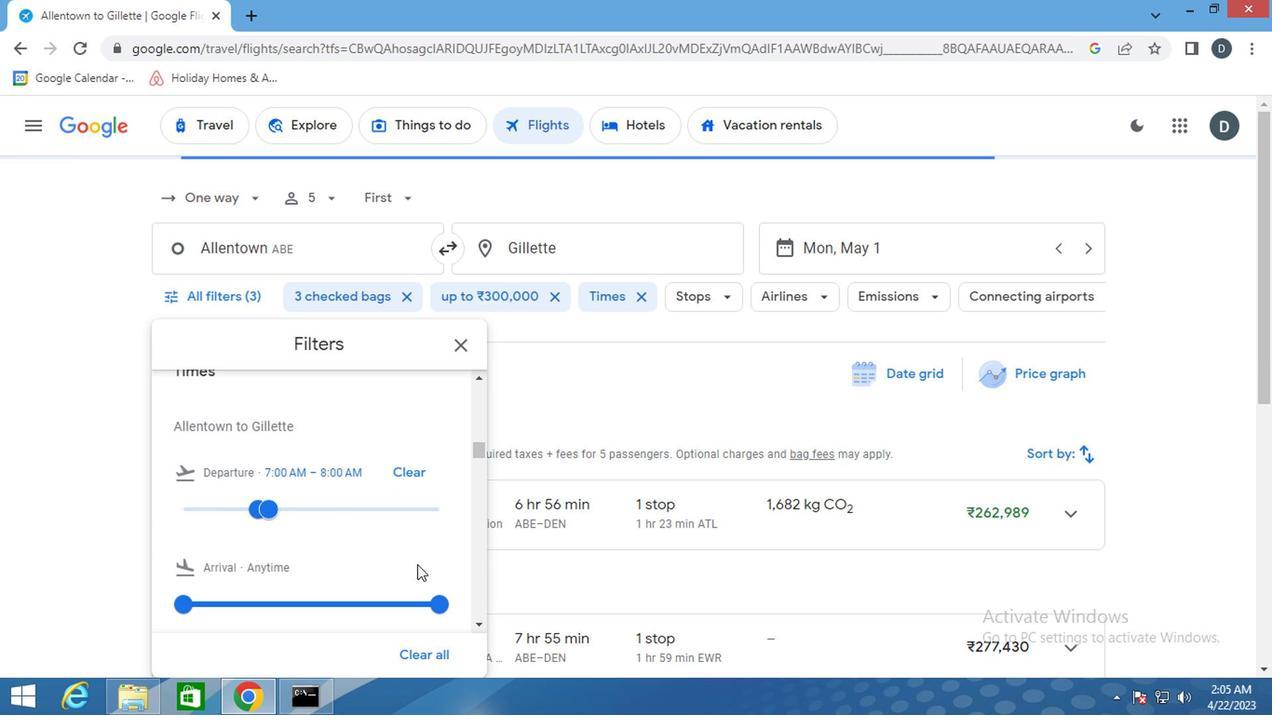 
Action: Mouse scrolled (413, 564) with delta (0, 0)
Screenshot: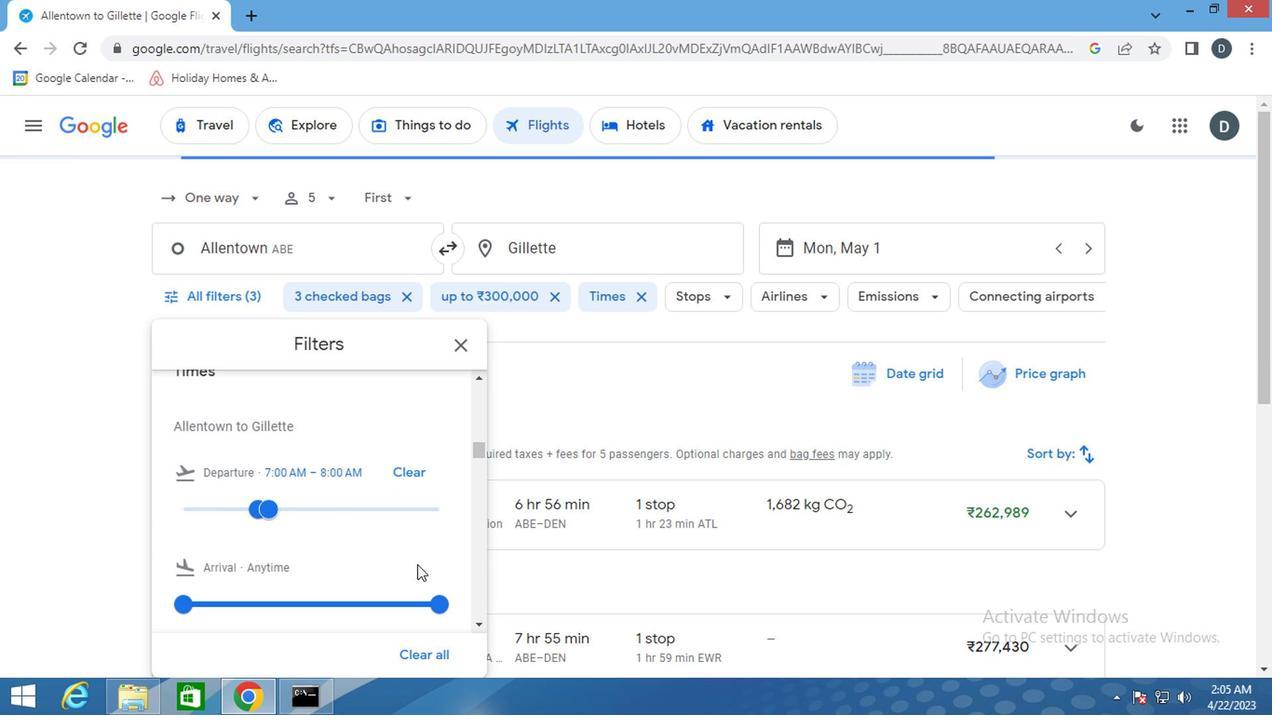 
Action: Mouse scrolled (413, 564) with delta (0, 0)
Screenshot: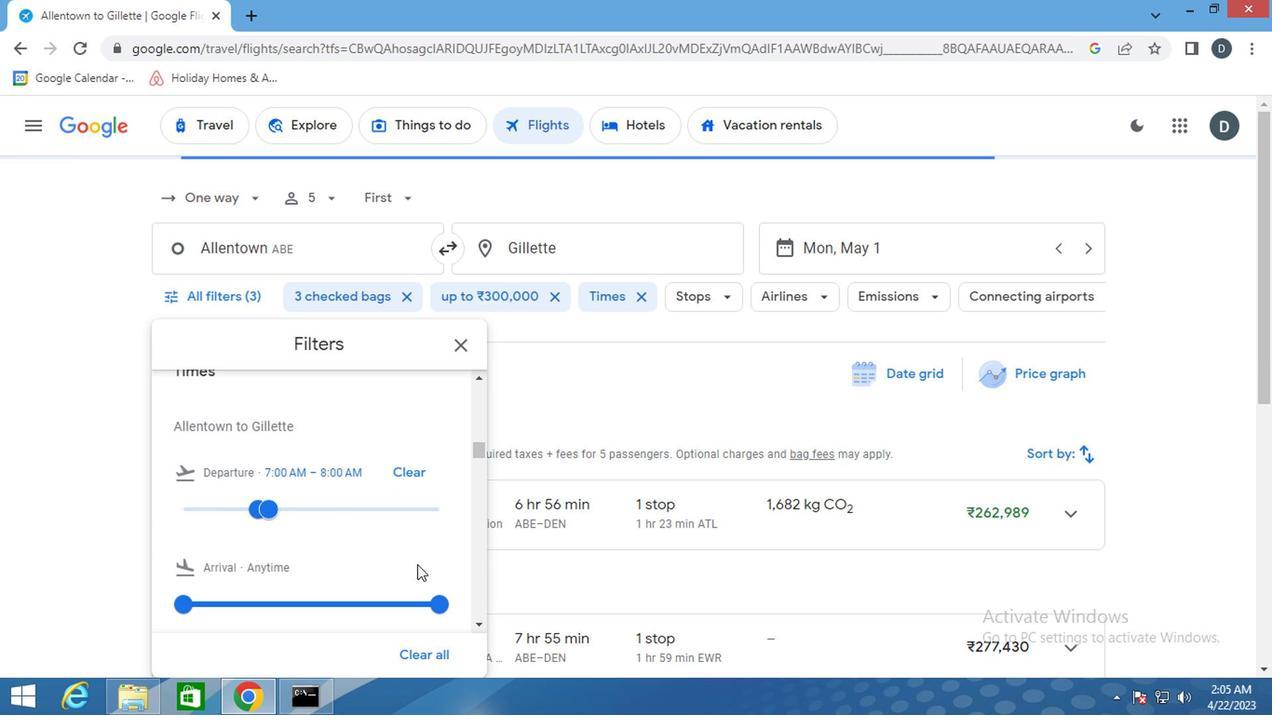 
Action: Mouse scrolled (413, 564) with delta (0, 0)
Screenshot: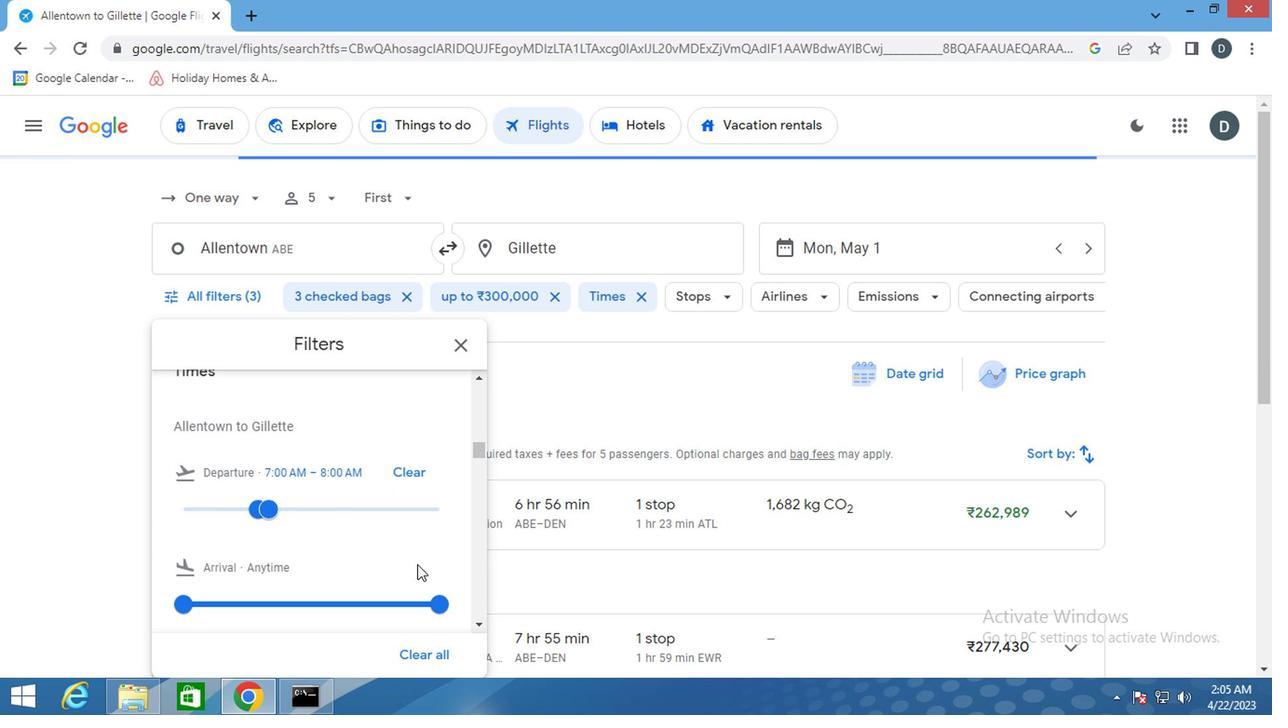 
Action: Mouse scrolled (413, 564) with delta (0, 0)
Screenshot: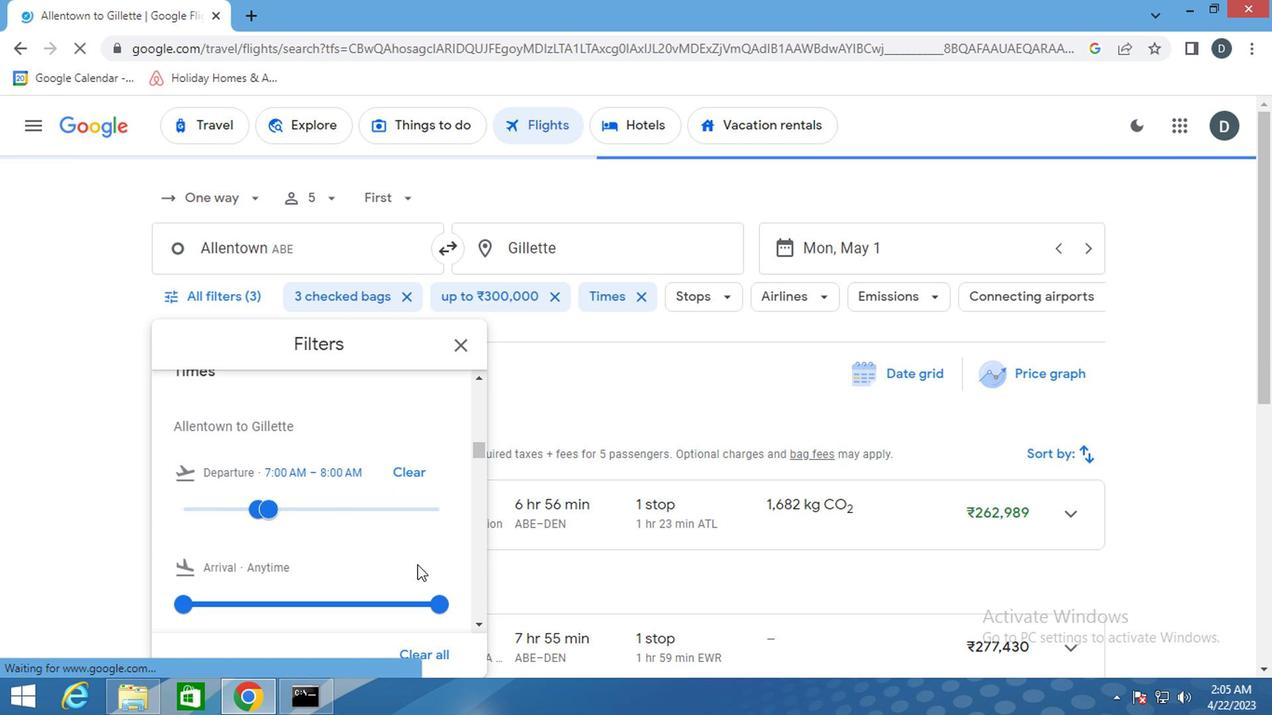 
Action: Mouse scrolled (413, 564) with delta (0, 0)
Screenshot: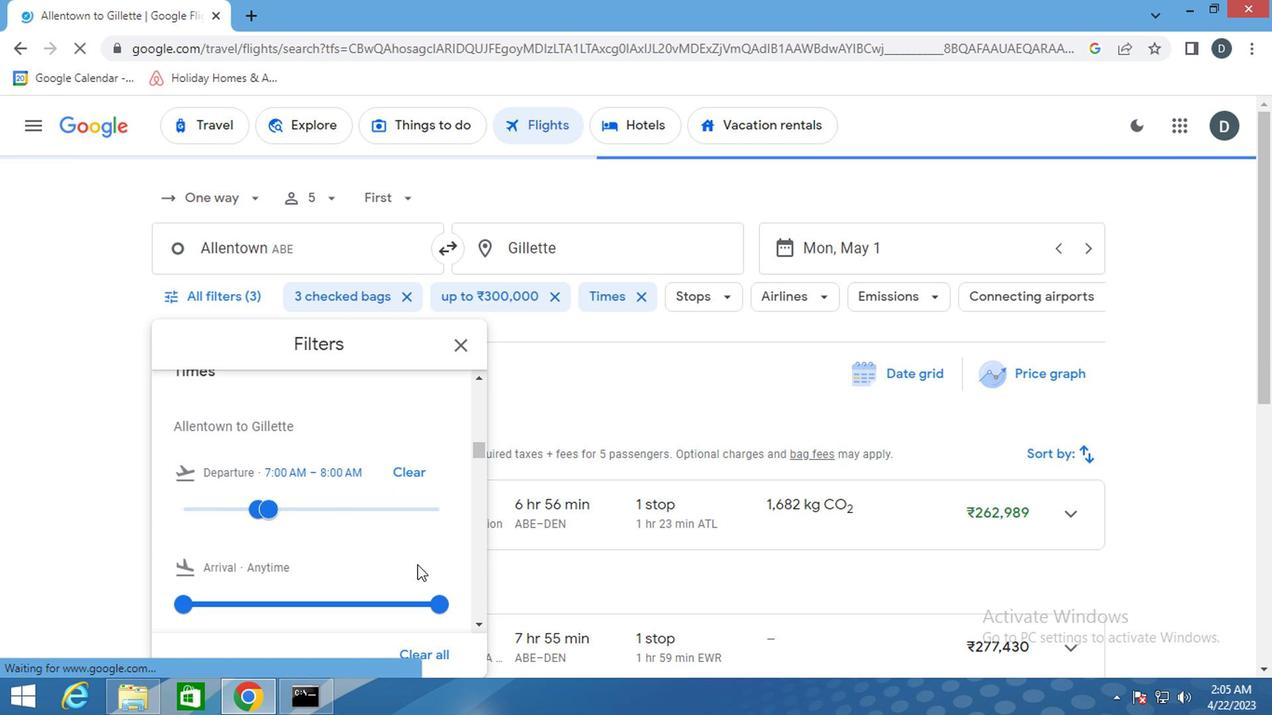 
Action: Mouse scrolled (413, 564) with delta (0, 0)
Screenshot: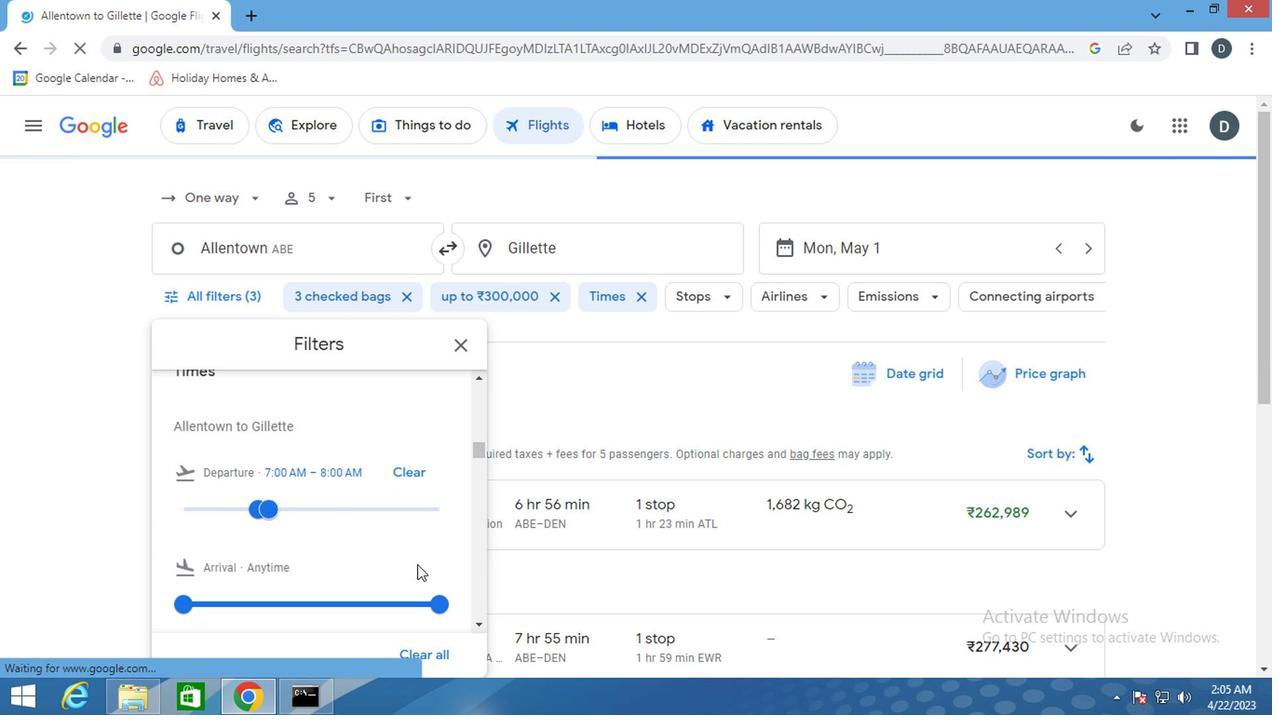 
Action: Mouse scrolled (413, 564) with delta (0, 0)
Screenshot: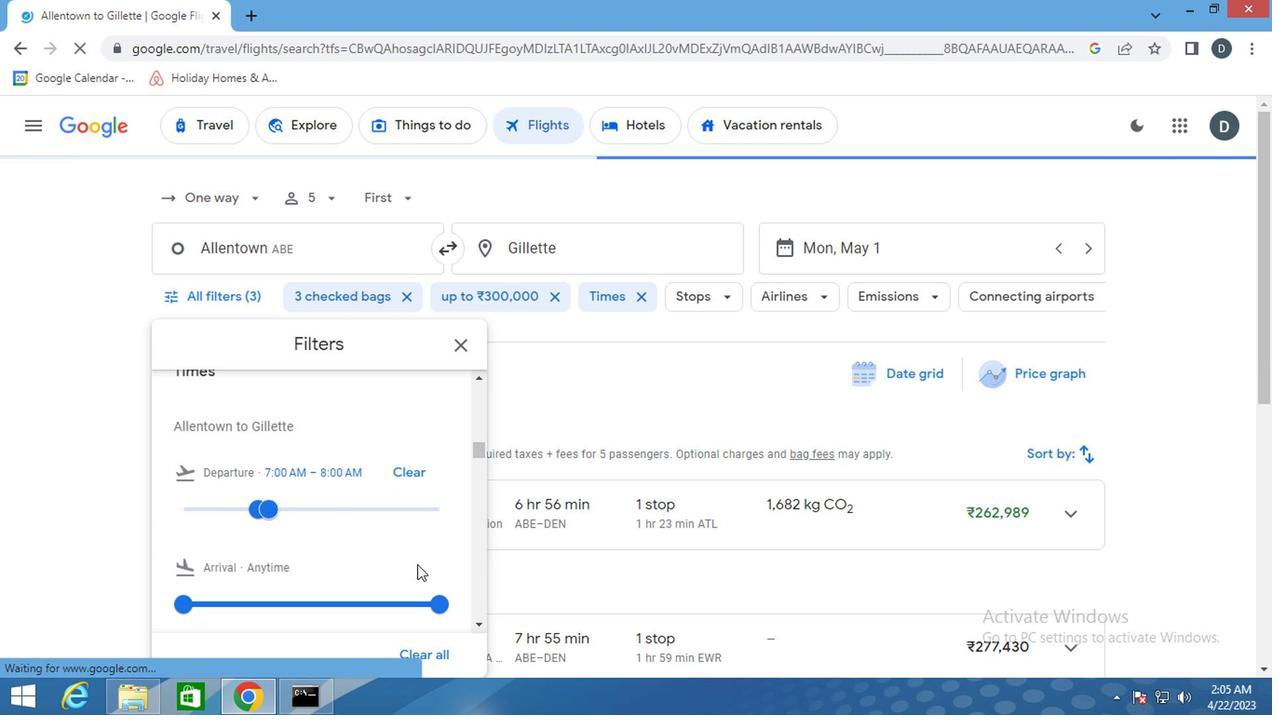 
Action: Mouse scrolled (413, 564) with delta (0, 0)
Screenshot: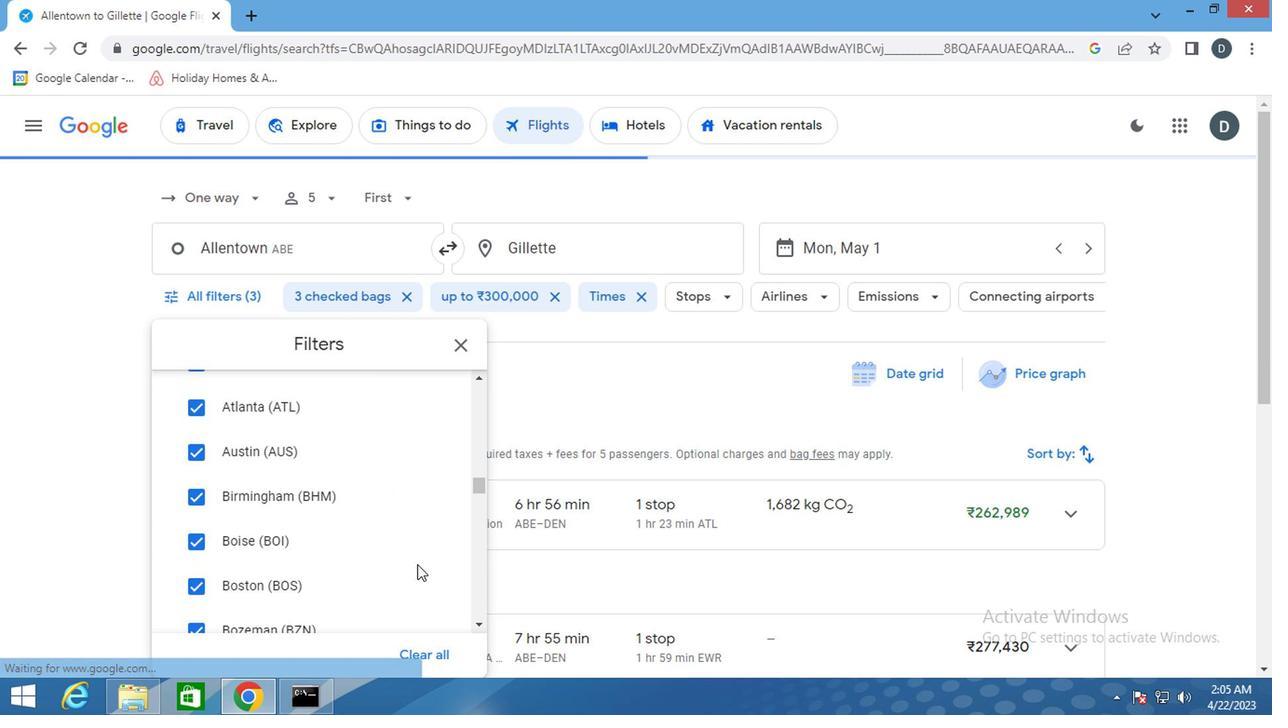 
Action: Mouse scrolled (413, 564) with delta (0, 0)
Screenshot: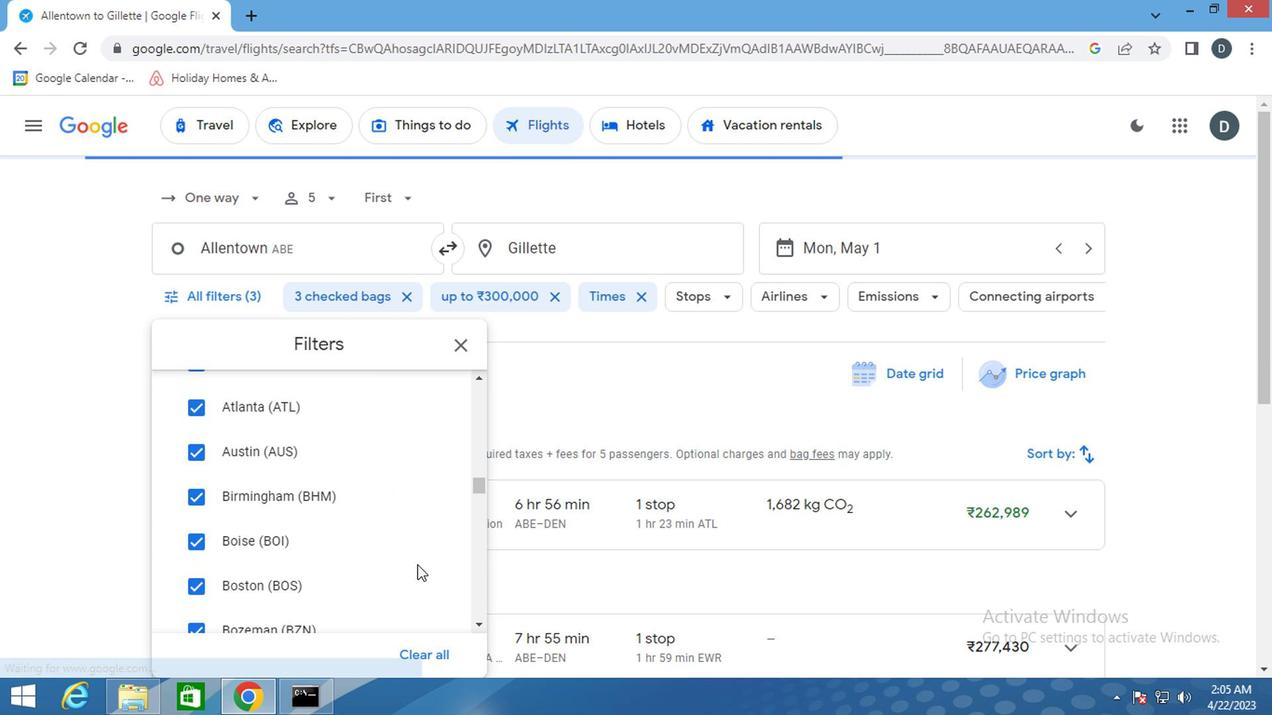 
Action: Mouse scrolled (413, 564) with delta (0, 0)
Screenshot: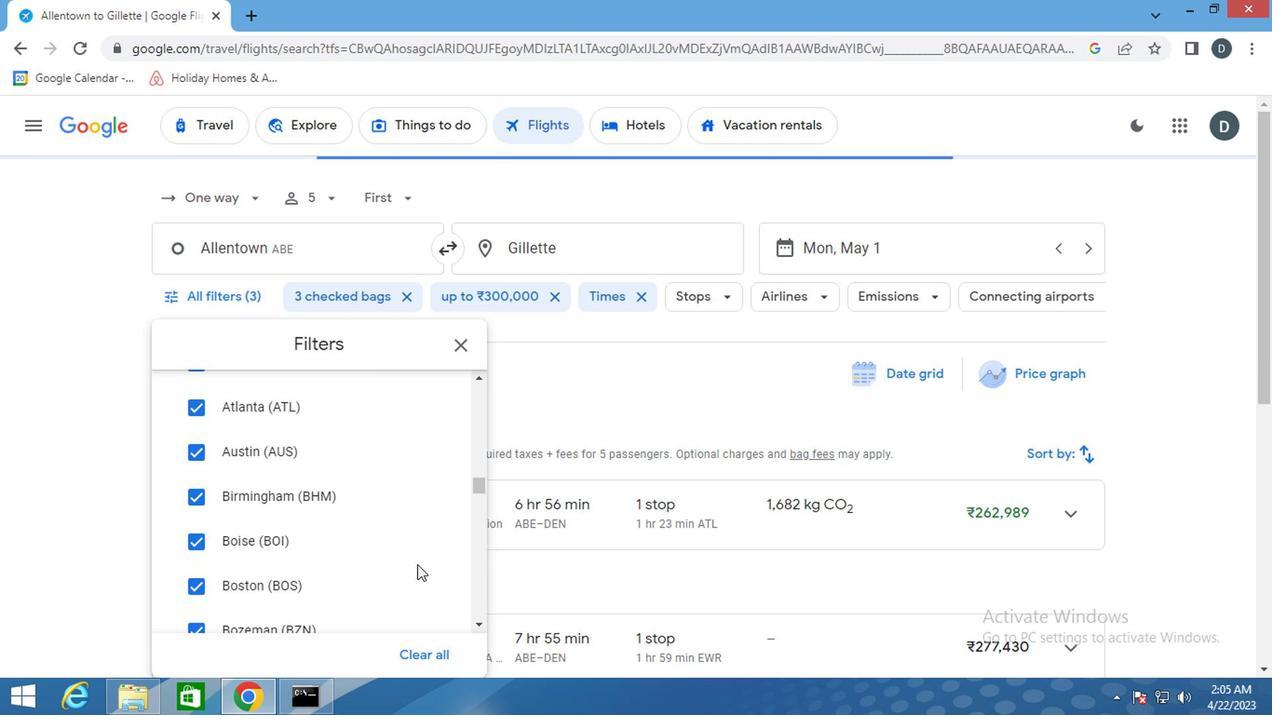 
Action: Mouse scrolled (413, 564) with delta (0, 0)
Screenshot: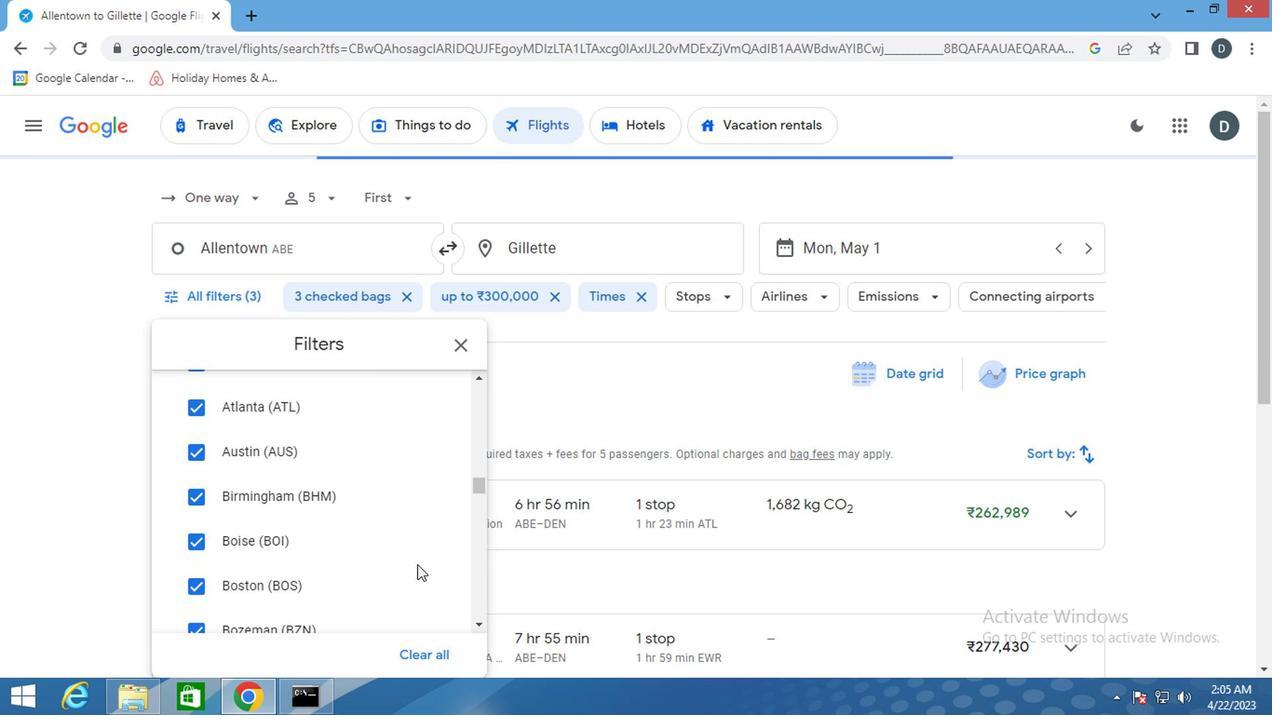 
Action: Mouse scrolled (413, 564) with delta (0, 0)
Screenshot: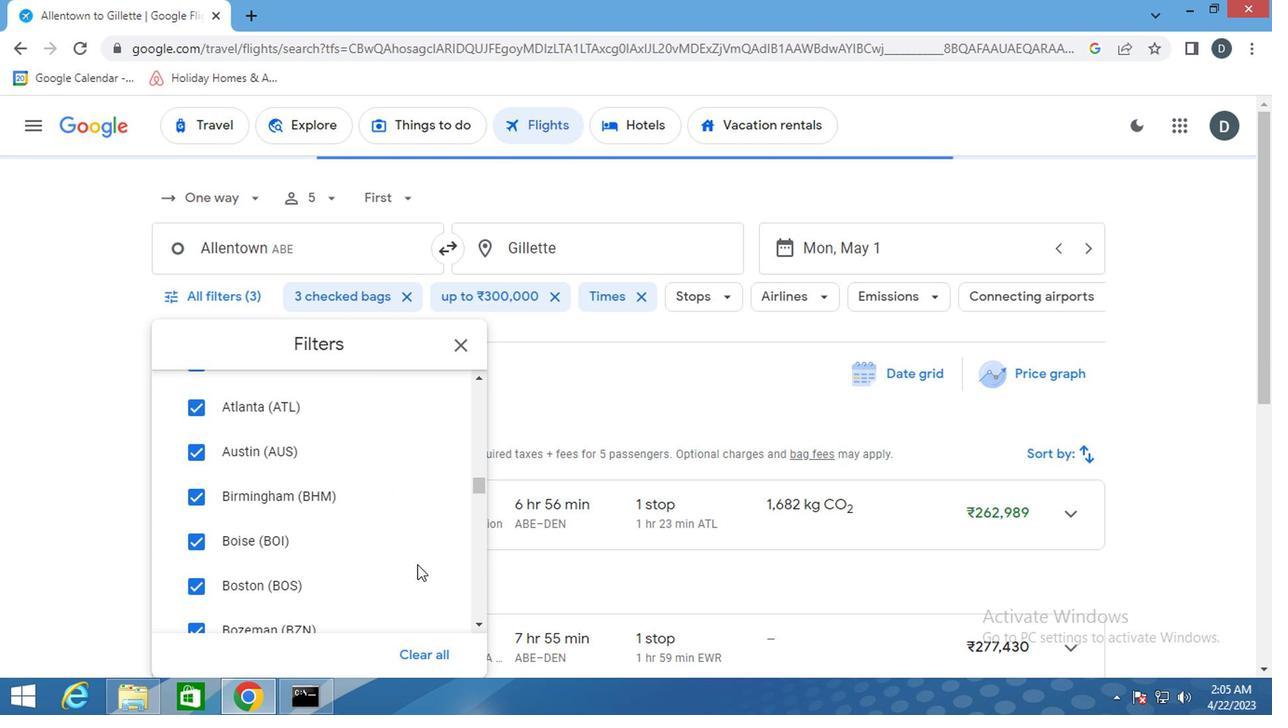 
Action: Mouse scrolled (413, 564) with delta (0, 0)
Screenshot: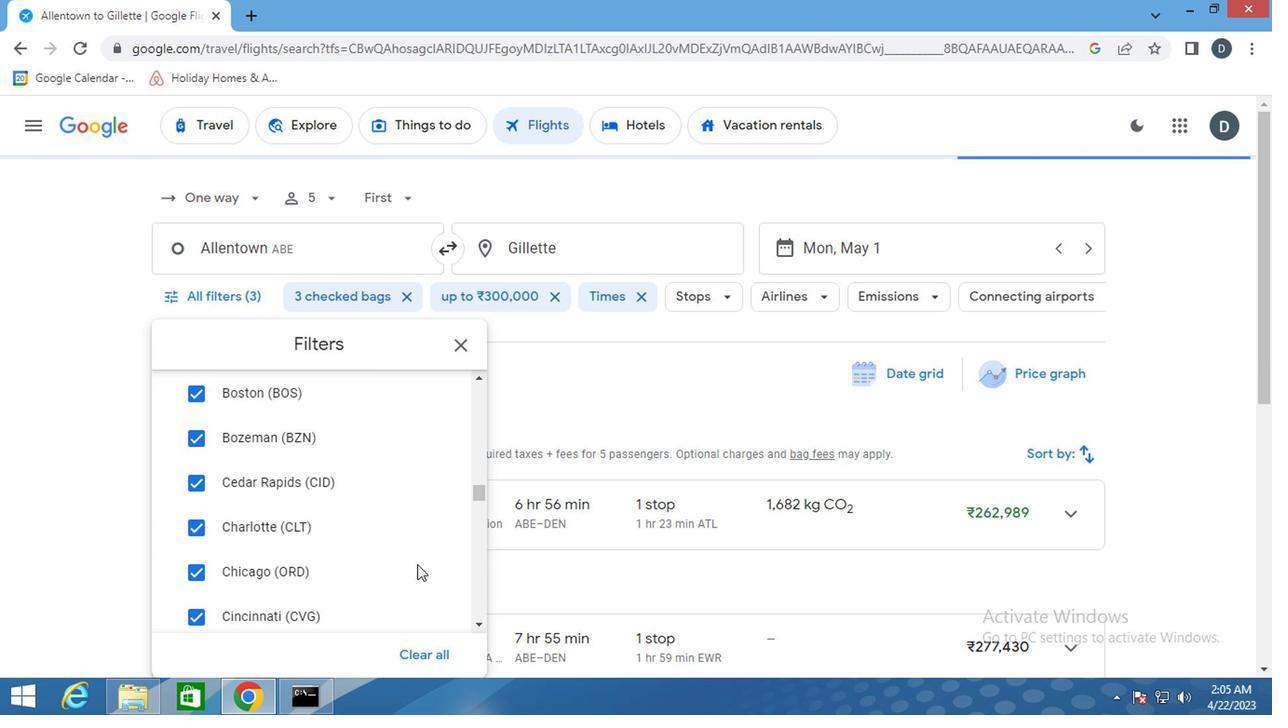 
Action: Mouse scrolled (413, 564) with delta (0, 0)
Screenshot: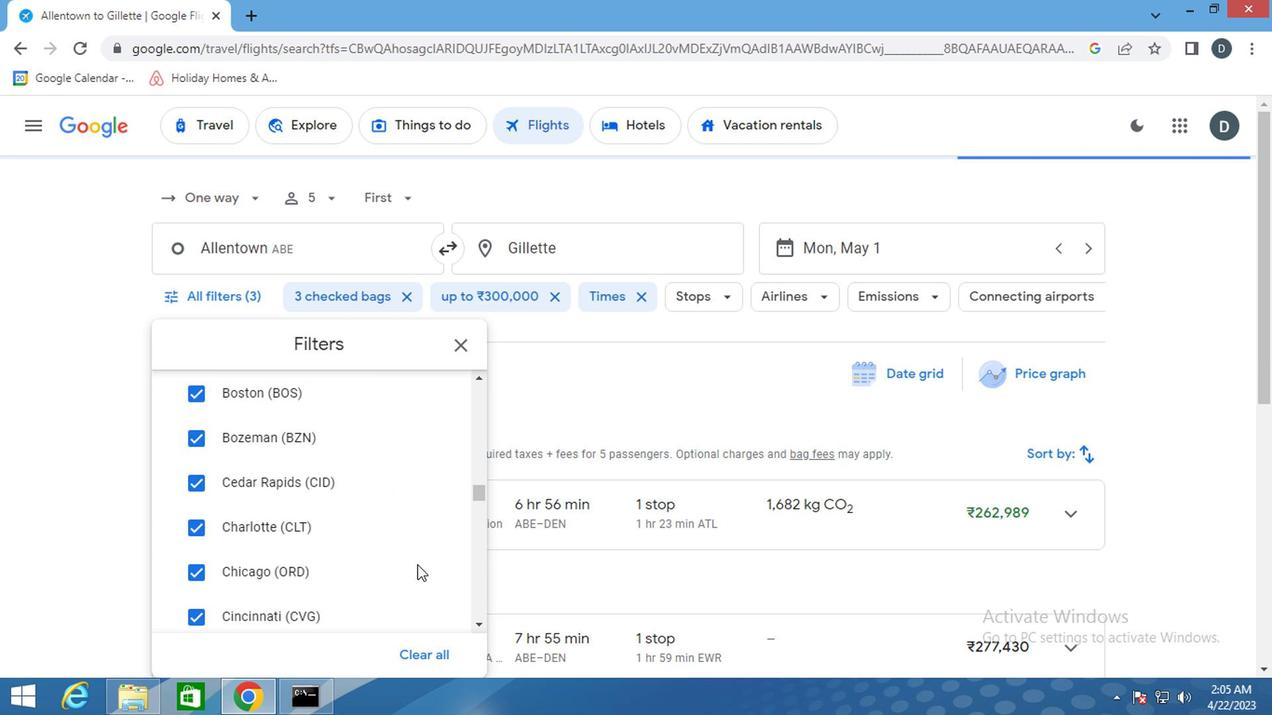 
Action: Mouse scrolled (413, 564) with delta (0, 0)
Screenshot: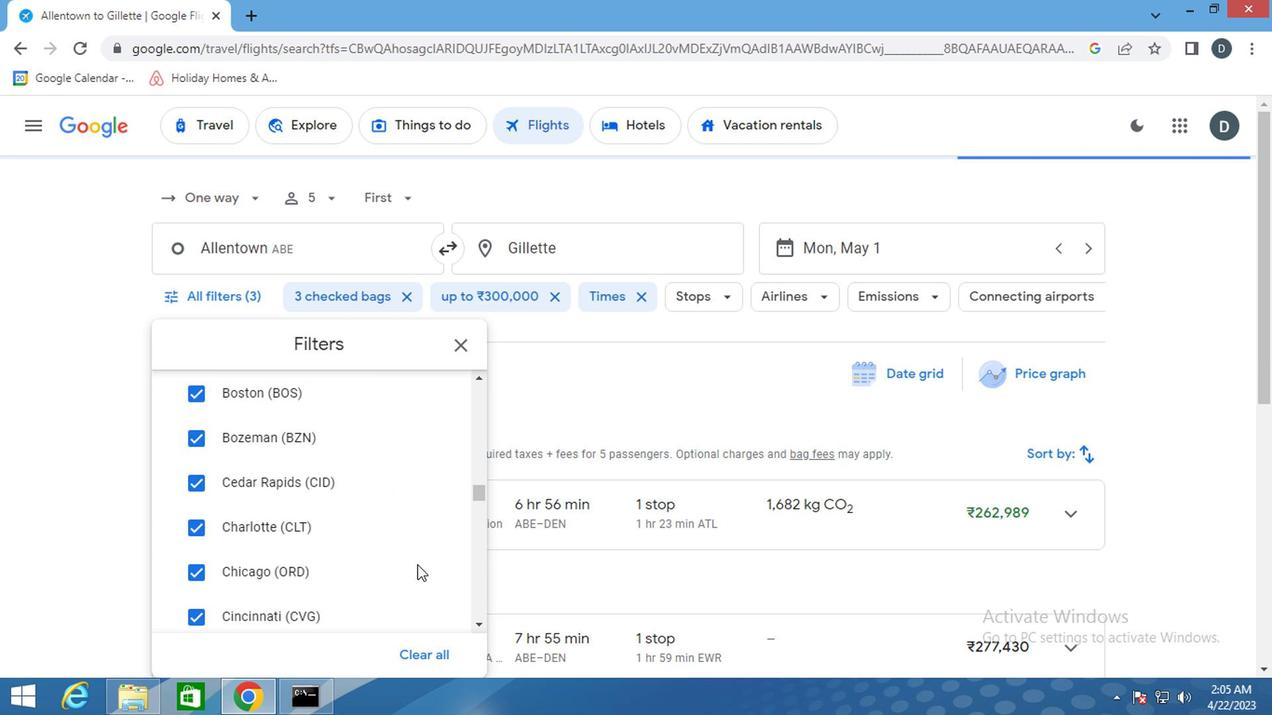 
Action: Mouse scrolled (413, 564) with delta (0, 0)
Screenshot: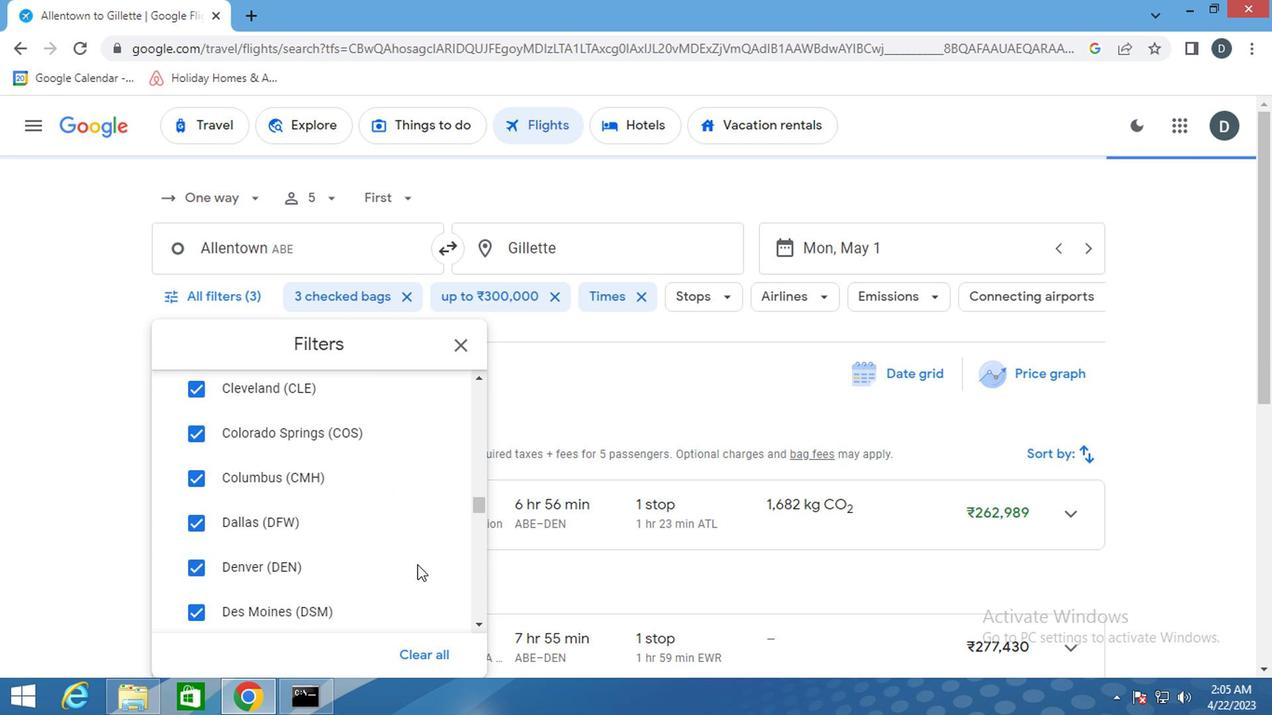 
Action: Mouse scrolled (413, 564) with delta (0, 0)
Screenshot: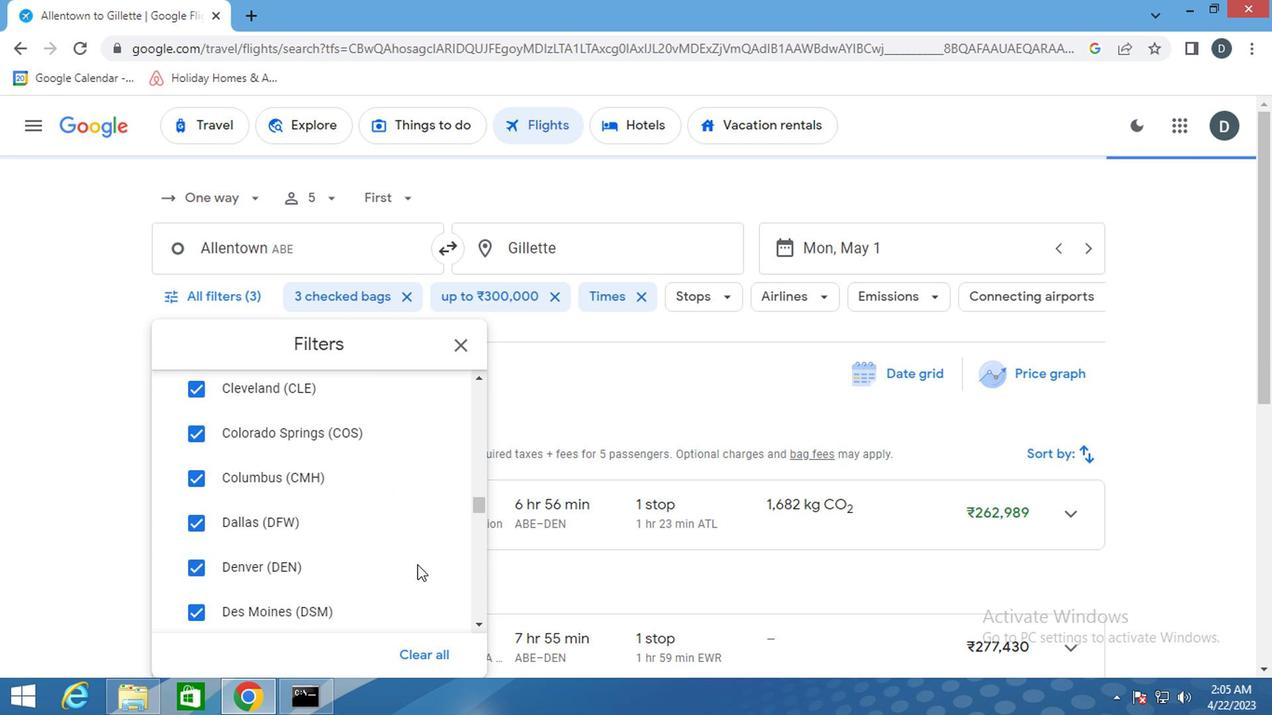 
Action: Mouse scrolled (413, 564) with delta (0, 0)
Screenshot: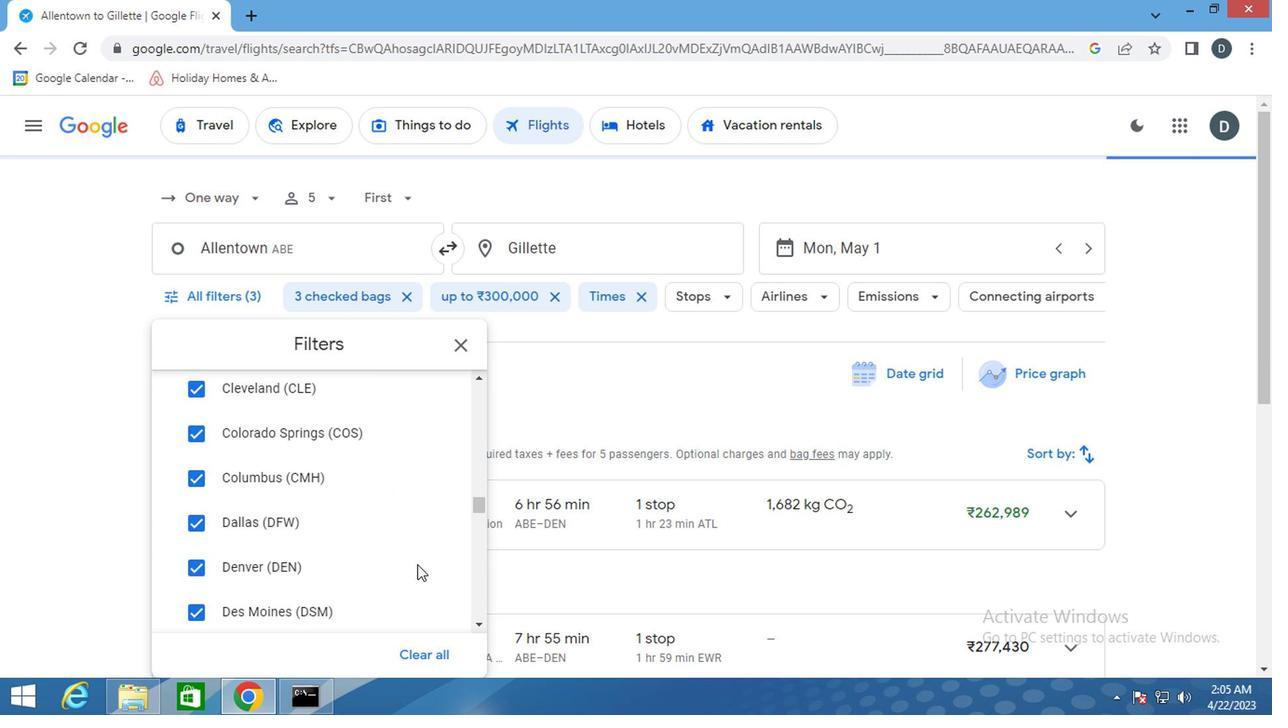 
Action: Mouse scrolled (413, 564) with delta (0, 0)
Screenshot: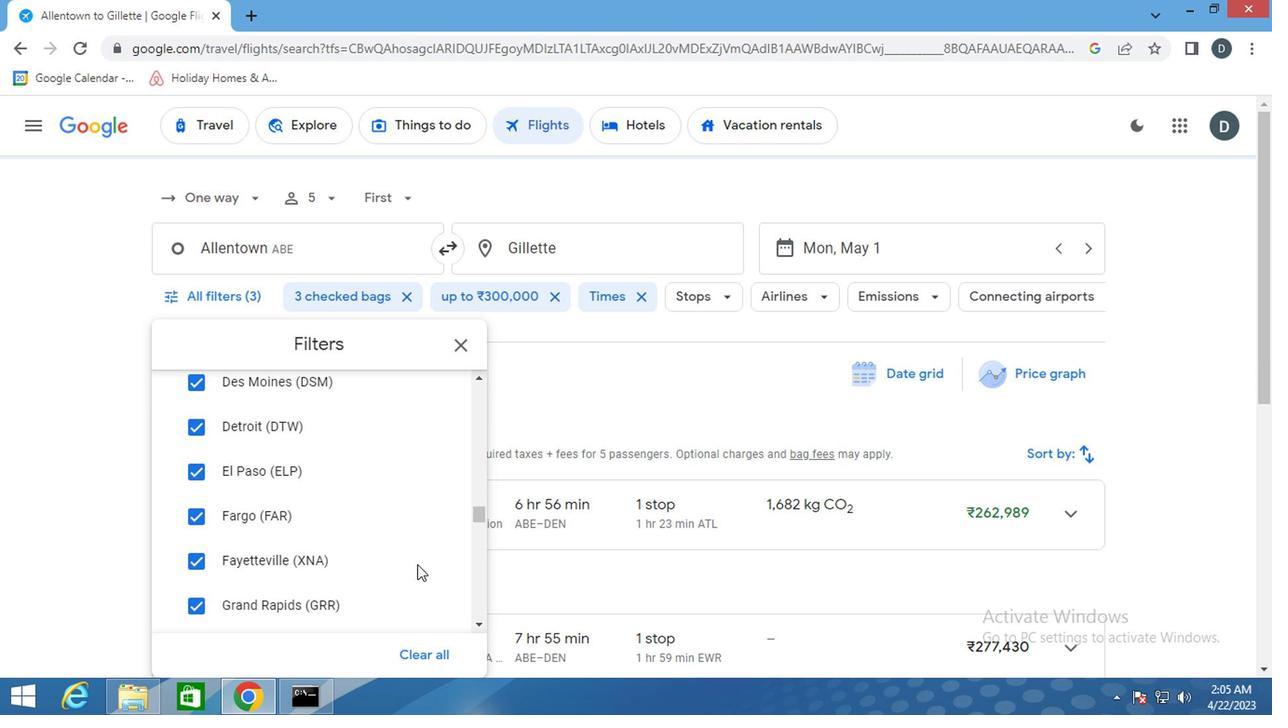 
Action: Mouse scrolled (413, 564) with delta (0, 0)
Screenshot: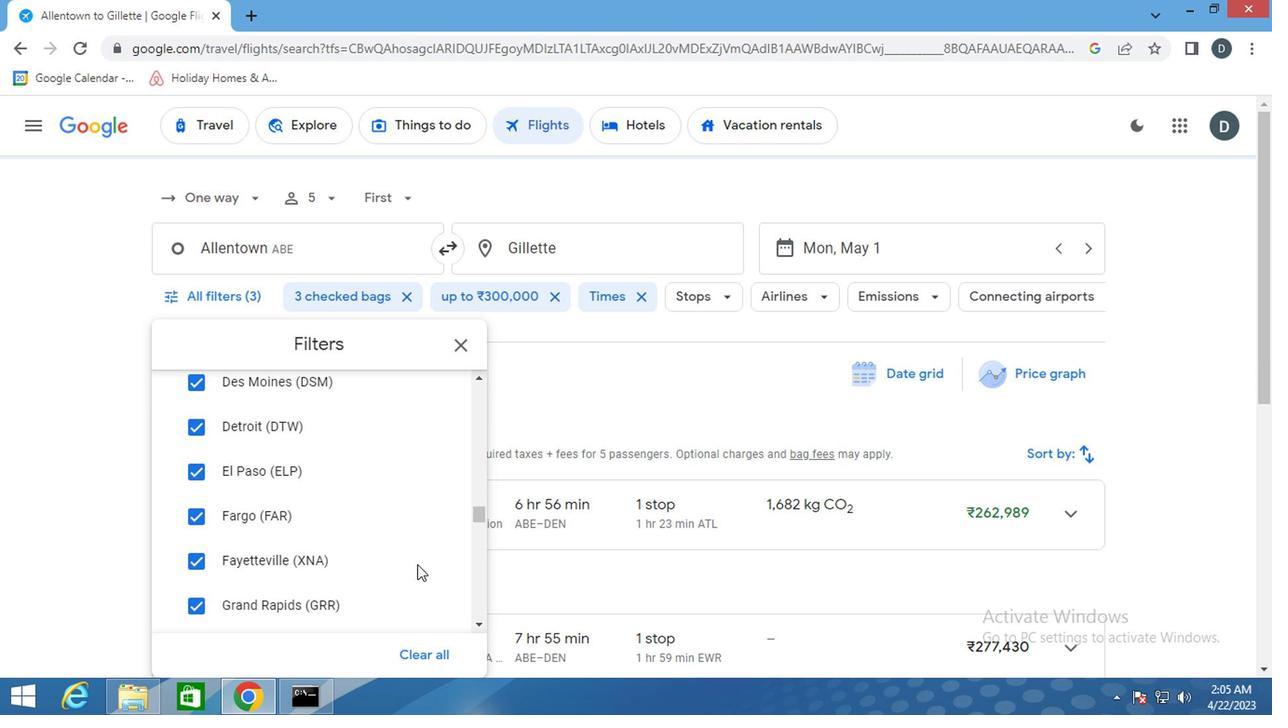 
Action: Mouse scrolled (413, 564) with delta (0, 0)
Screenshot: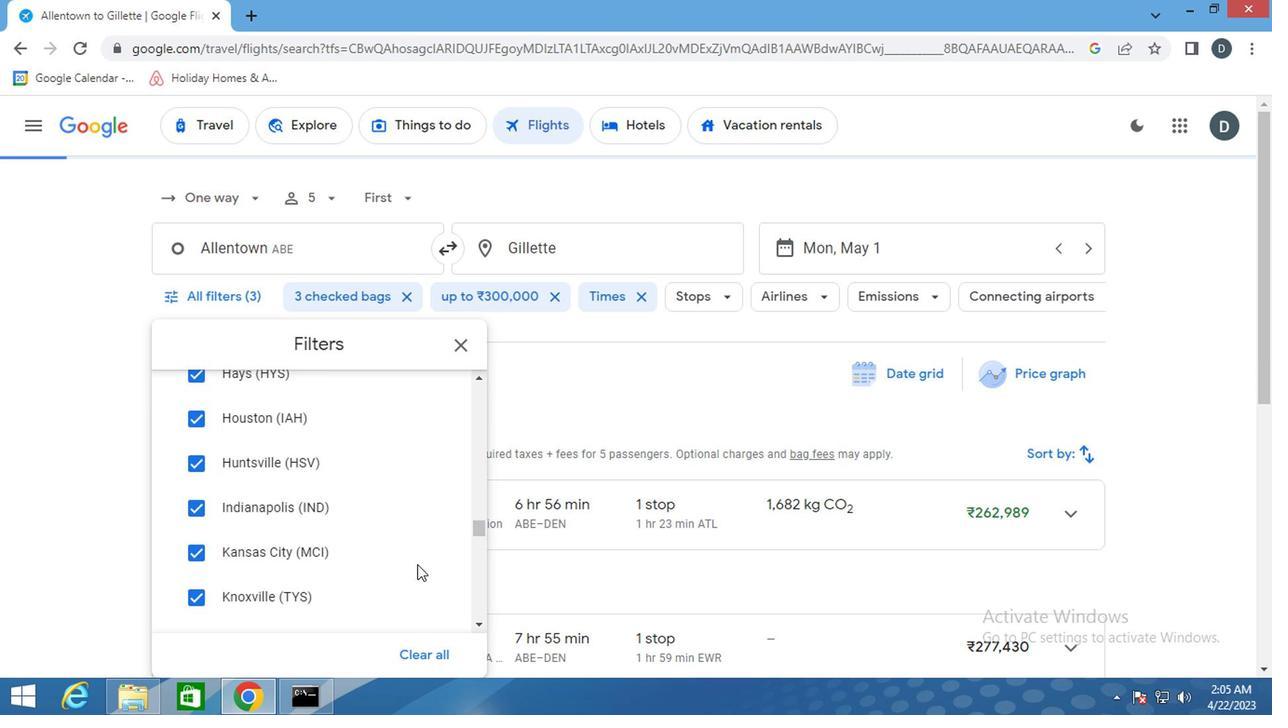 
Action: Mouse scrolled (413, 564) with delta (0, 0)
Screenshot: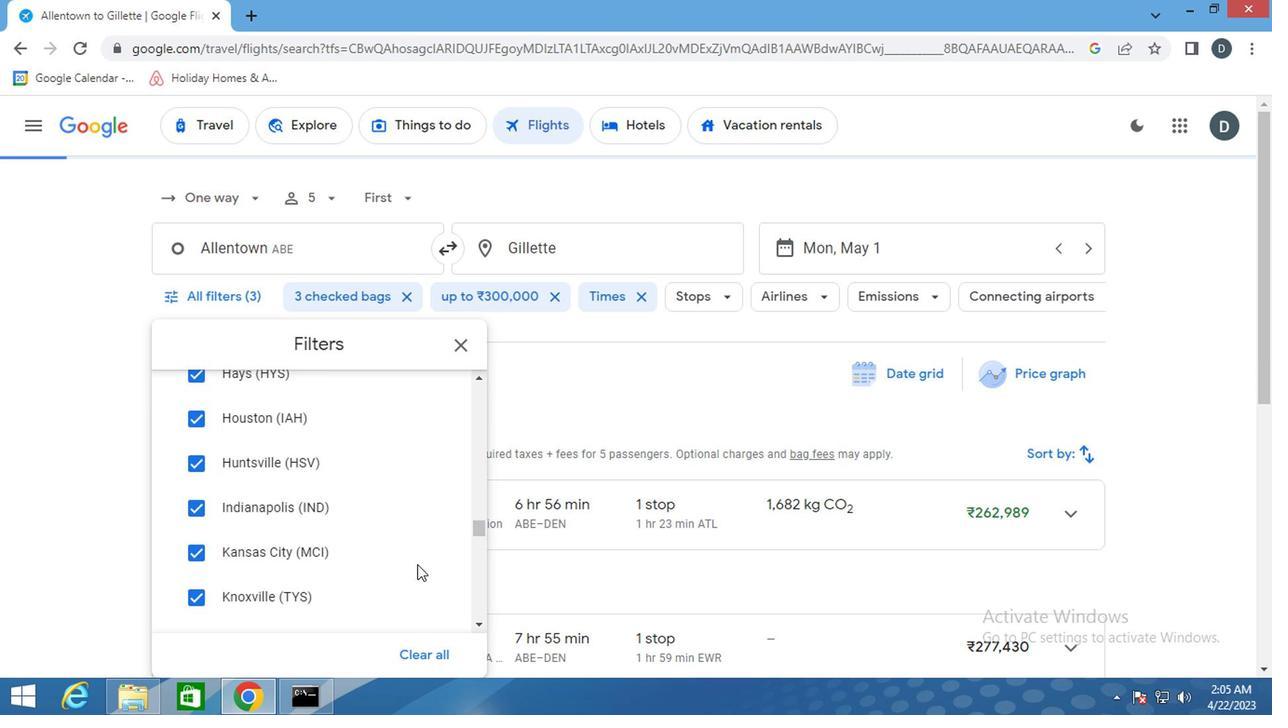 
Action: Mouse scrolled (413, 564) with delta (0, 0)
Screenshot: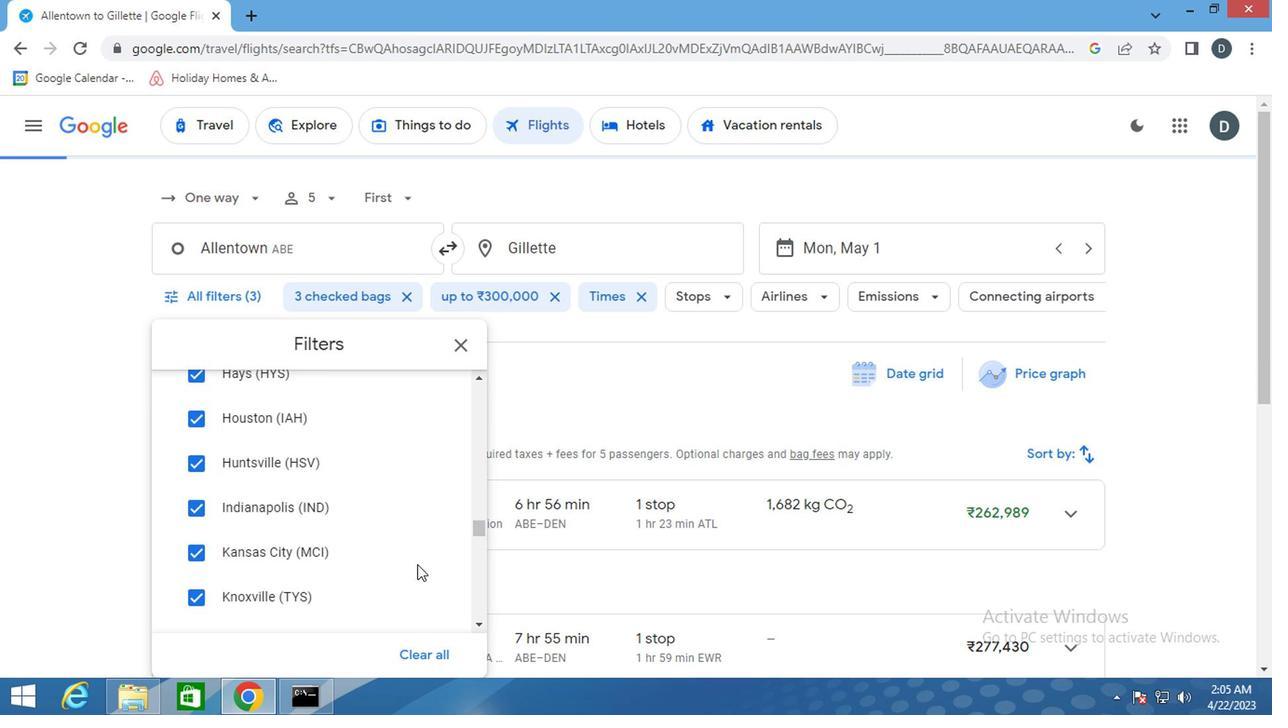
Action: Mouse scrolled (413, 564) with delta (0, 0)
Screenshot: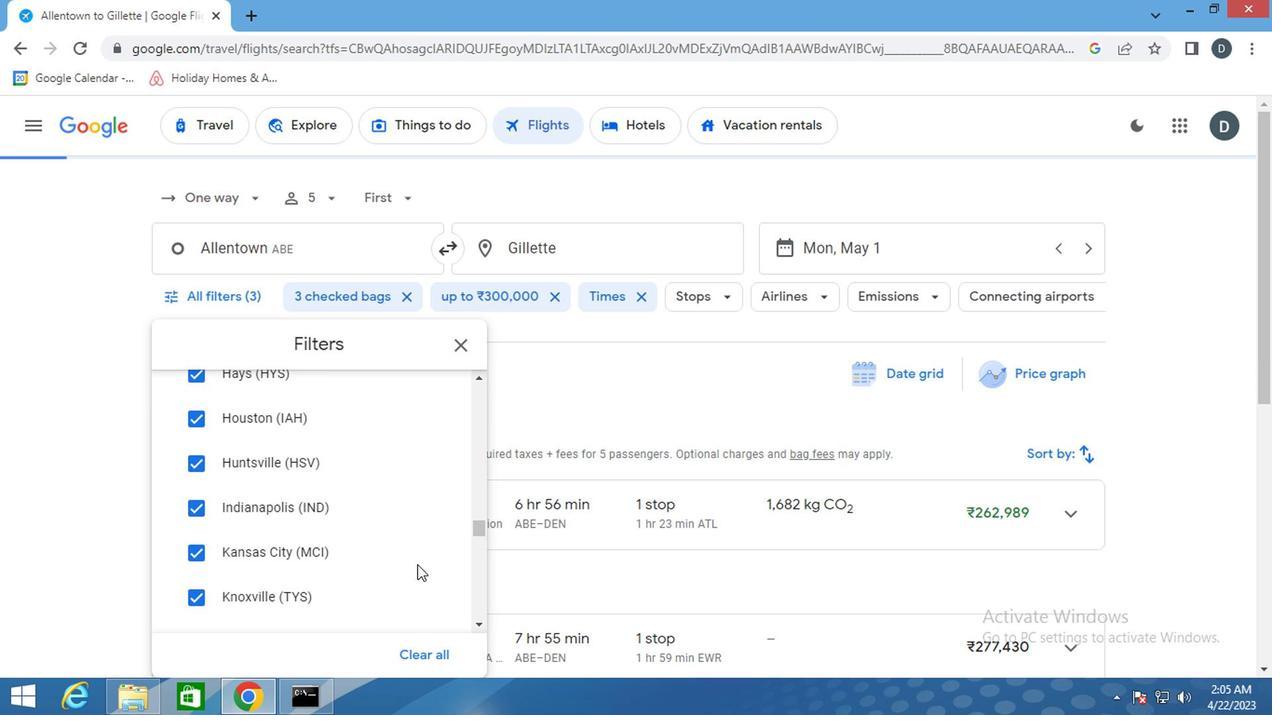 
Action: Mouse scrolled (413, 564) with delta (0, 0)
Screenshot: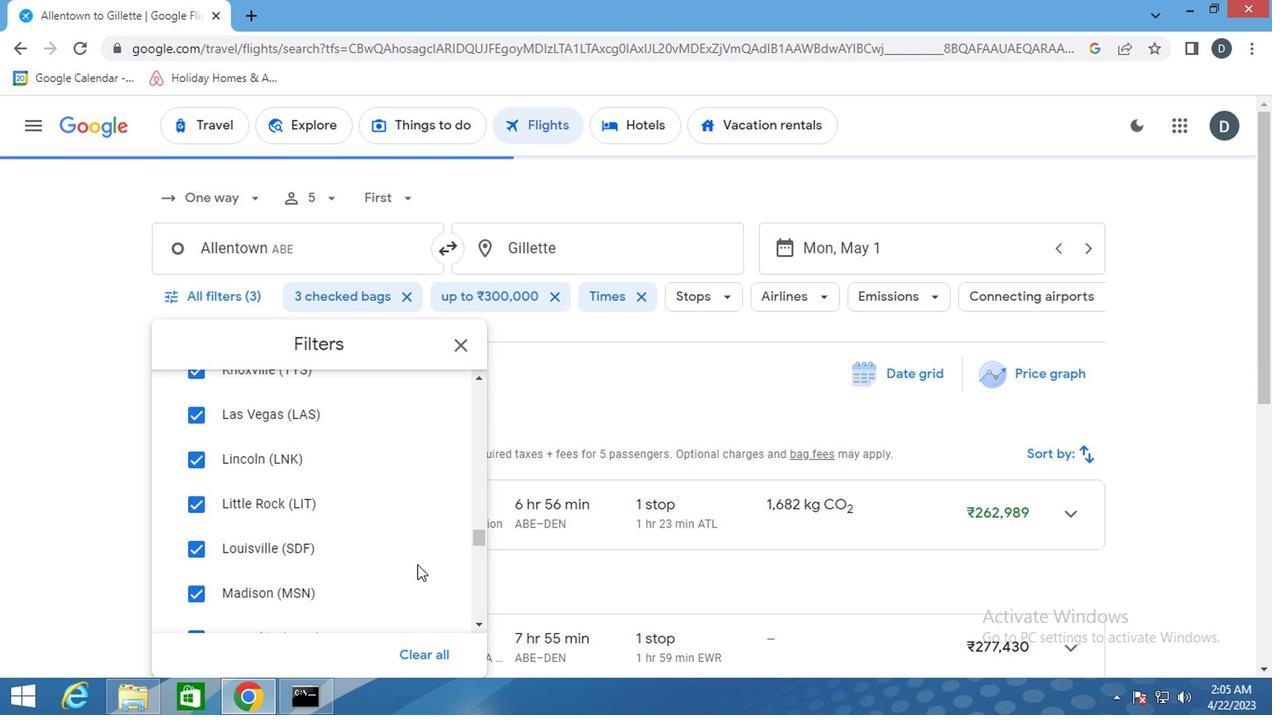 
Action: Mouse scrolled (413, 564) with delta (0, 0)
Screenshot: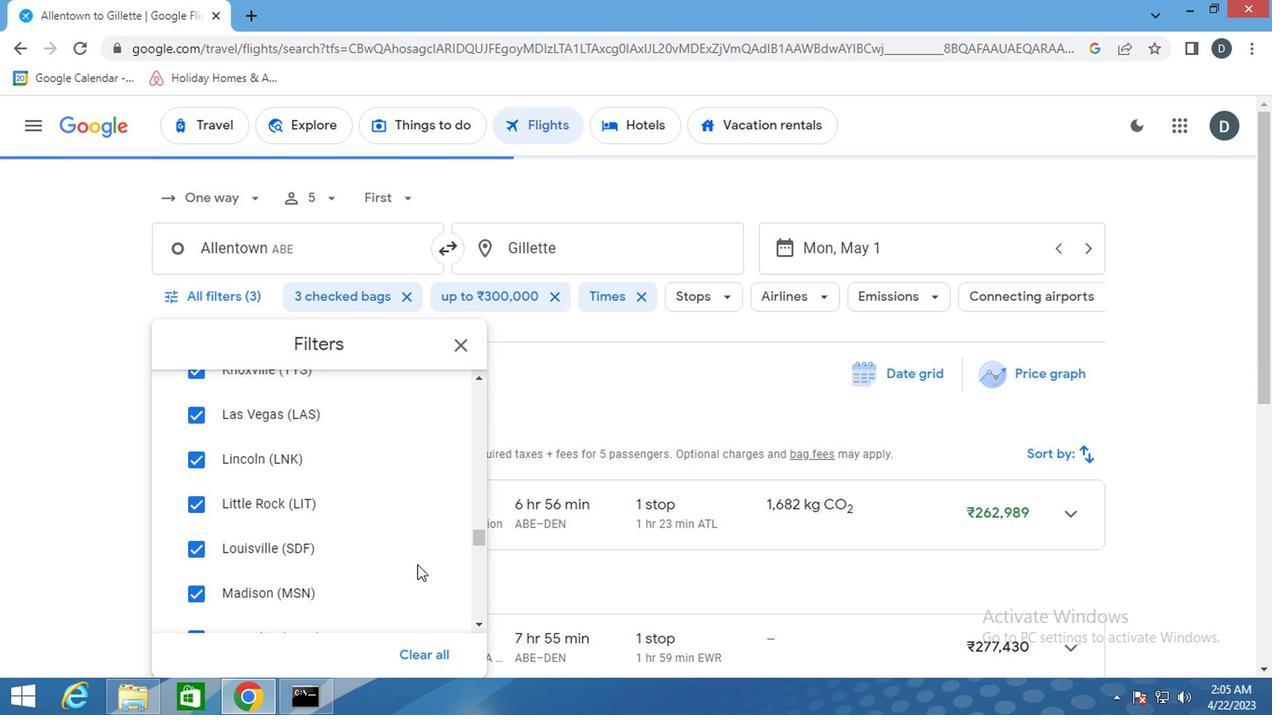 
Action: Mouse scrolled (413, 564) with delta (0, 0)
Screenshot: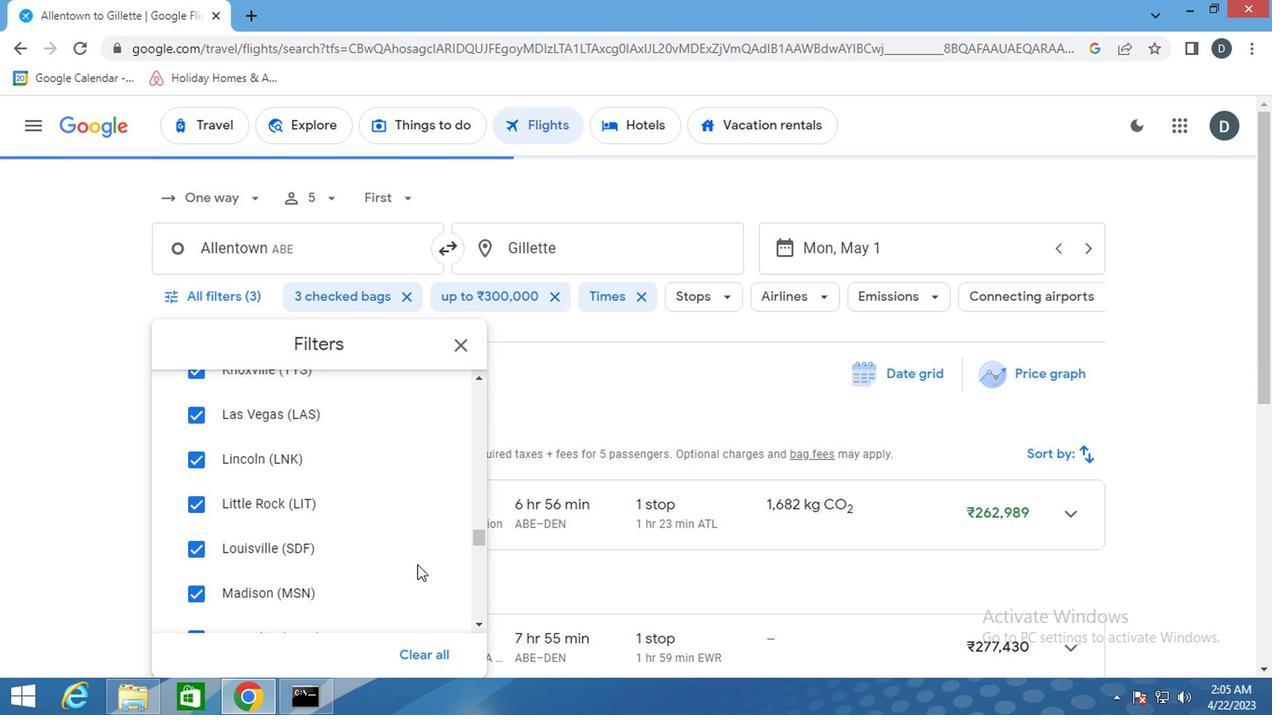
Action: Mouse scrolled (413, 564) with delta (0, 0)
Screenshot: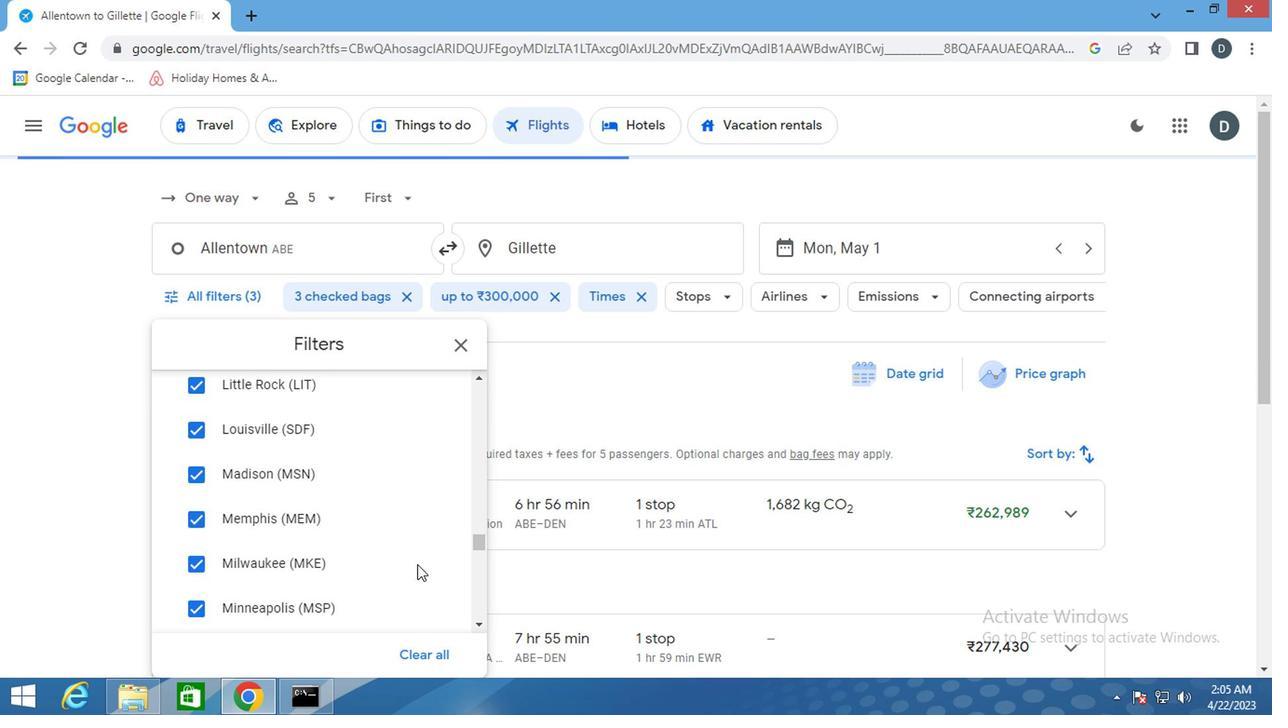 
Action: Mouse scrolled (413, 564) with delta (0, 0)
Screenshot: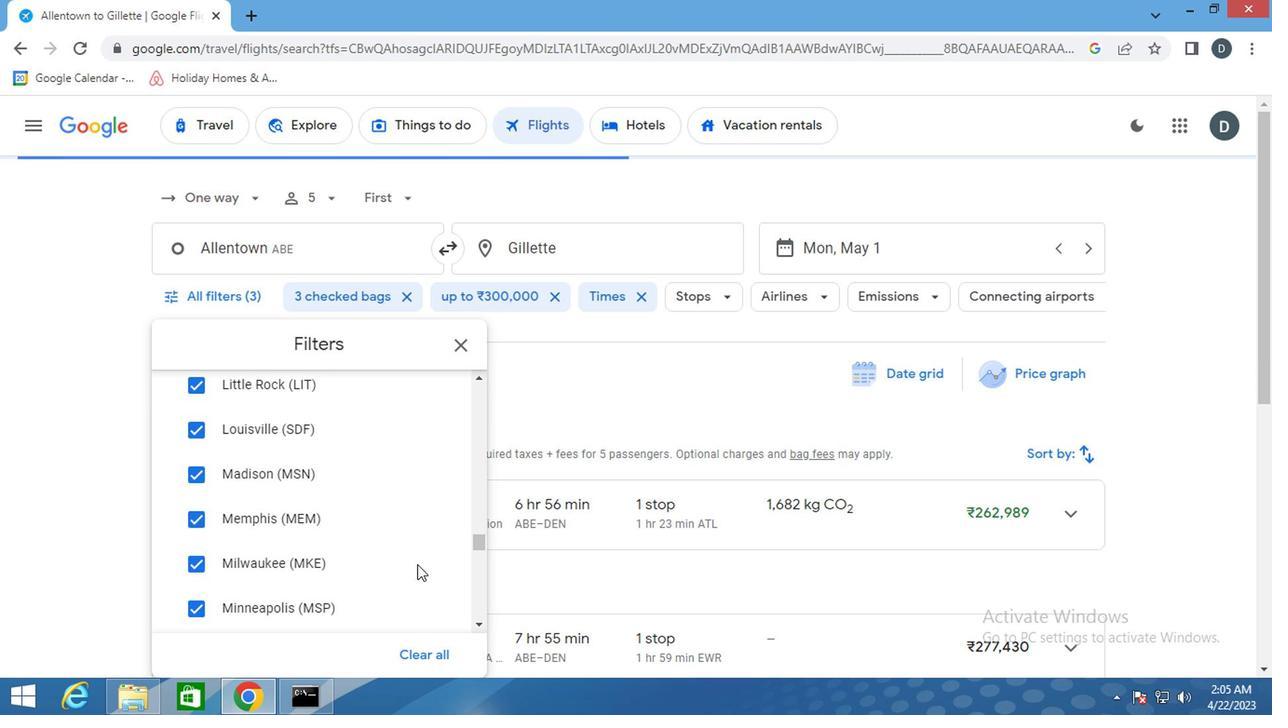 
Action: Mouse scrolled (413, 564) with delta (0, 0)
Screenshot: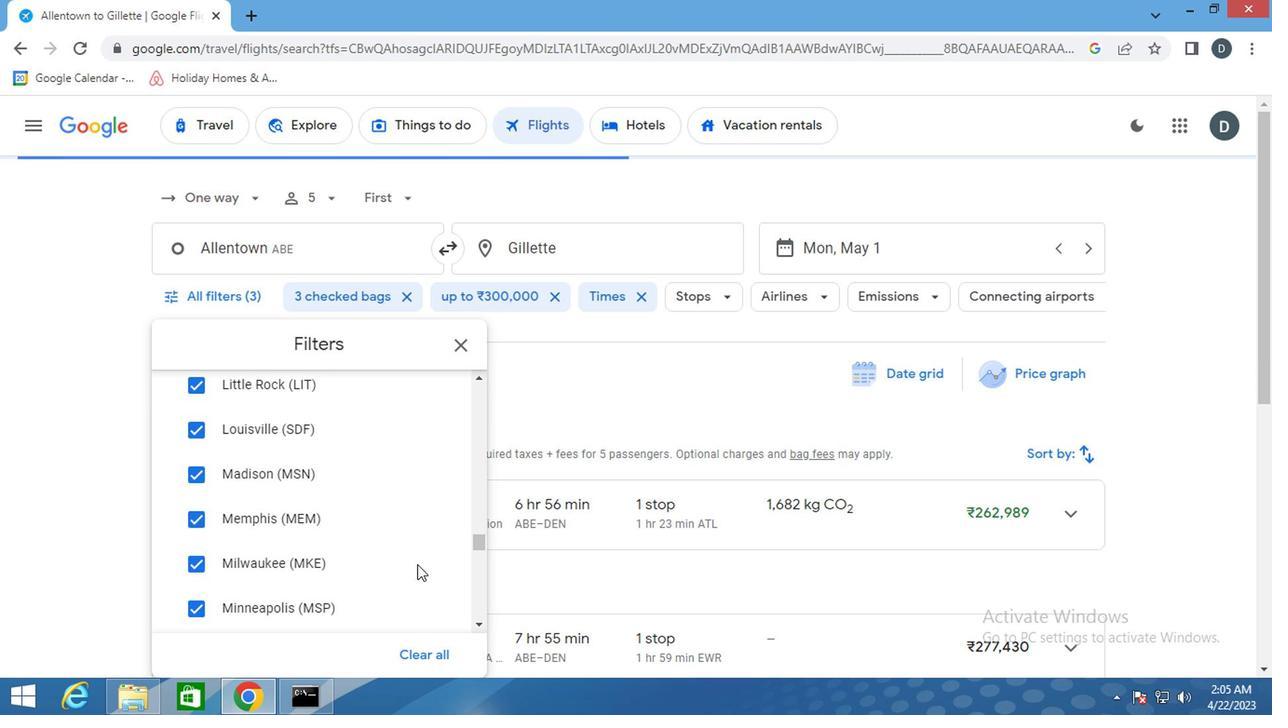 
Action: Mouse scrolled (413, 564) with delta (0, 0)
Screenshot: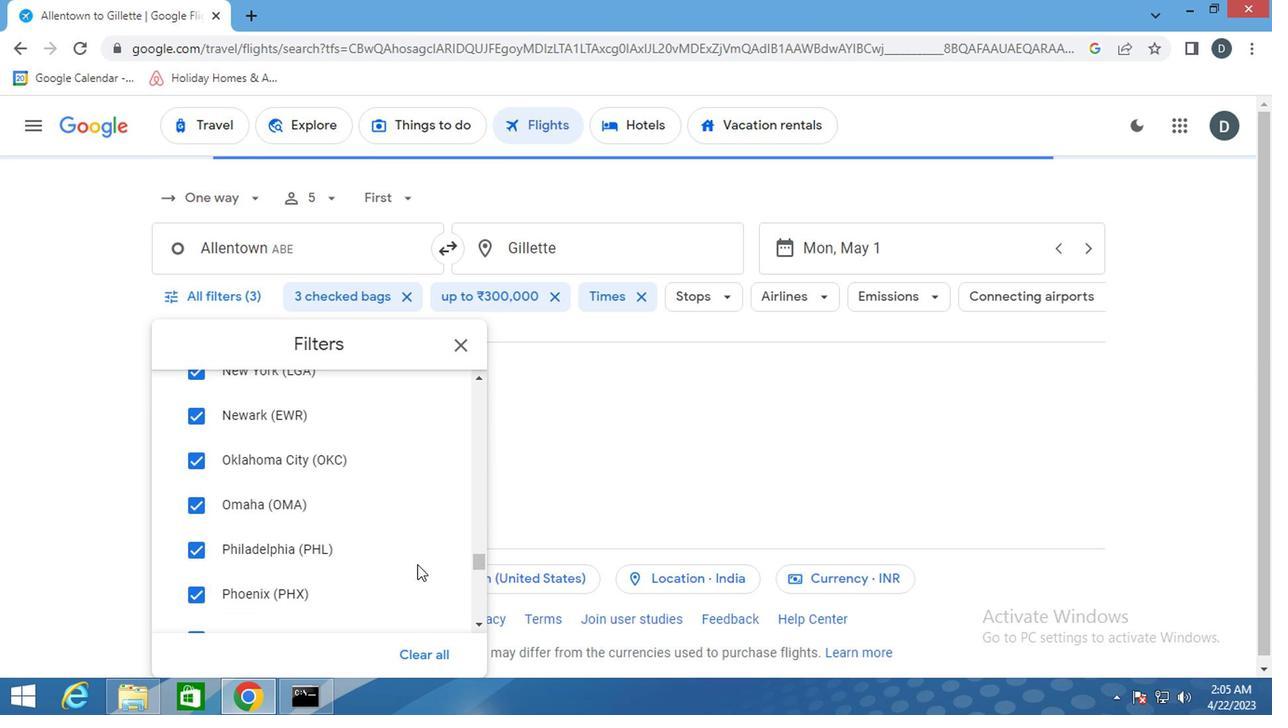 
Action: Mouse scrolled (413, 564) with delta (0, 0)
Screenshot: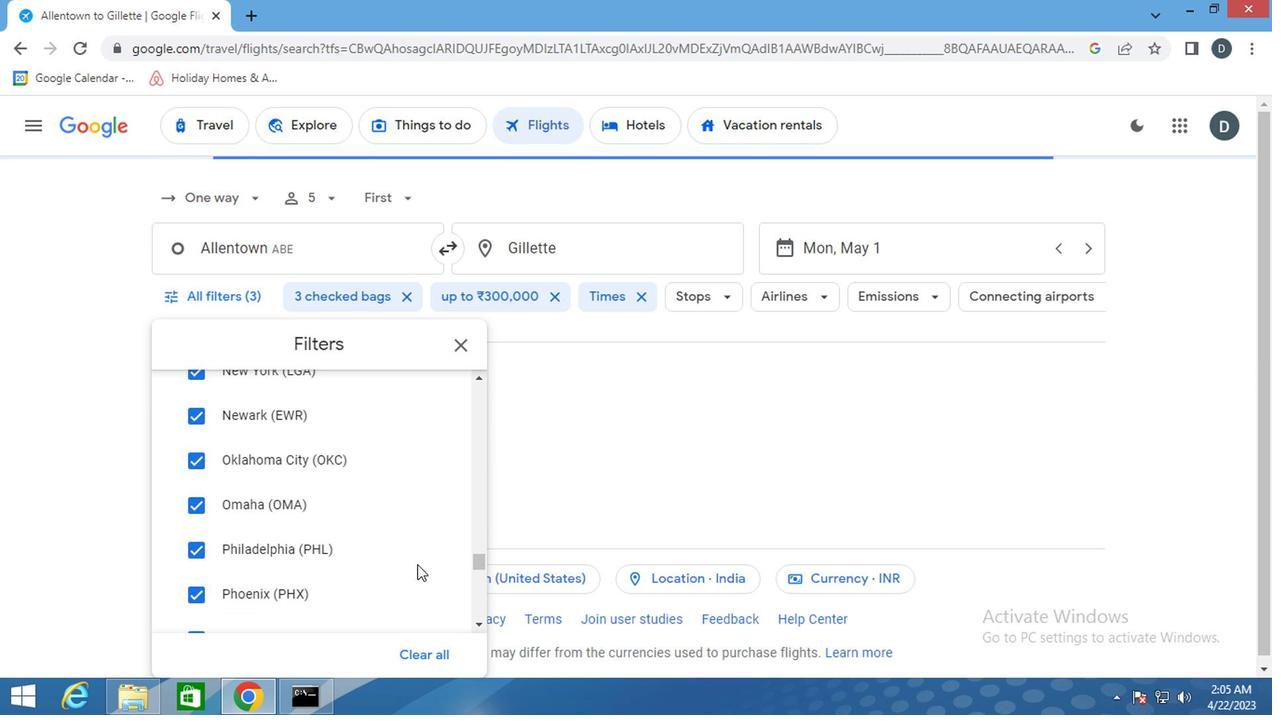 
Action: Mouse scrolled (413, 564) with delta (0, 0)
Screenshot: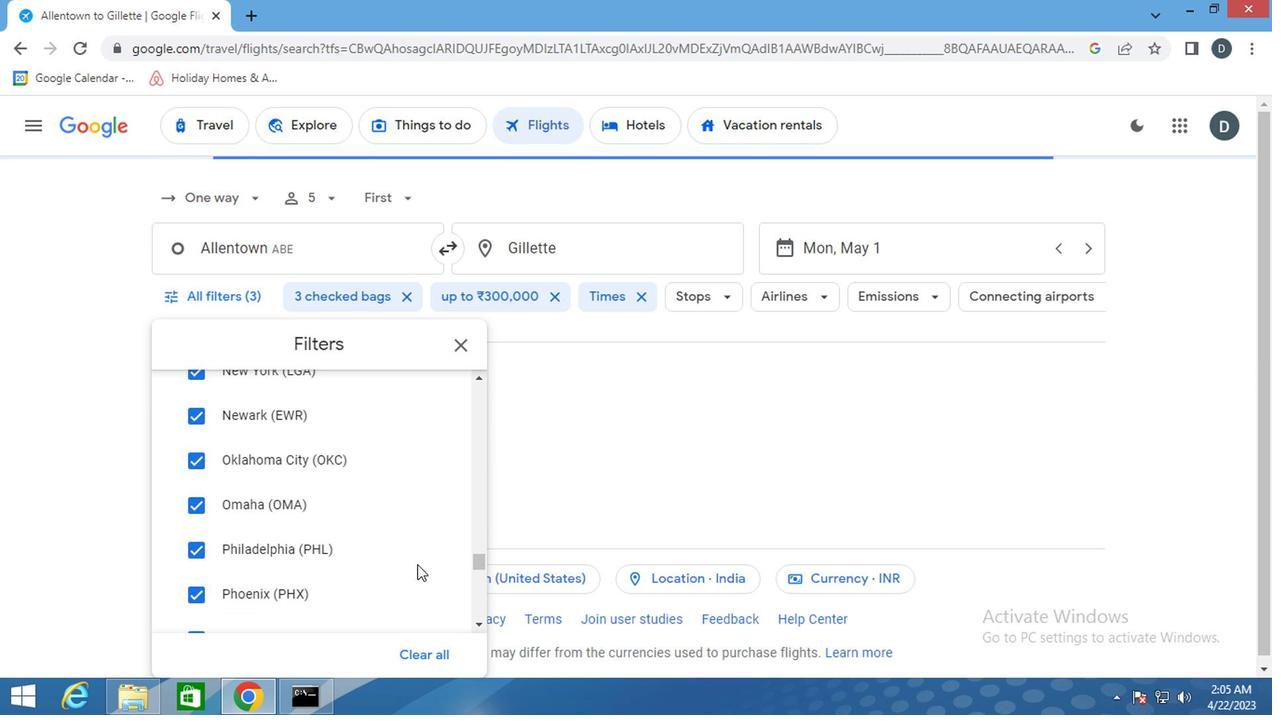 
Action: Mouse scrolled (413, 564) with delta (0, 0)
Screenshot: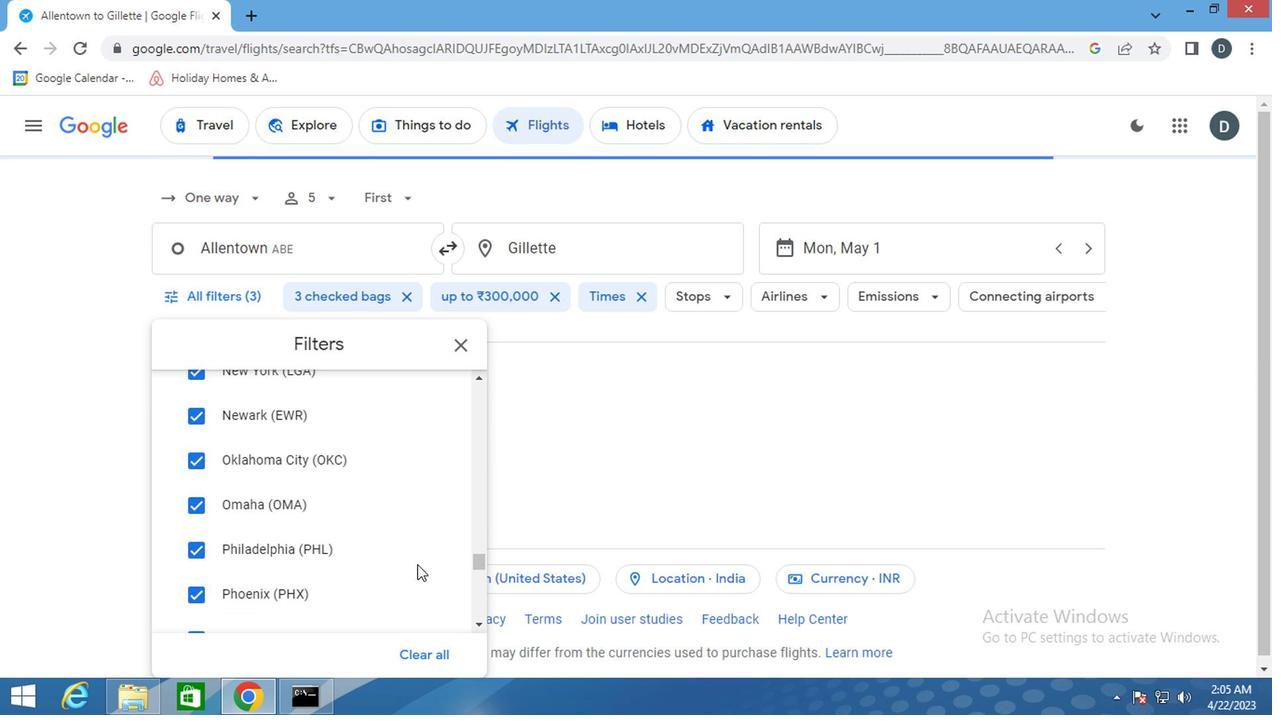 
Action: Mouse scrolled (413, 564) with delta (0, 0)
Screenshot: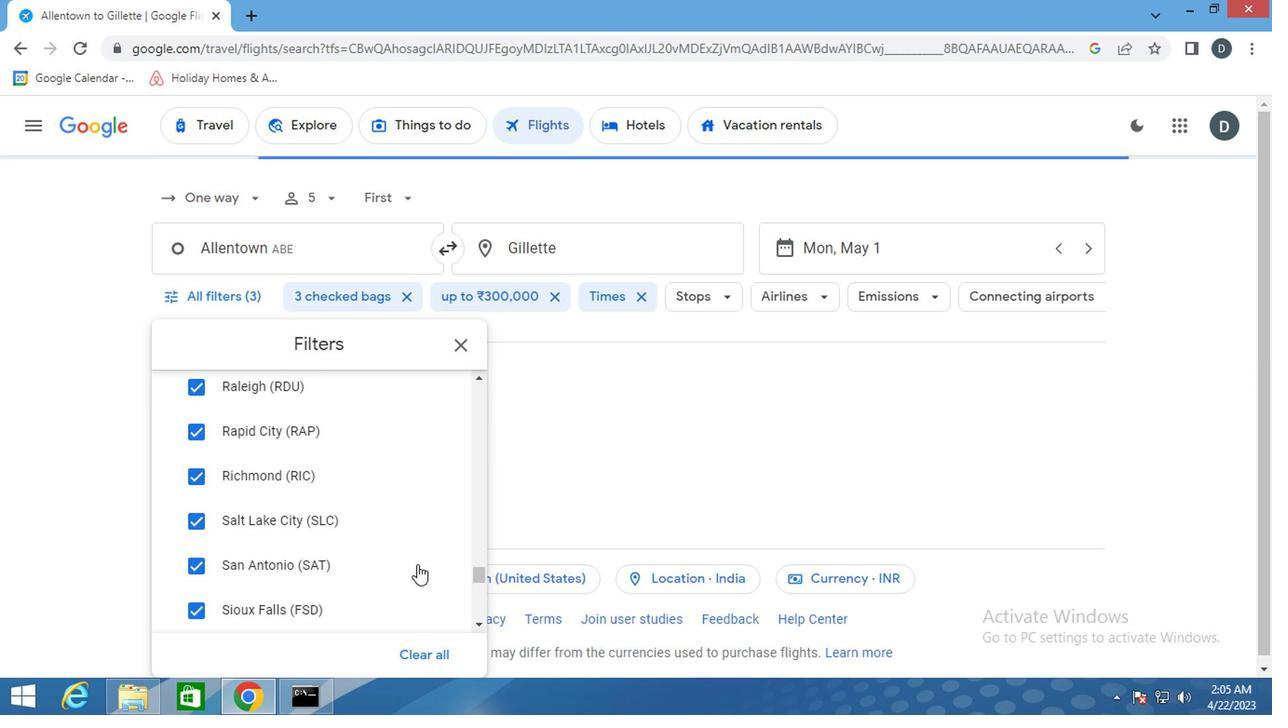 
Action: Mouse scrolled (413, 564) with delta (0, 0)
Screenshot: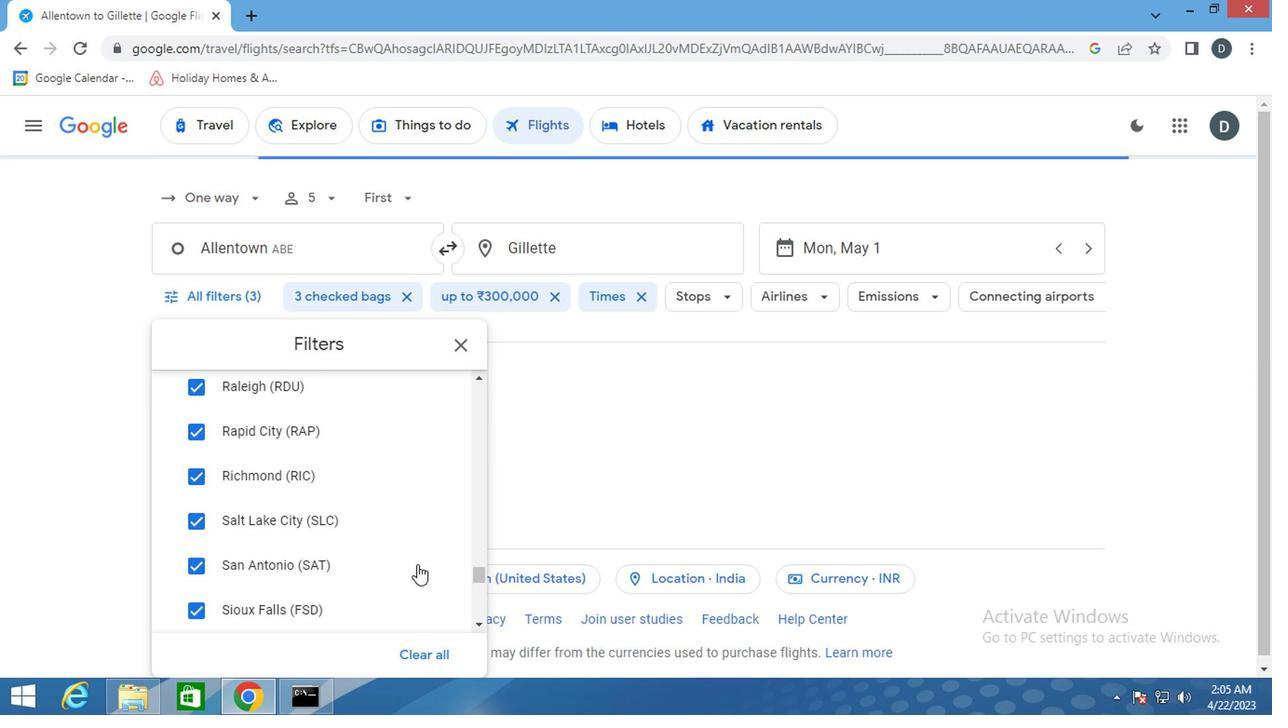 
Action: Mouse scrolled (413, 564) with delta (0, 0)
Screenshot: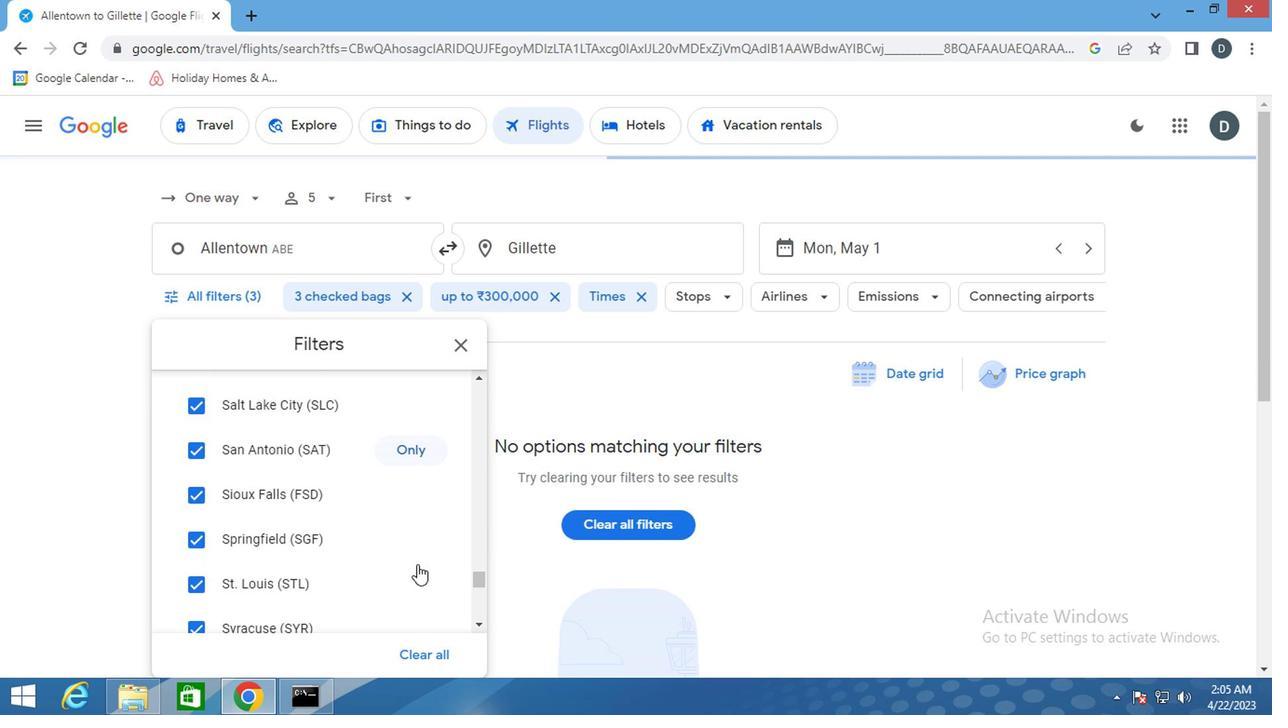 
Action: Mouse scrolled (413, 564) with delta (0, 0)
Screenshot: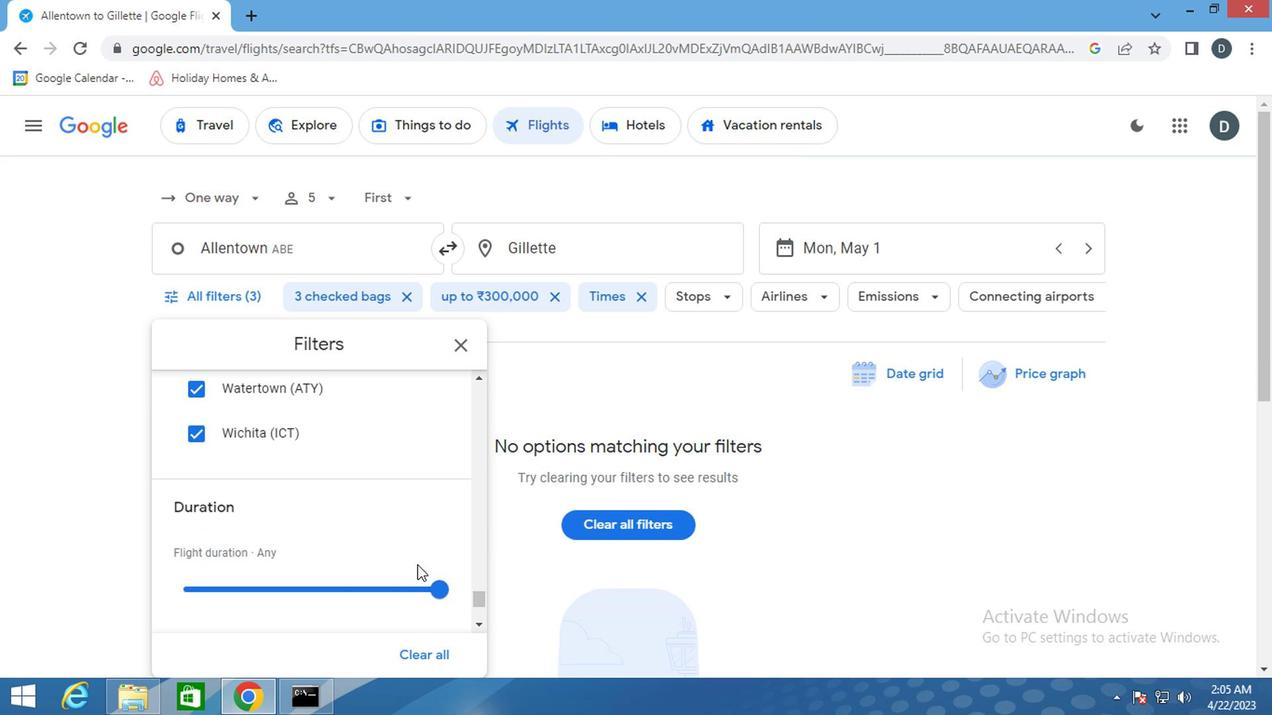 
Action: Mouse scrolled (413, 564) with delta (0, 0)
Screenshot: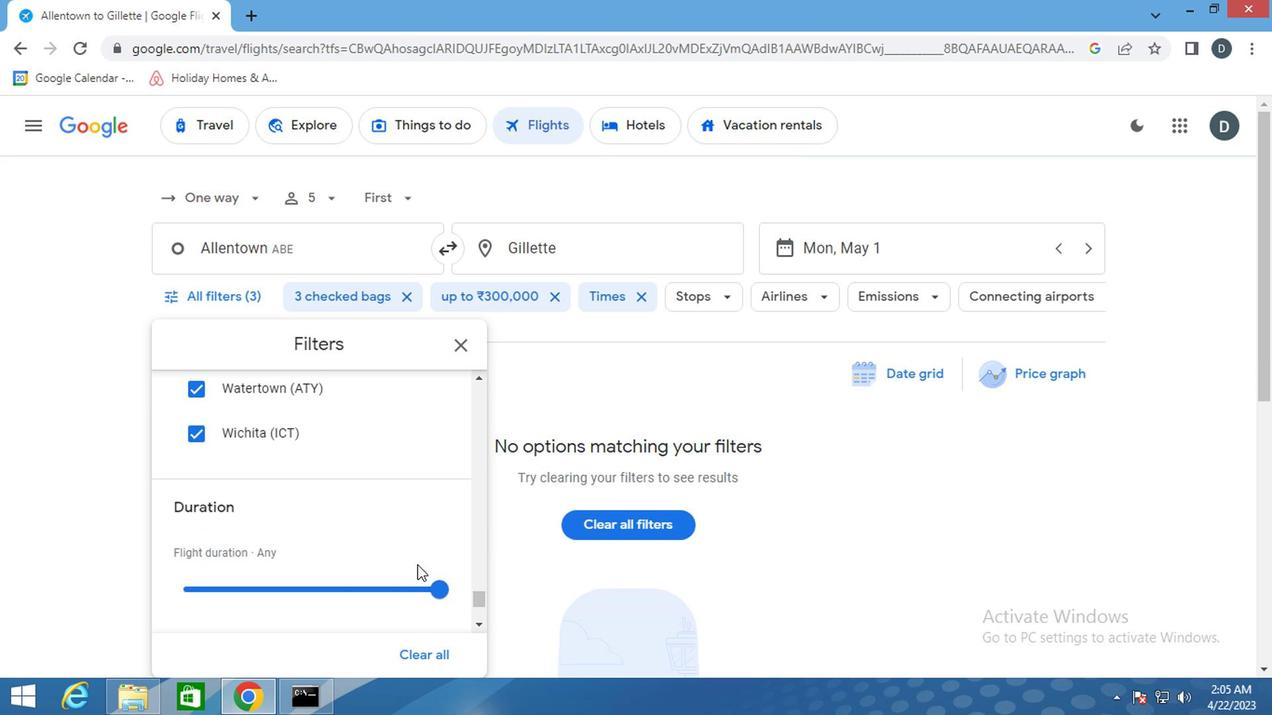 
Action: Mouse scrolled (413, 564) with delta (0, 0)
Screenshot: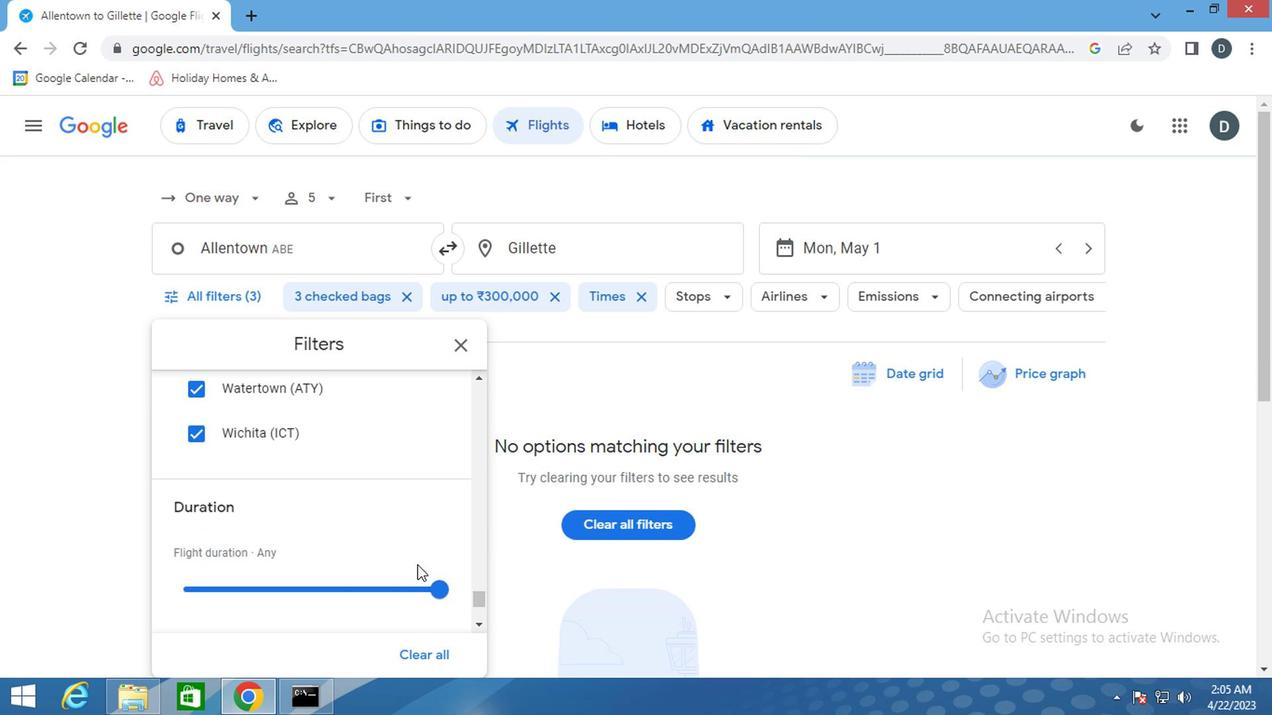 
Action: Mouse scrolled (413, 564) with delta (0, 0)
Screenshot: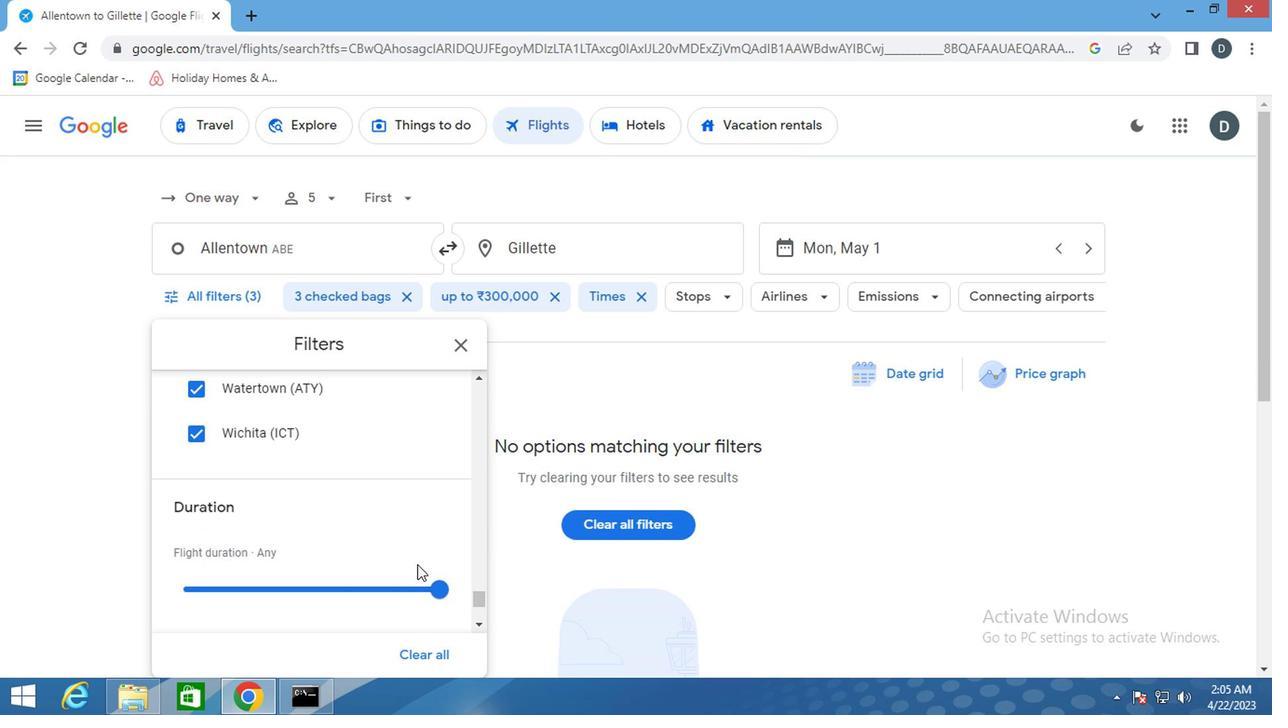 
Action: Mouse scrolled (413, 564) with delta (0, 0)
Screenshot: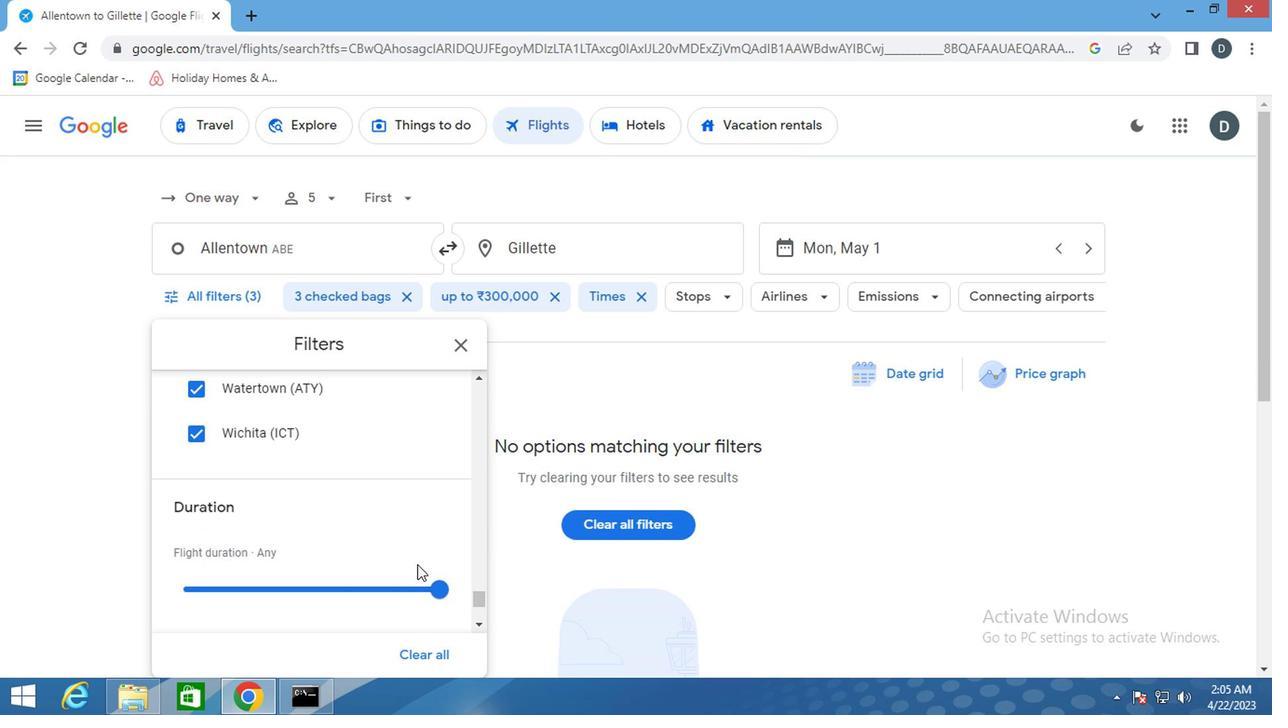 
Action: Mouse scrolled (413, 564) with delta (0, 0)
Screenshot: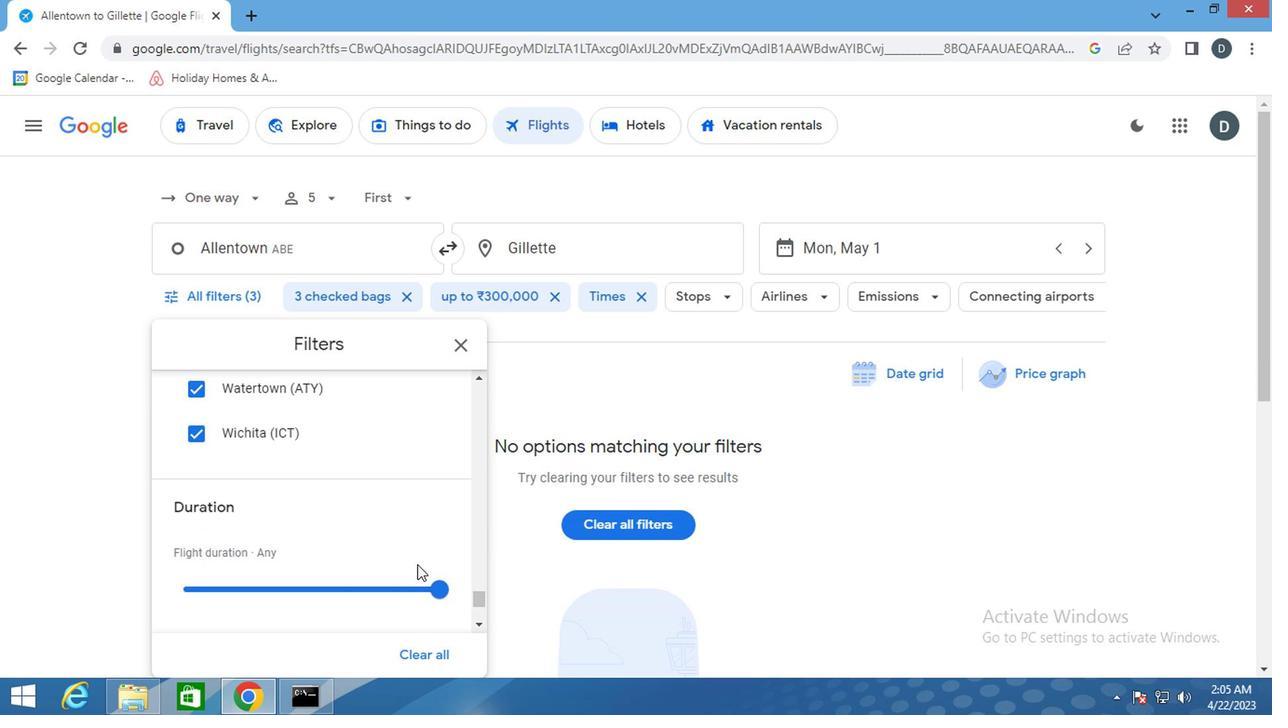 
Action: Mouse moved to (460, 328)
Screenshot: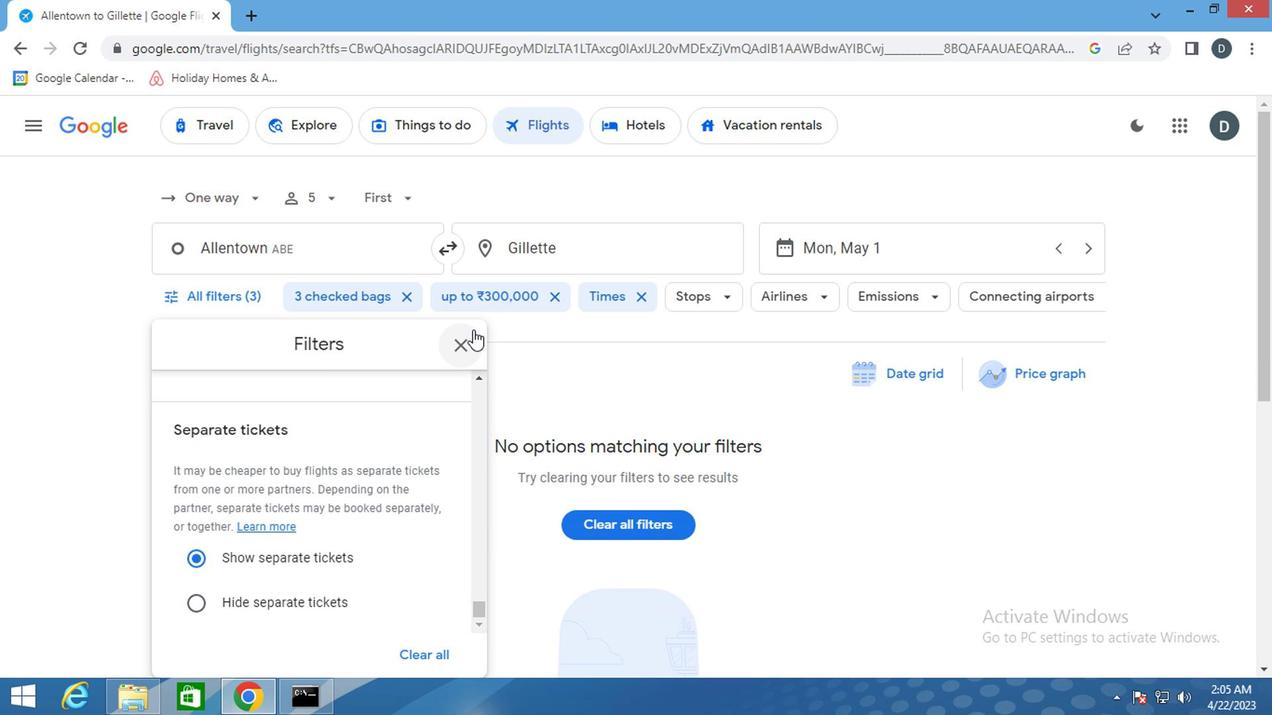 
Action: Mouse pressed left at (460, 328)
Screenshot: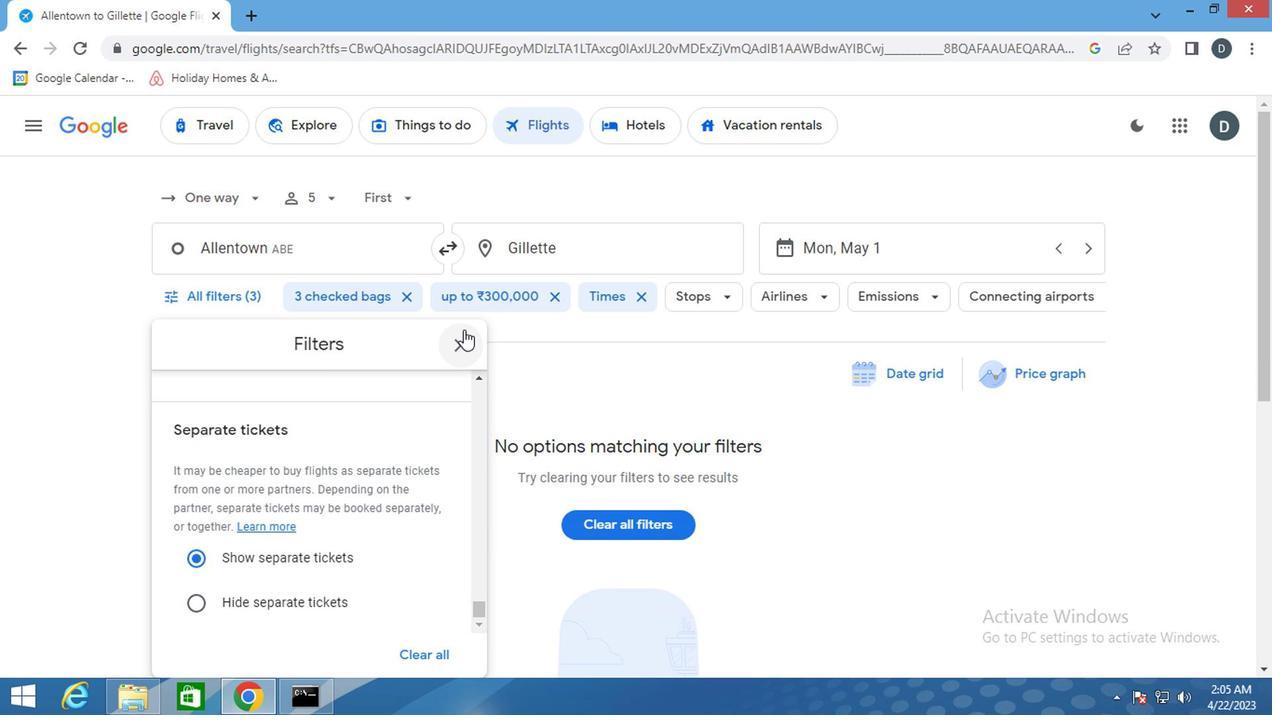 
